 Task: Look for space in Houston, United States from 10th September, 2023 to 16th September, 2023 for 4 adults in price range Rs.10000 to Rs.14000. Place can be private room with 4 bedrooms having 4 beds and 4 bathrooms. Property type can be house, flat, guest house. Amenities needed are: wifi, TV, free parkinig on premises, gym, breakfast. Booking option can be shelf check-in. Required host language is English.
Action: Mouse moved to (608, 121)
Screenshot: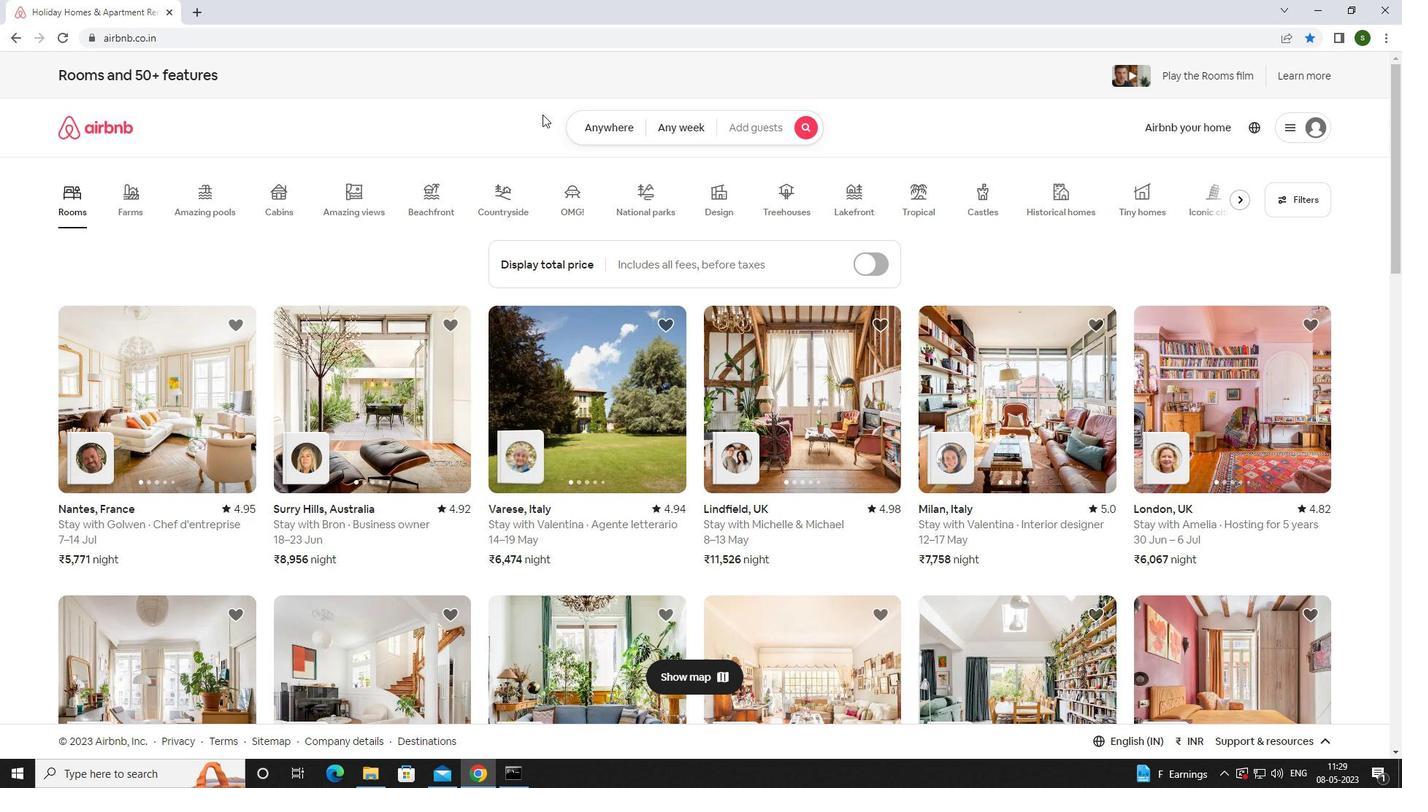 
Action: Mouse pressed left at (608, 121)
Screenshot: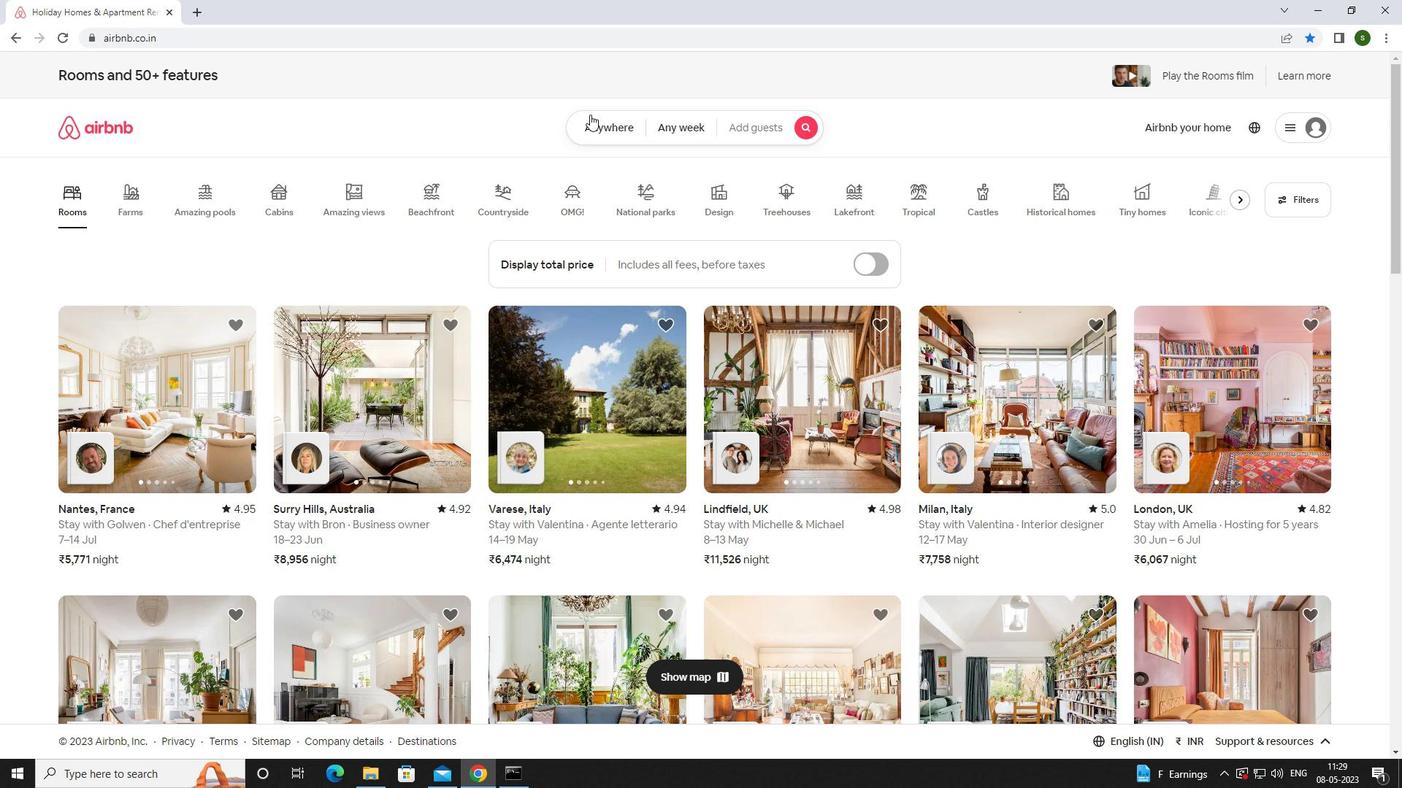 
Action: Mouse moved to (472, 185)
Screenshot: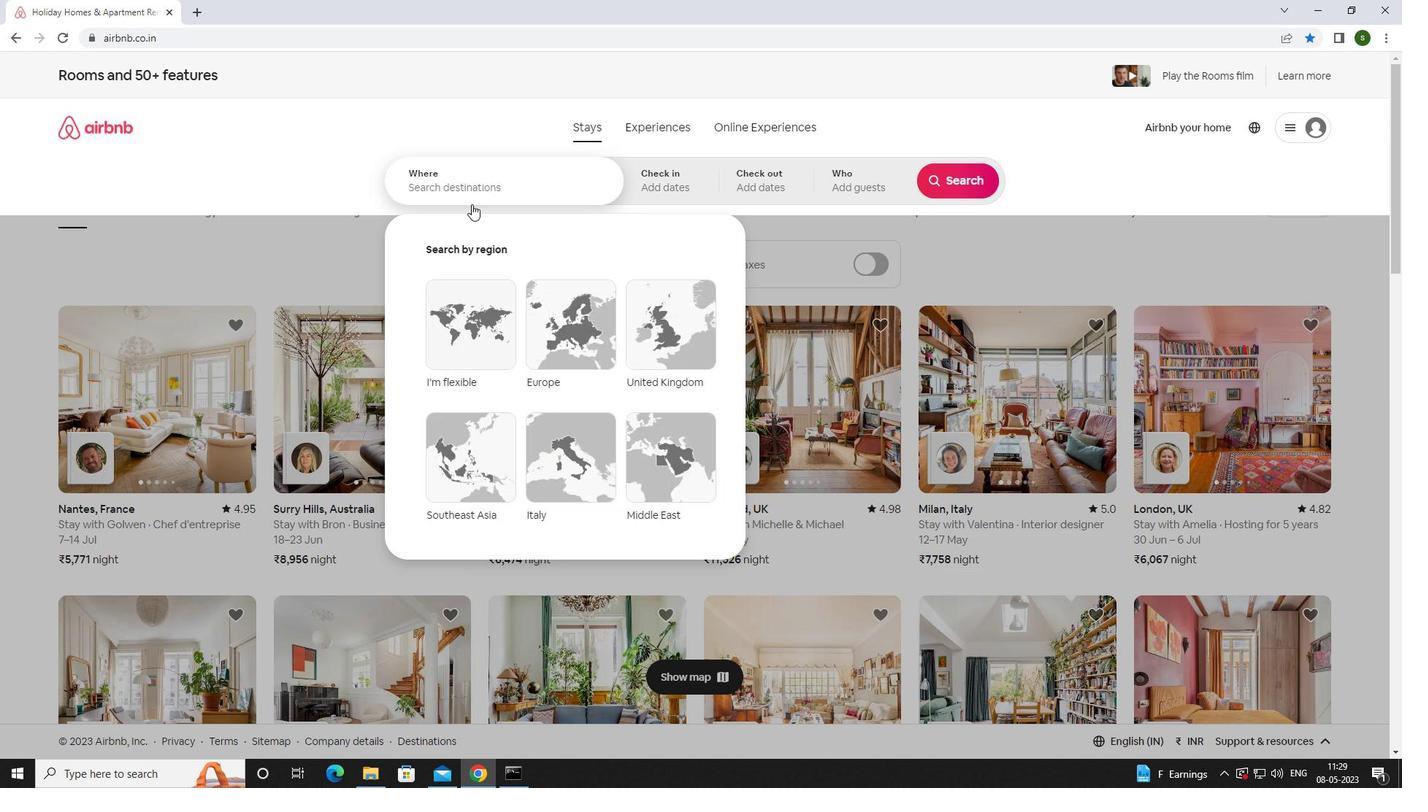 
Action: Mouse pressed left at (472, 185)
Screenshot: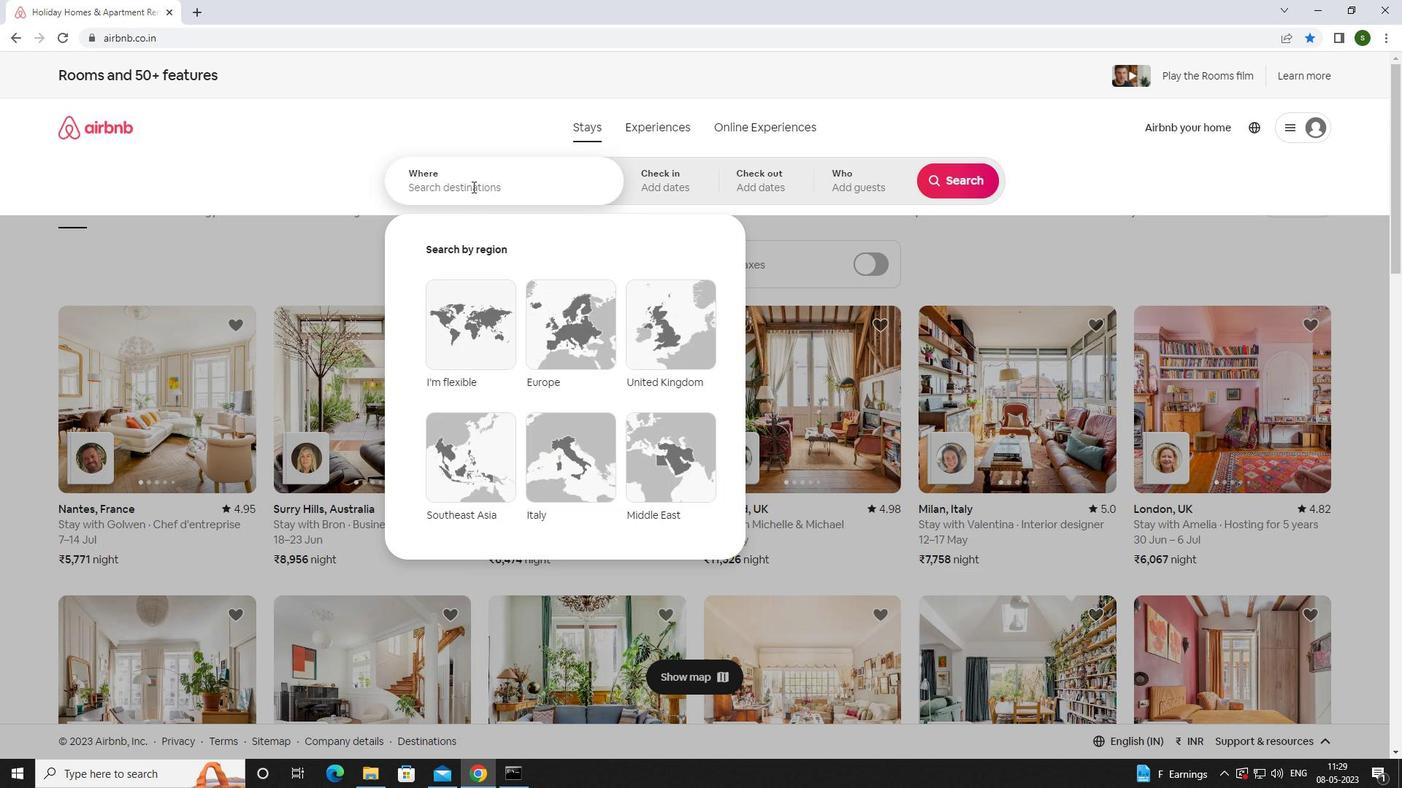 
Action: Key pressed <Key.caps_lock><Key.caps_lock>h<Key.caps_lock>ouston,<Key.space><Key.caps_lock>u<Key.caps_lock>nited<Key.space><Key.caps_lock>s<Key.caps_lock>tates<Key.enter>
Screenshot: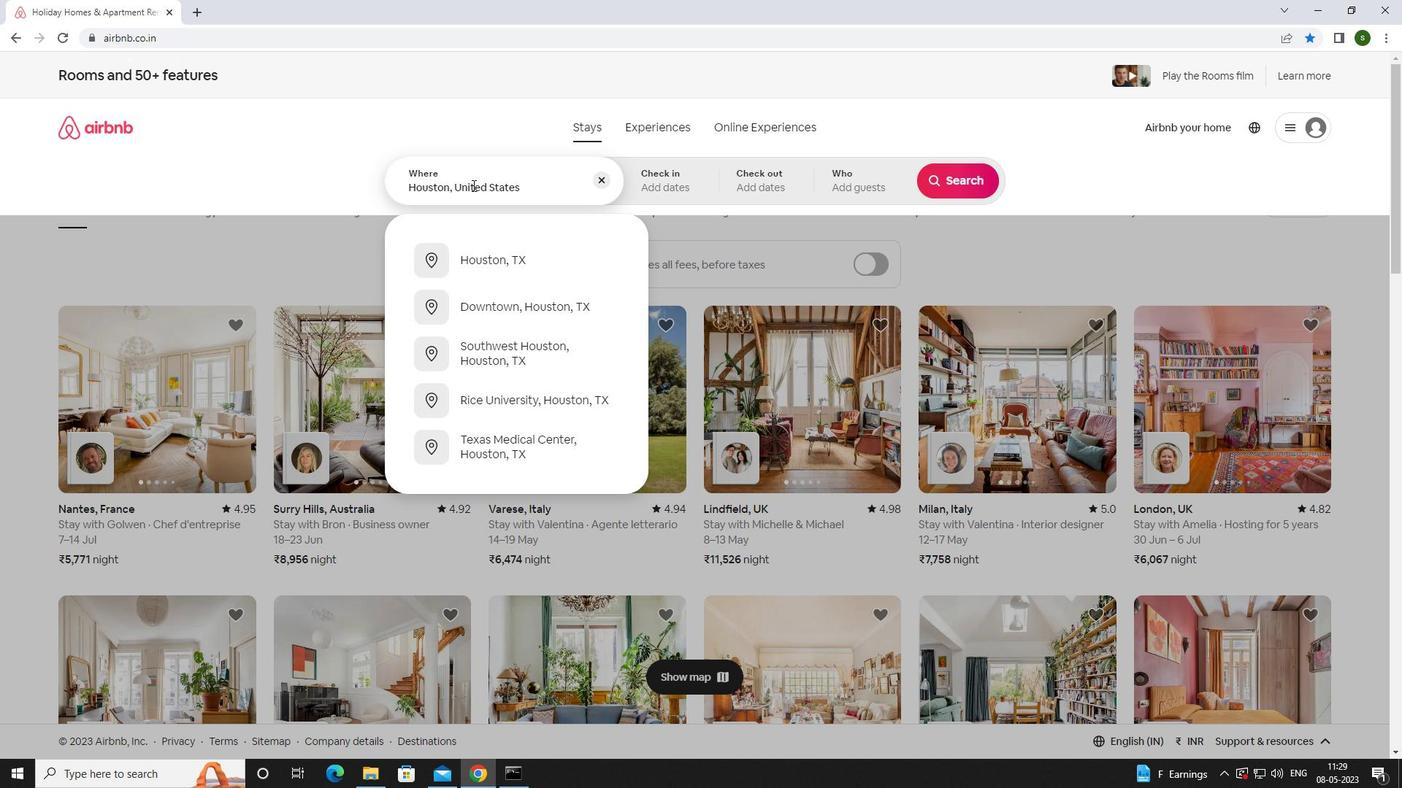
Action: Mouse moved to (959, 296)
Screenshot: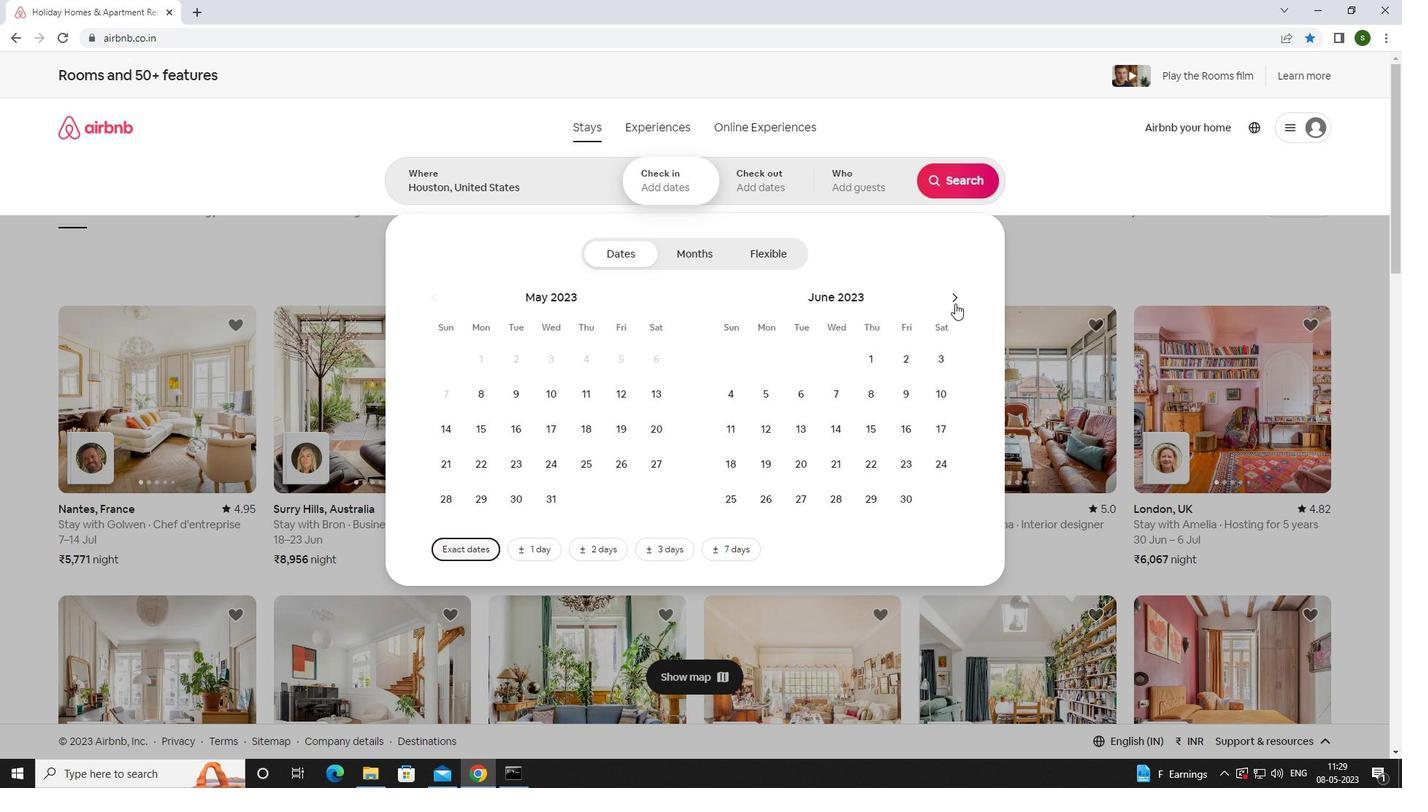 
Action: Mouse pressed left at (959, 296)
Screenshot: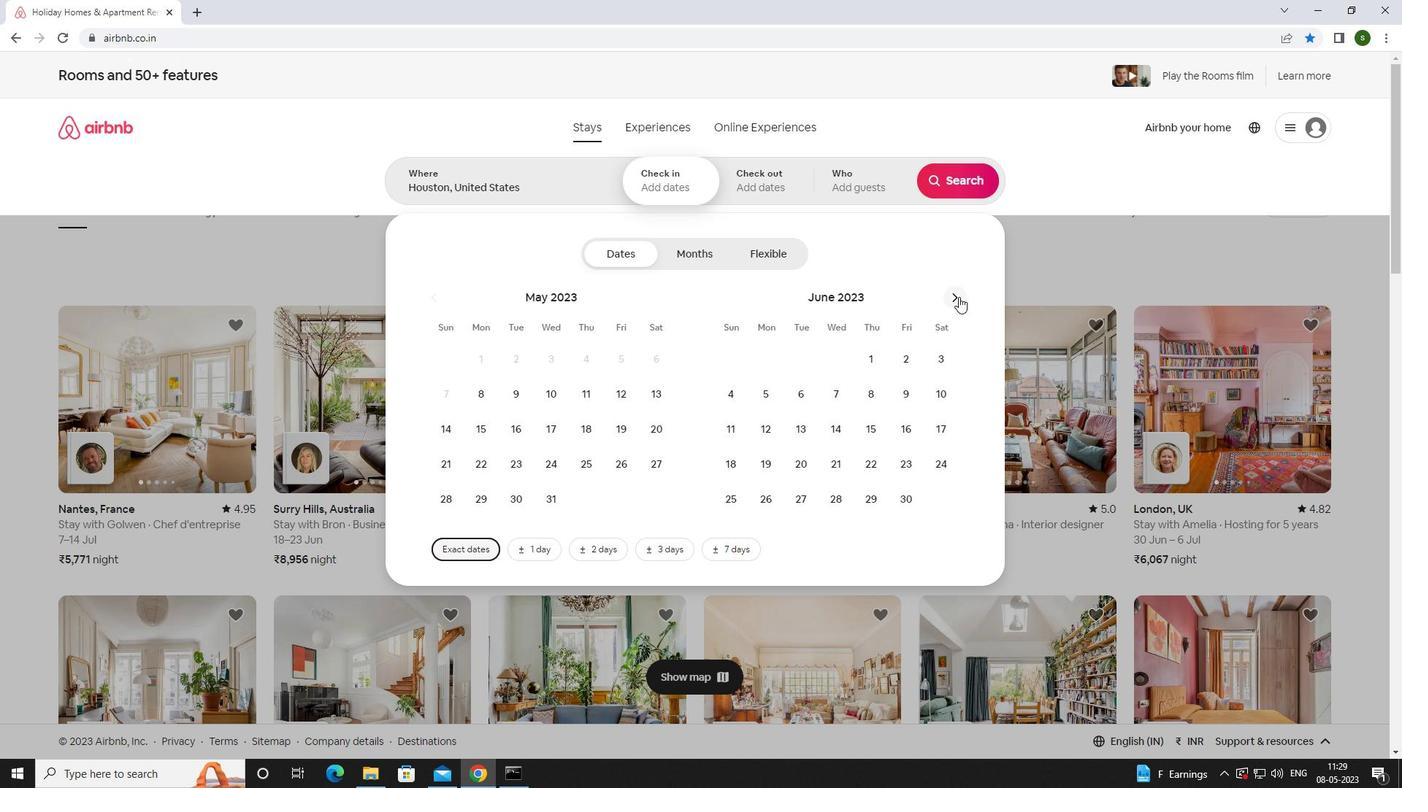 
Action: Mouse moved to (959, 296)
Screenshot: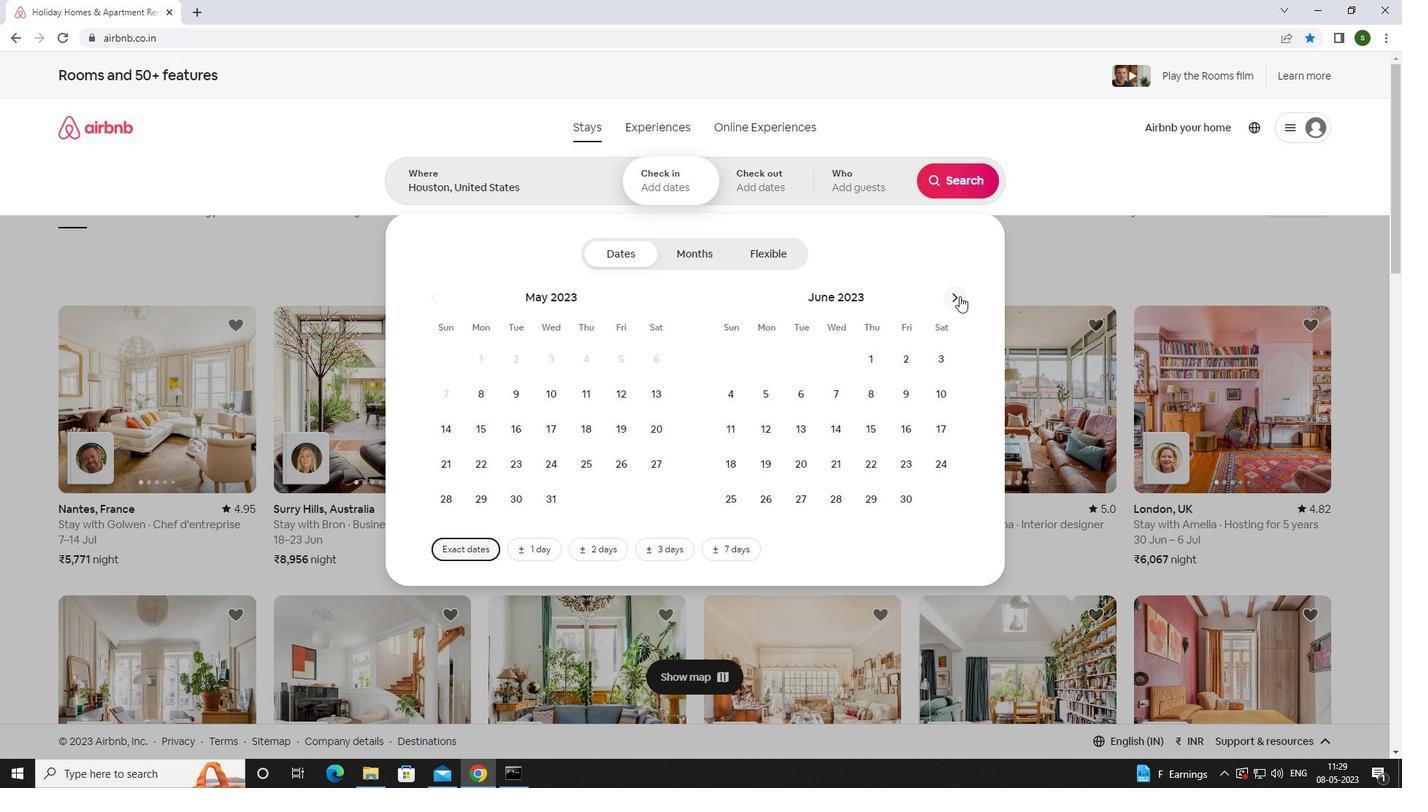 
Action: Mouse pressed left at (959, 296)
Screenshot: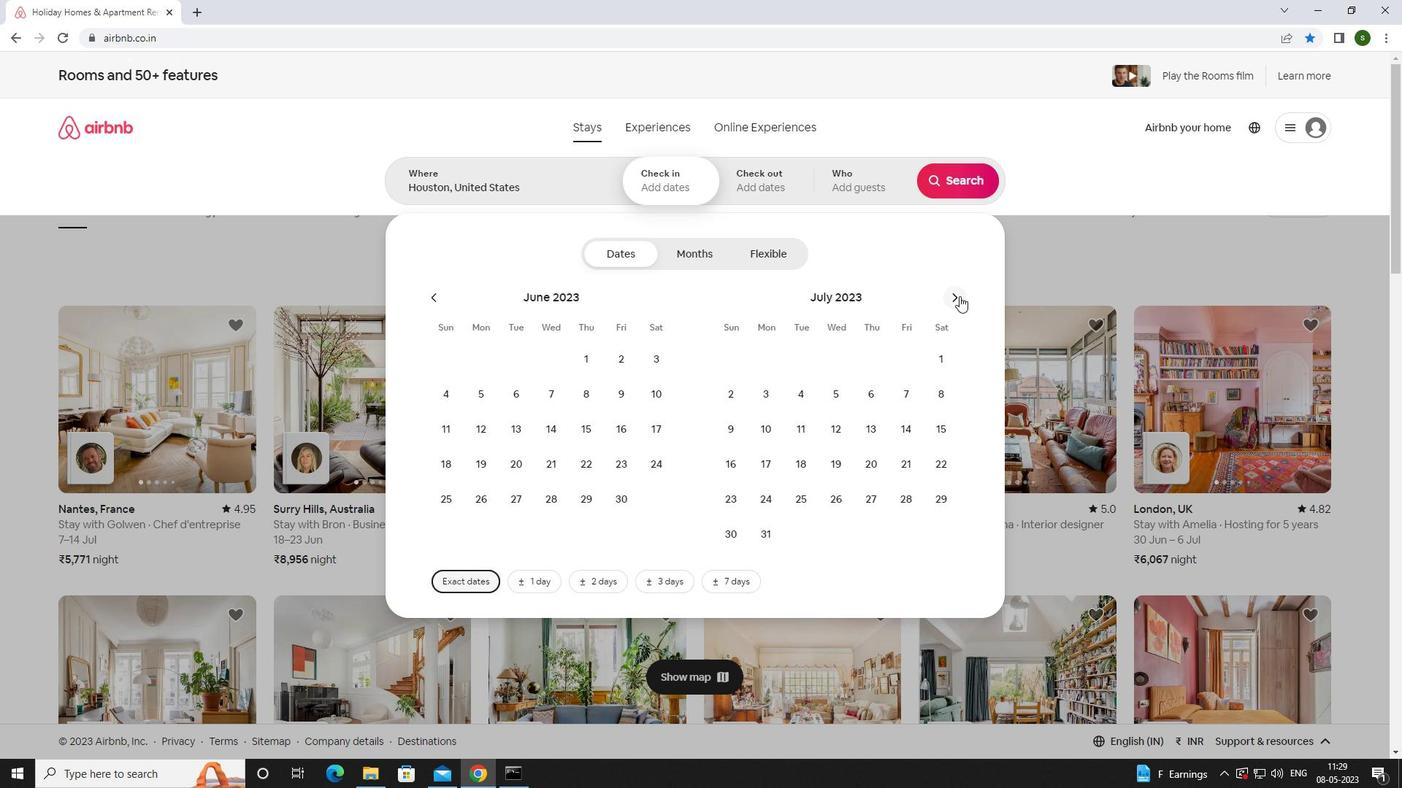 
Action: Mouse pressed left at (959, 296)
Screenshot: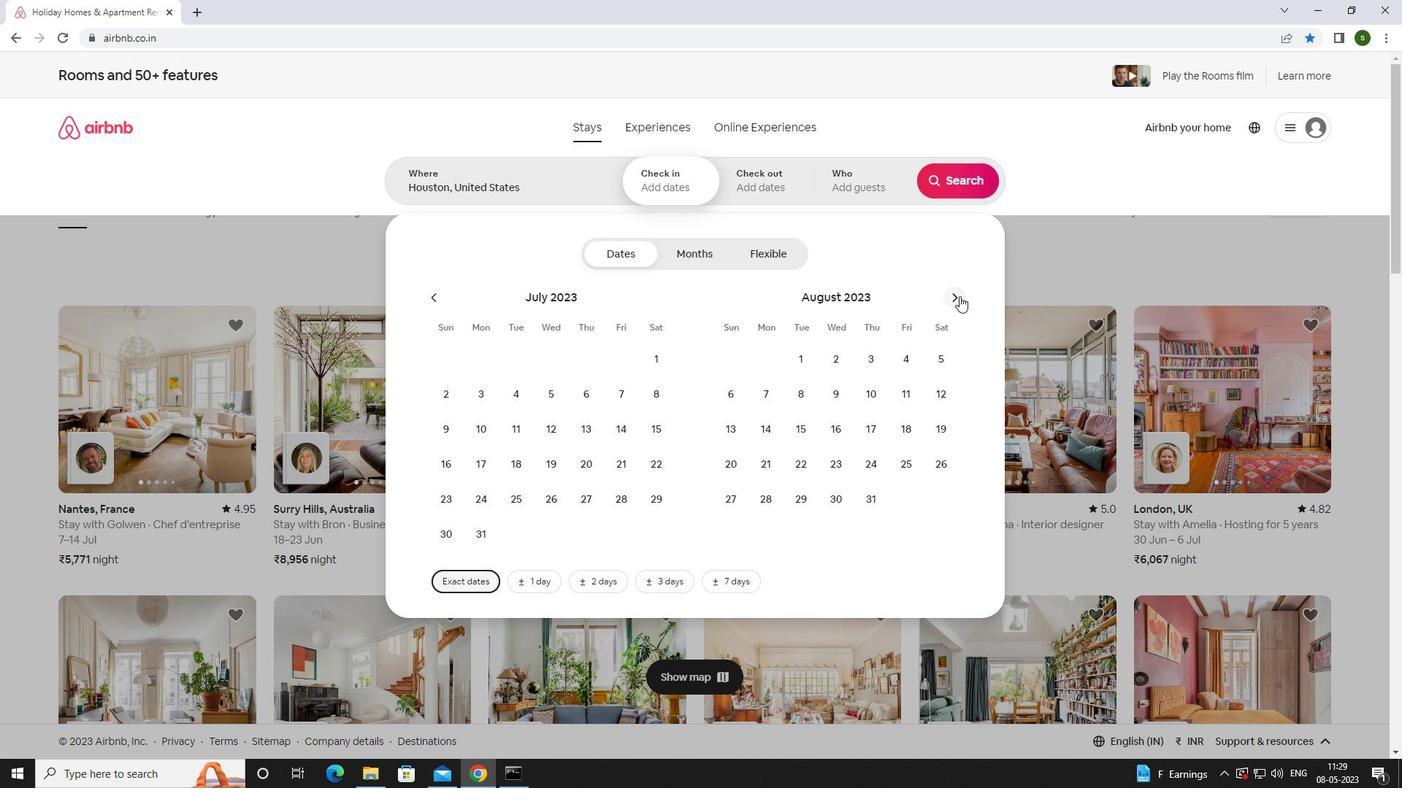 
Action: Mouse moved to (738, 430)
Screenshot: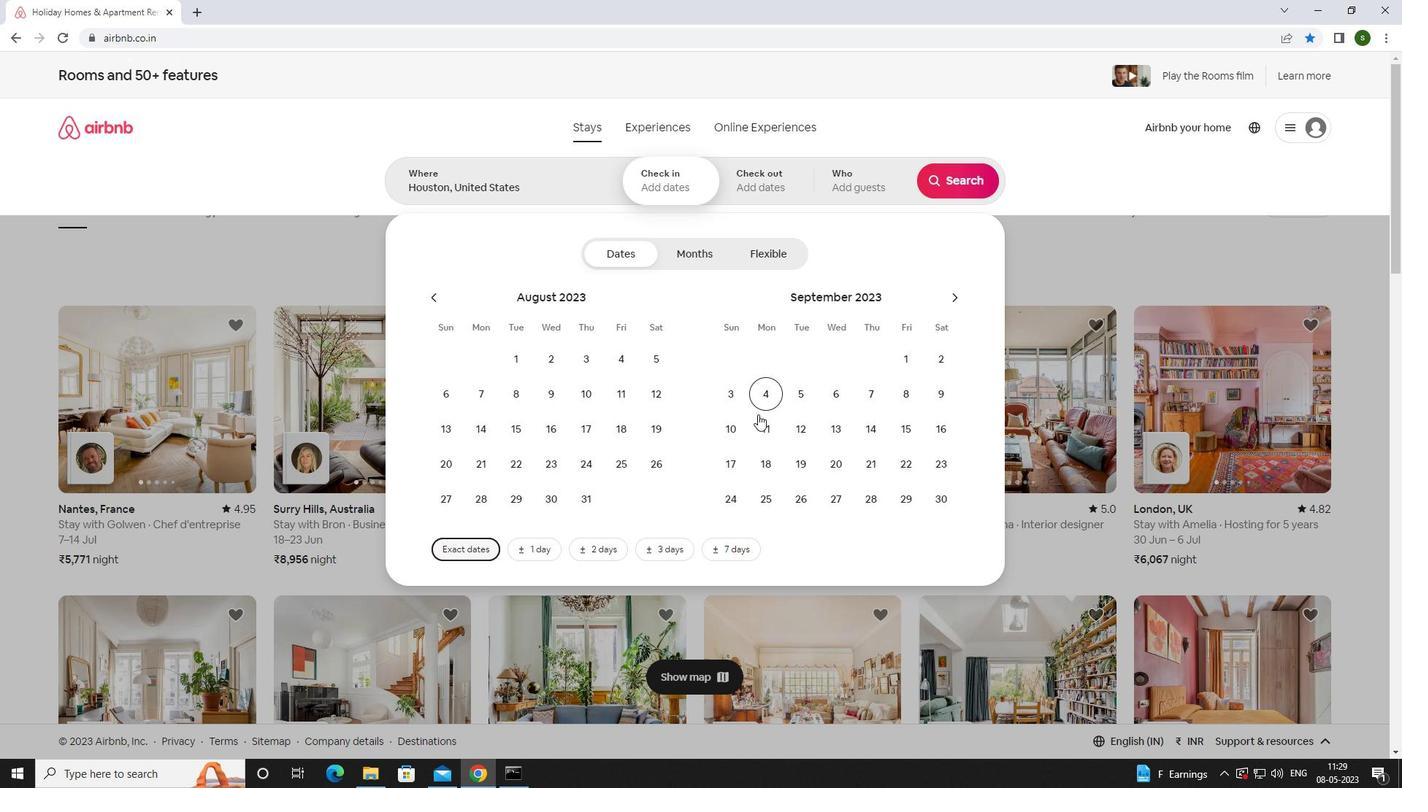 
Action: Mouse pressed left at (738, 430)
Screenshot: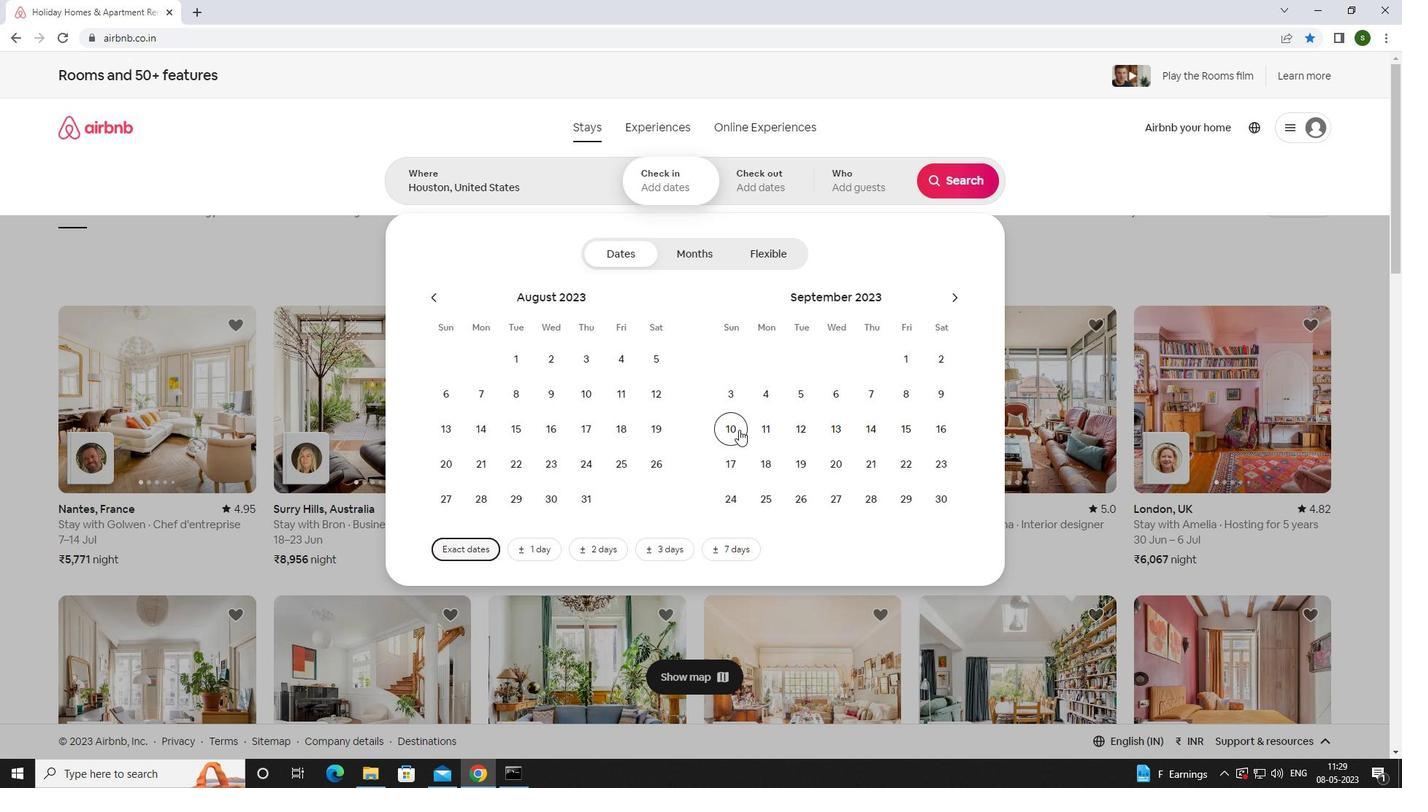 
Action: Mouse moved to (941, 429)
Screenshot: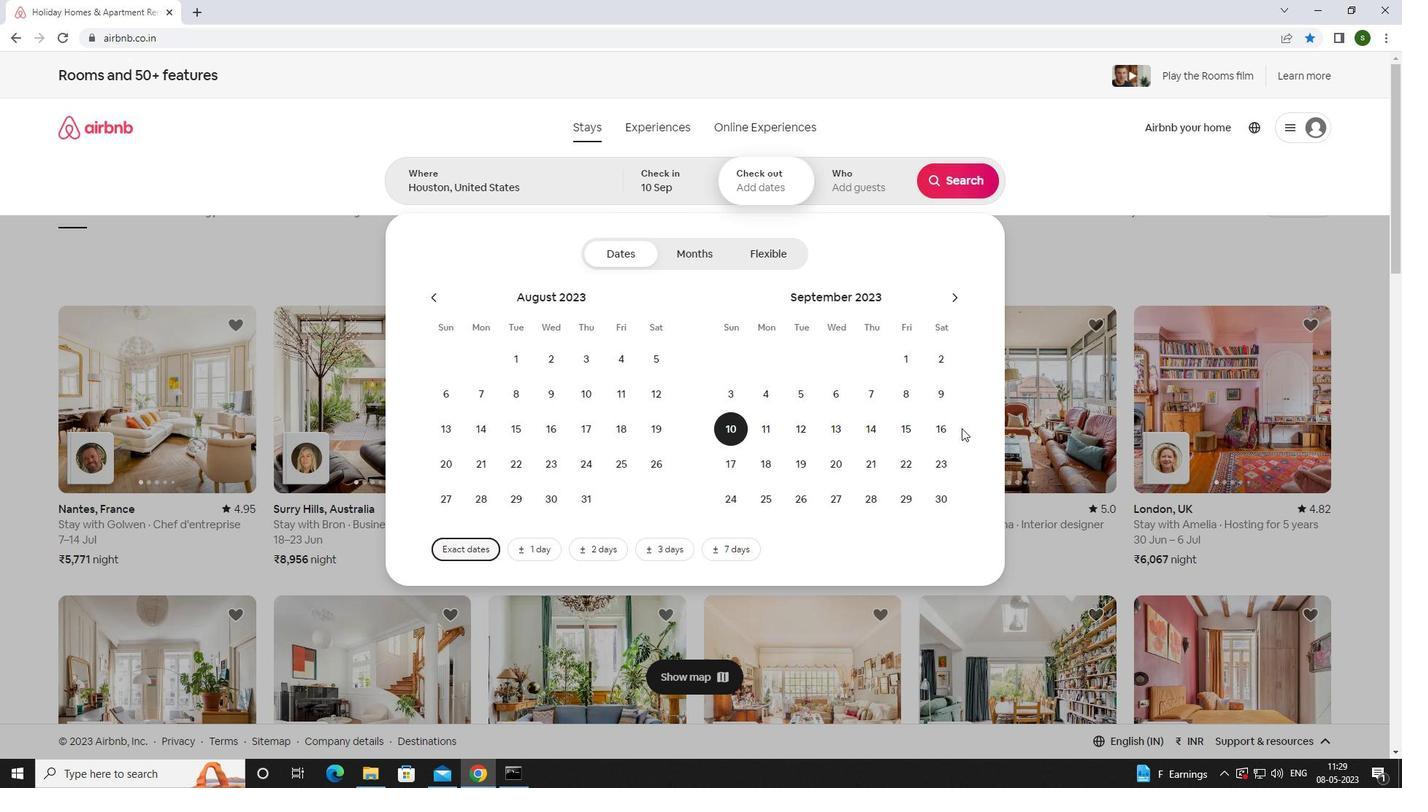 
Action: Mouse pressed left at (941, 429)
Screenshot: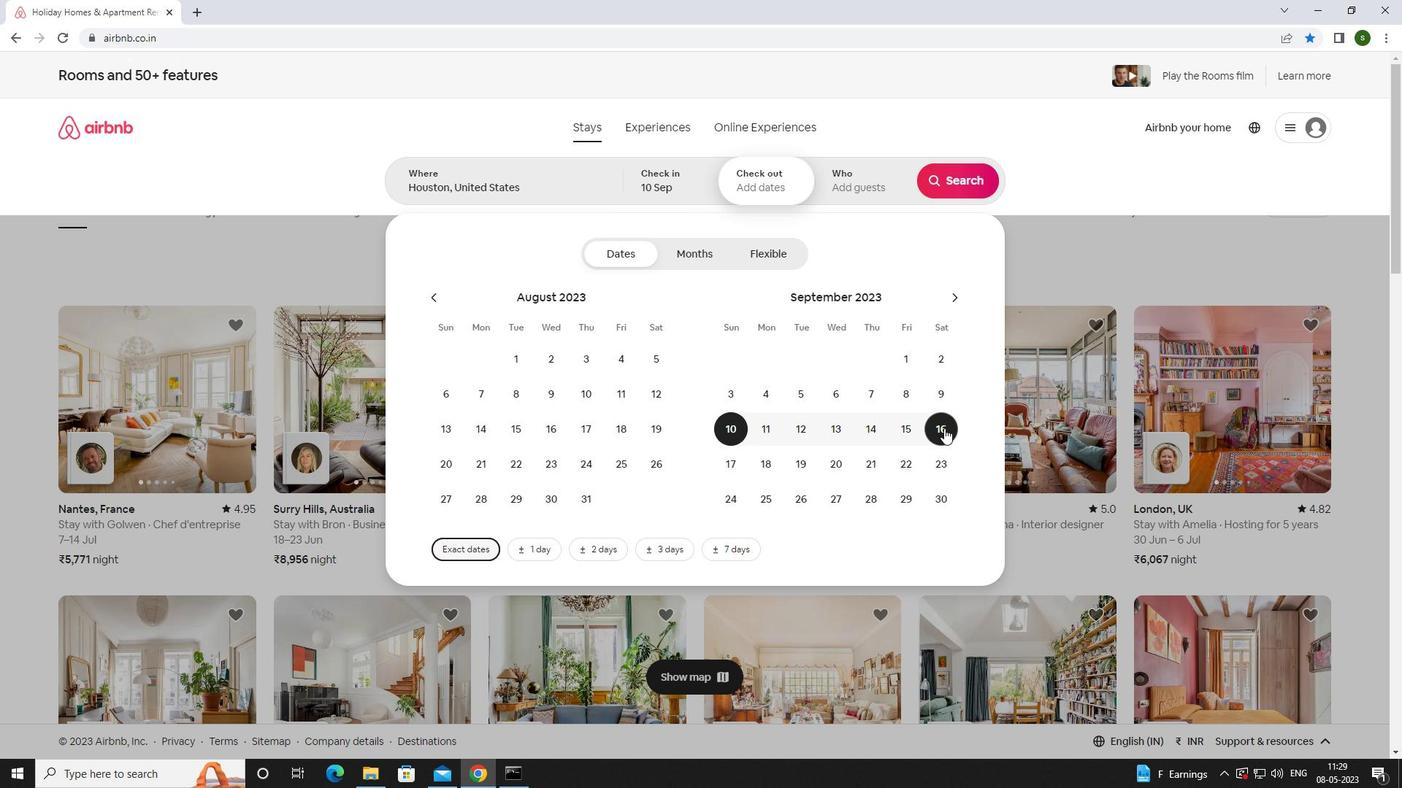
Action: Mouse moved to (871, 184)
Screenshot: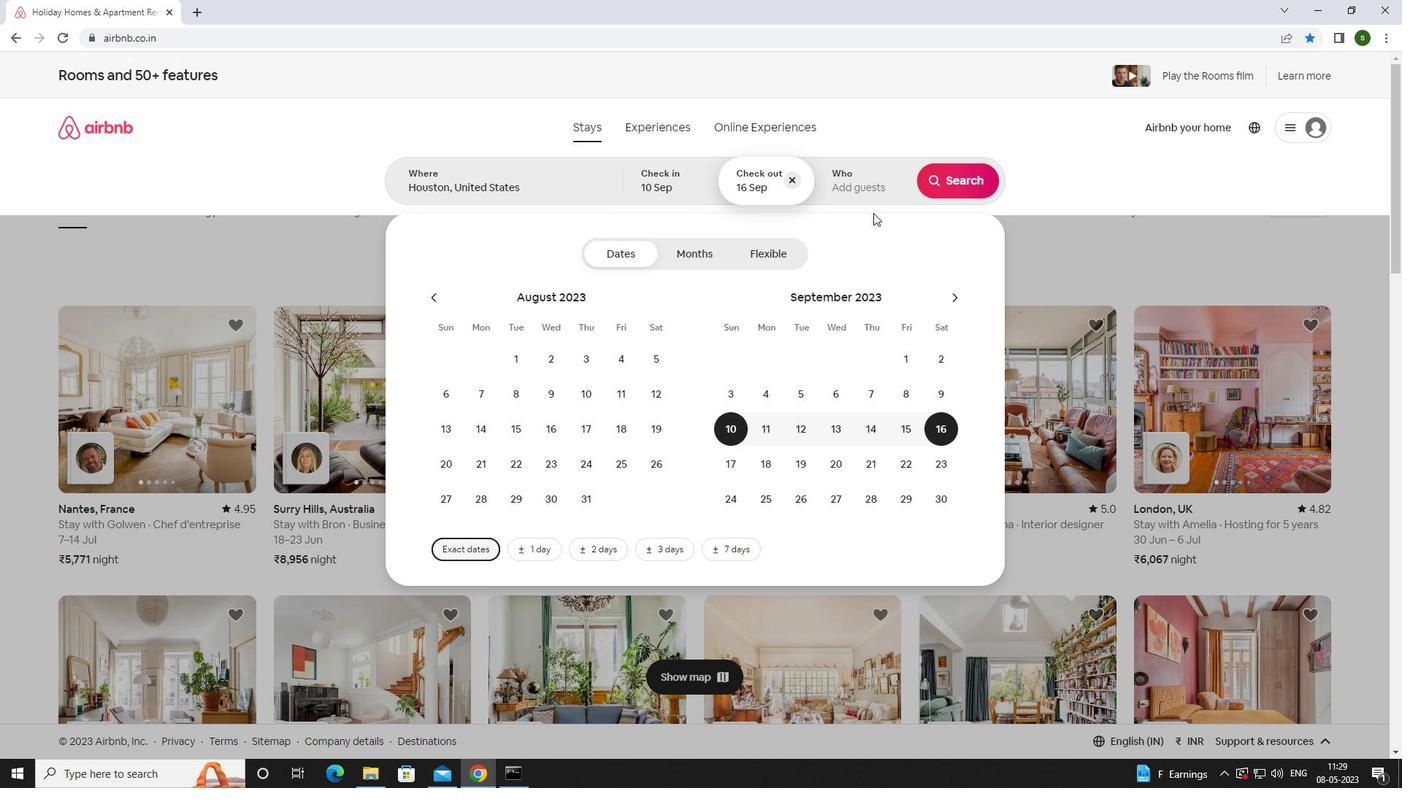 
Action: Mouse pressed left at (871, 184)
Screenshot: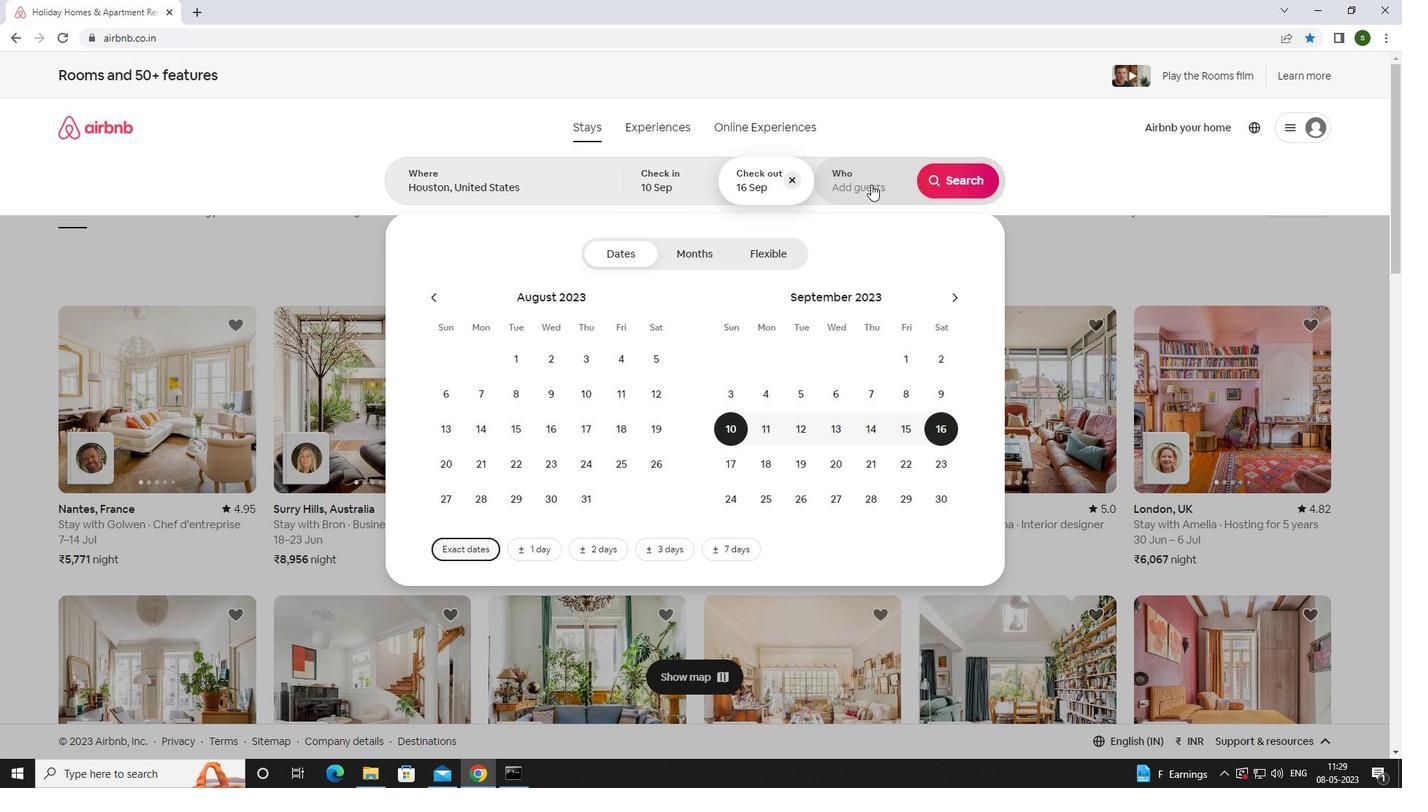 
Action: Mouse moved to (956, 249)
Screenshot: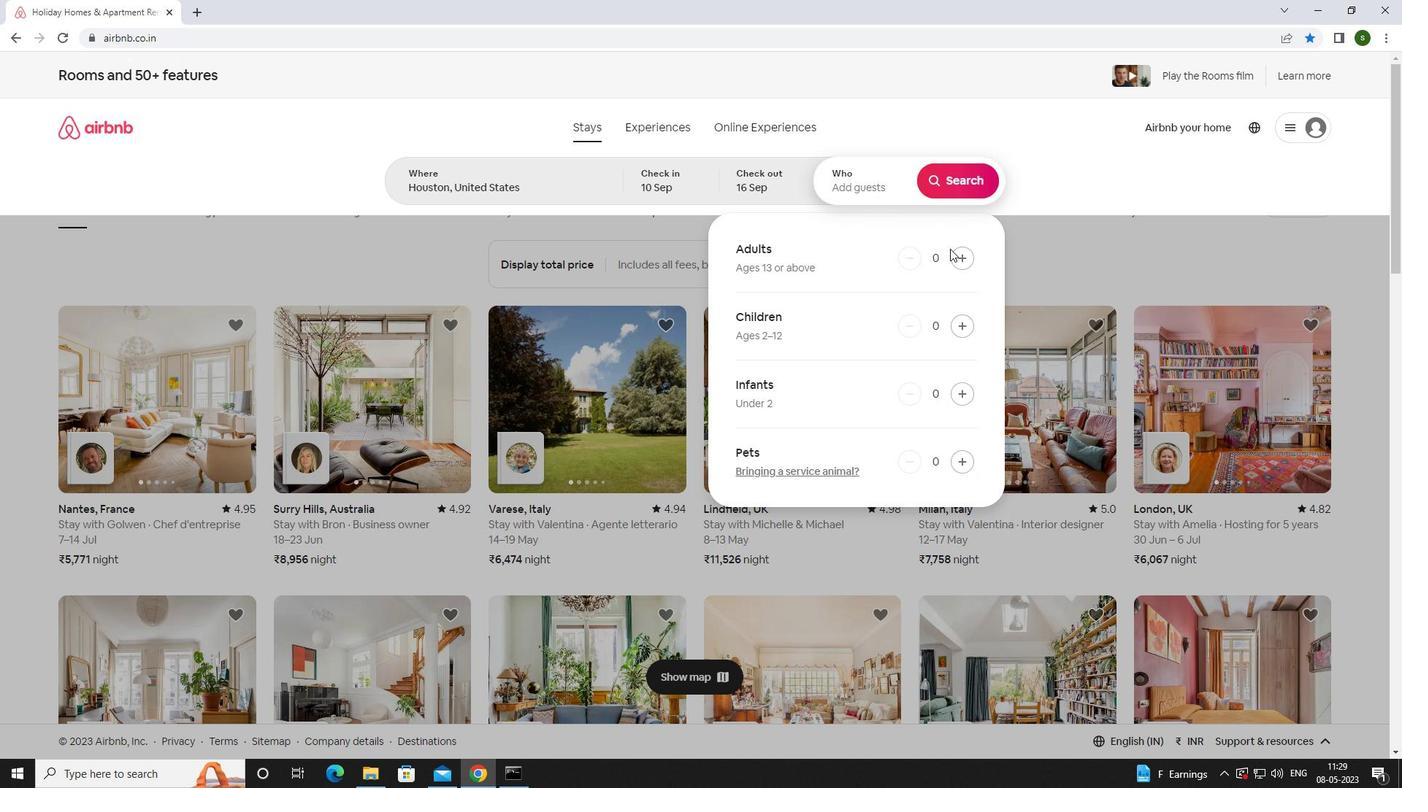 
Action: Mouse pressed left at (956, 249)
Screenshot: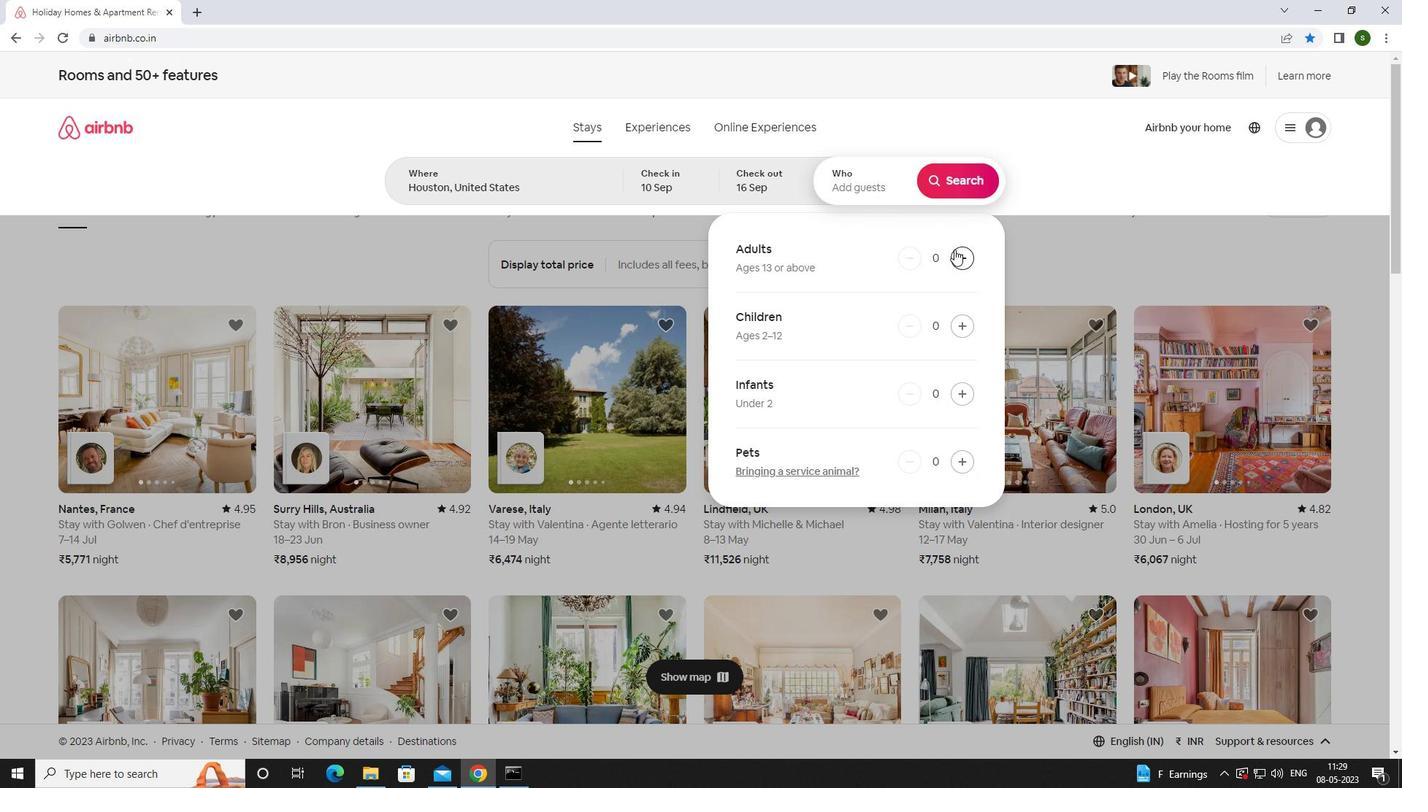 
Action: Mouse pressed left at (956, 249)
Screenshot: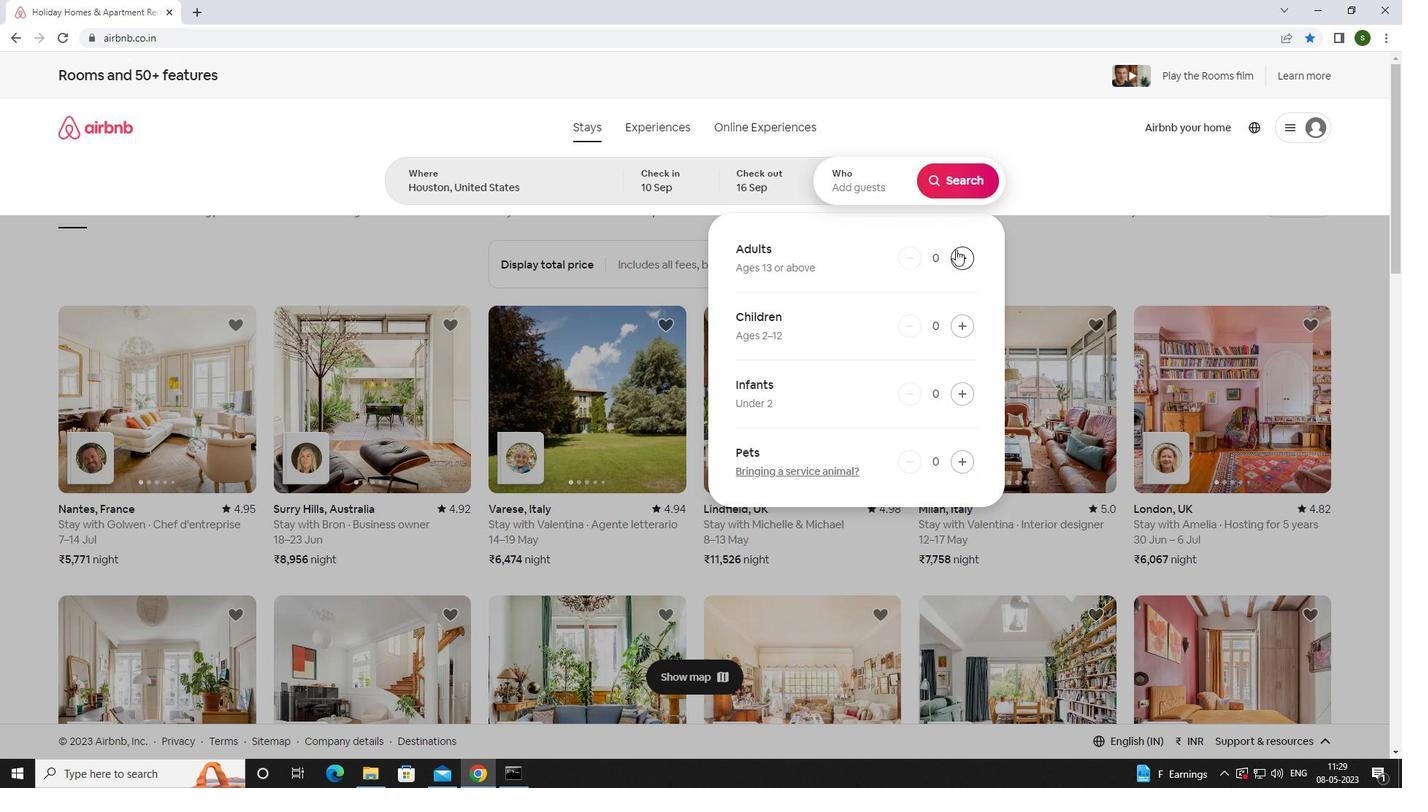 
Action: Mouse pressed left at (956, 249)
Screenshot: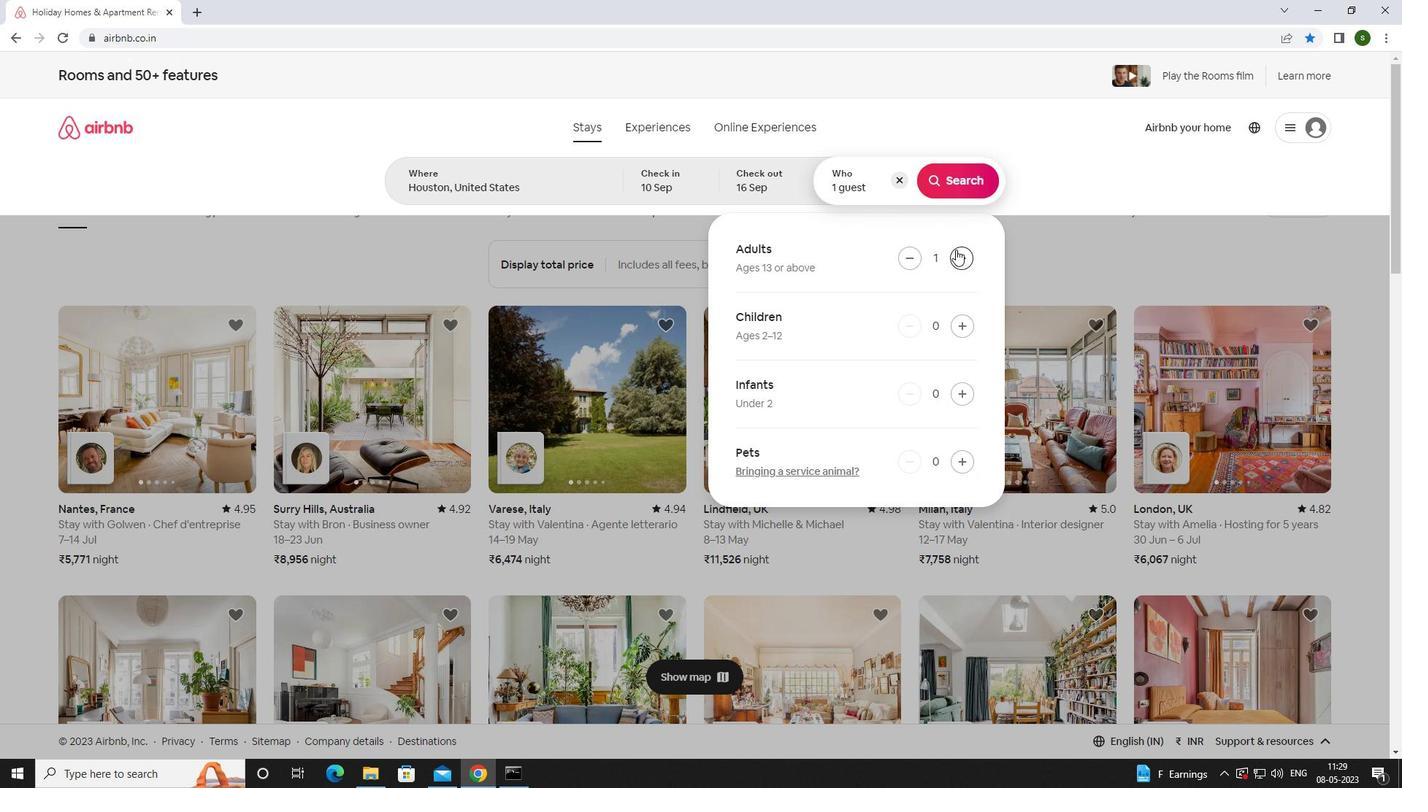 
Action: Mouse moved to (956, 249)
Screenshot: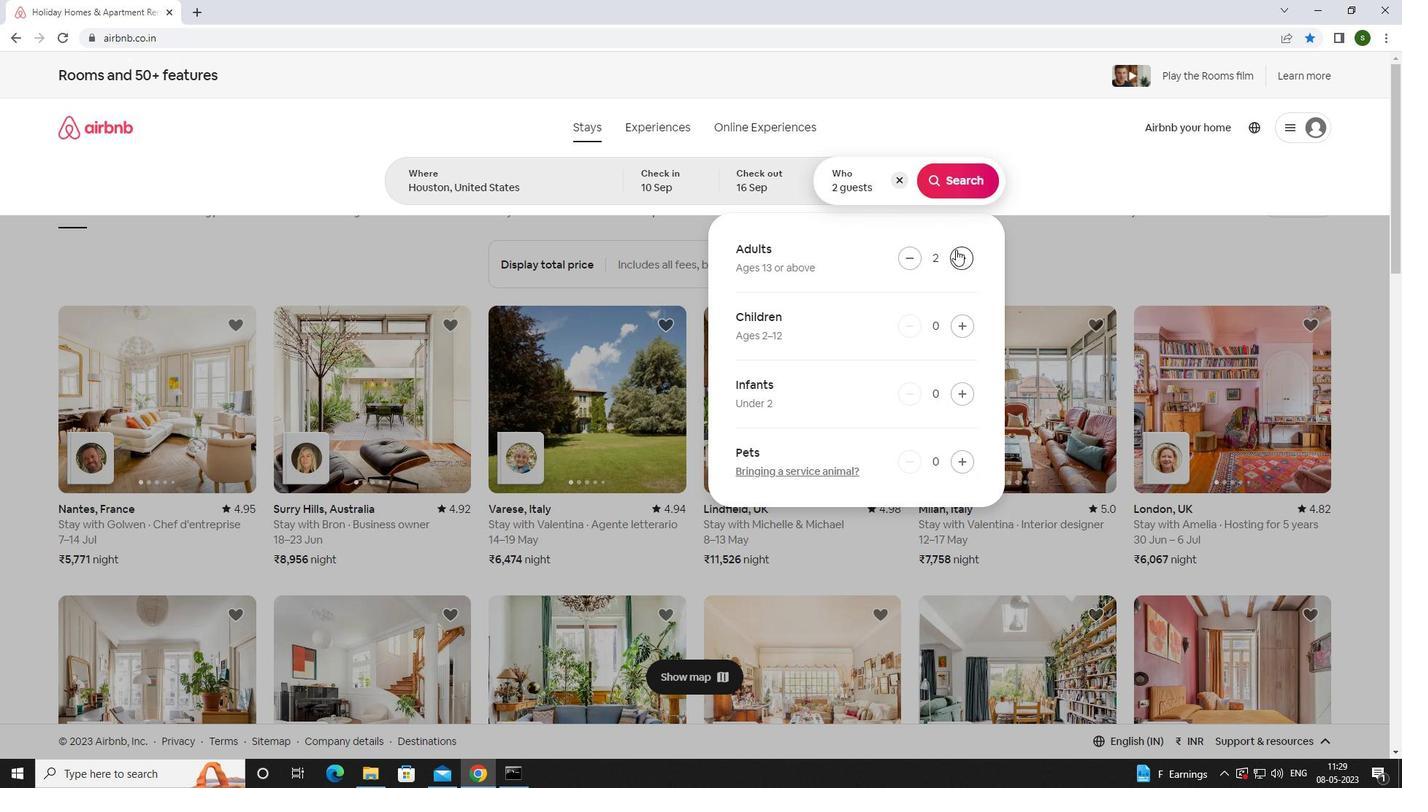 
Action: Mouse pressed left at (956, 249)
Screenshot: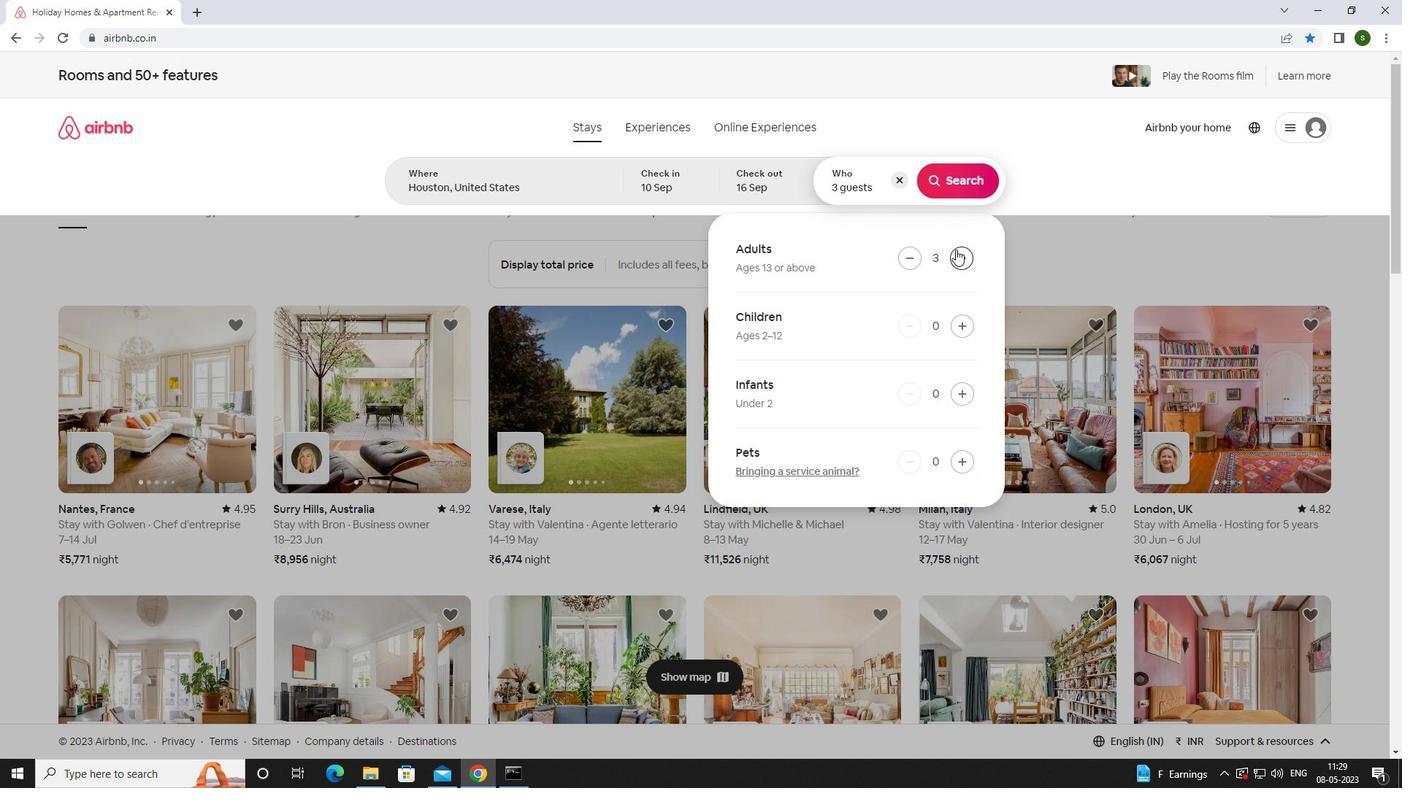 
Action: Mouse moved to (940, 178)
Screenshot: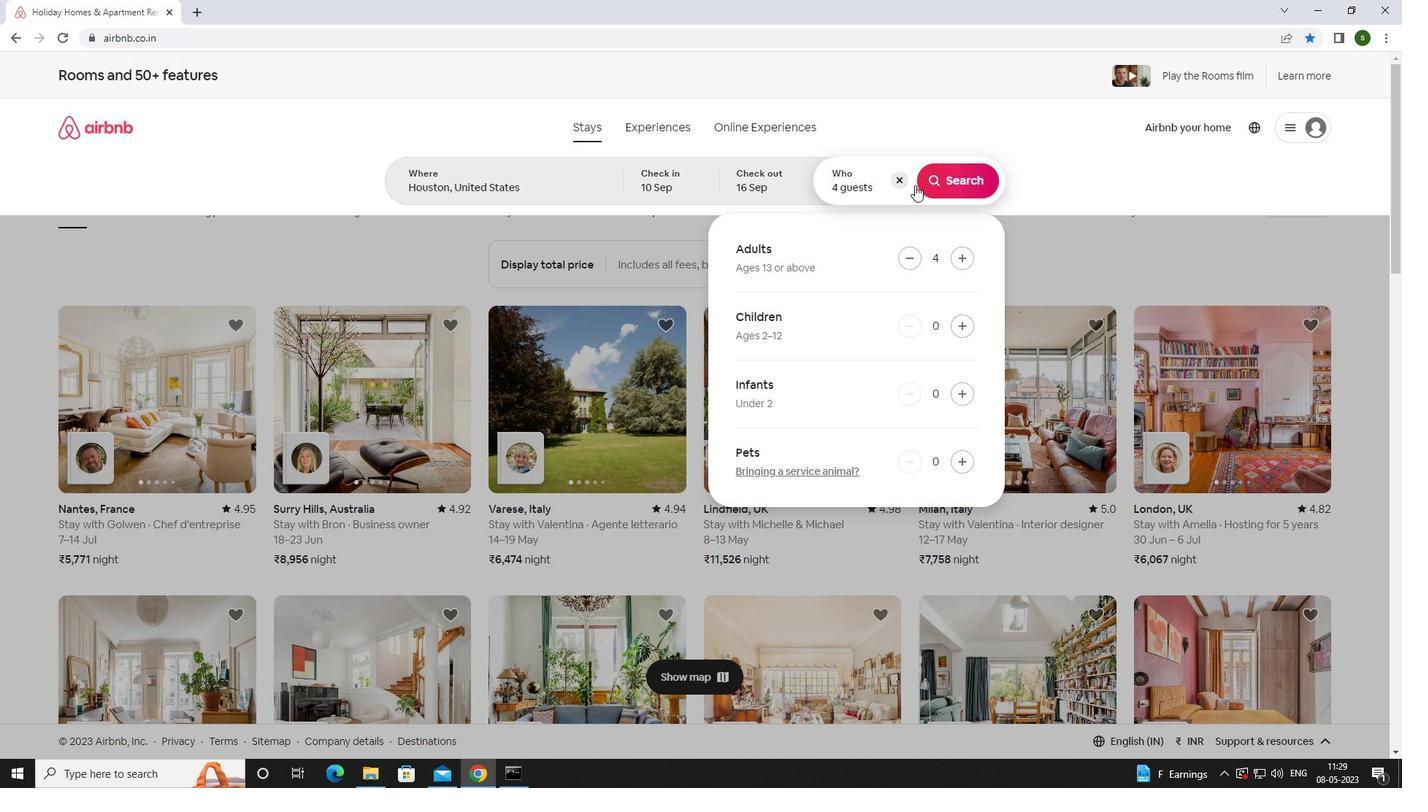 
Action: Mouse pressed left at (940, 178)
Screenshot: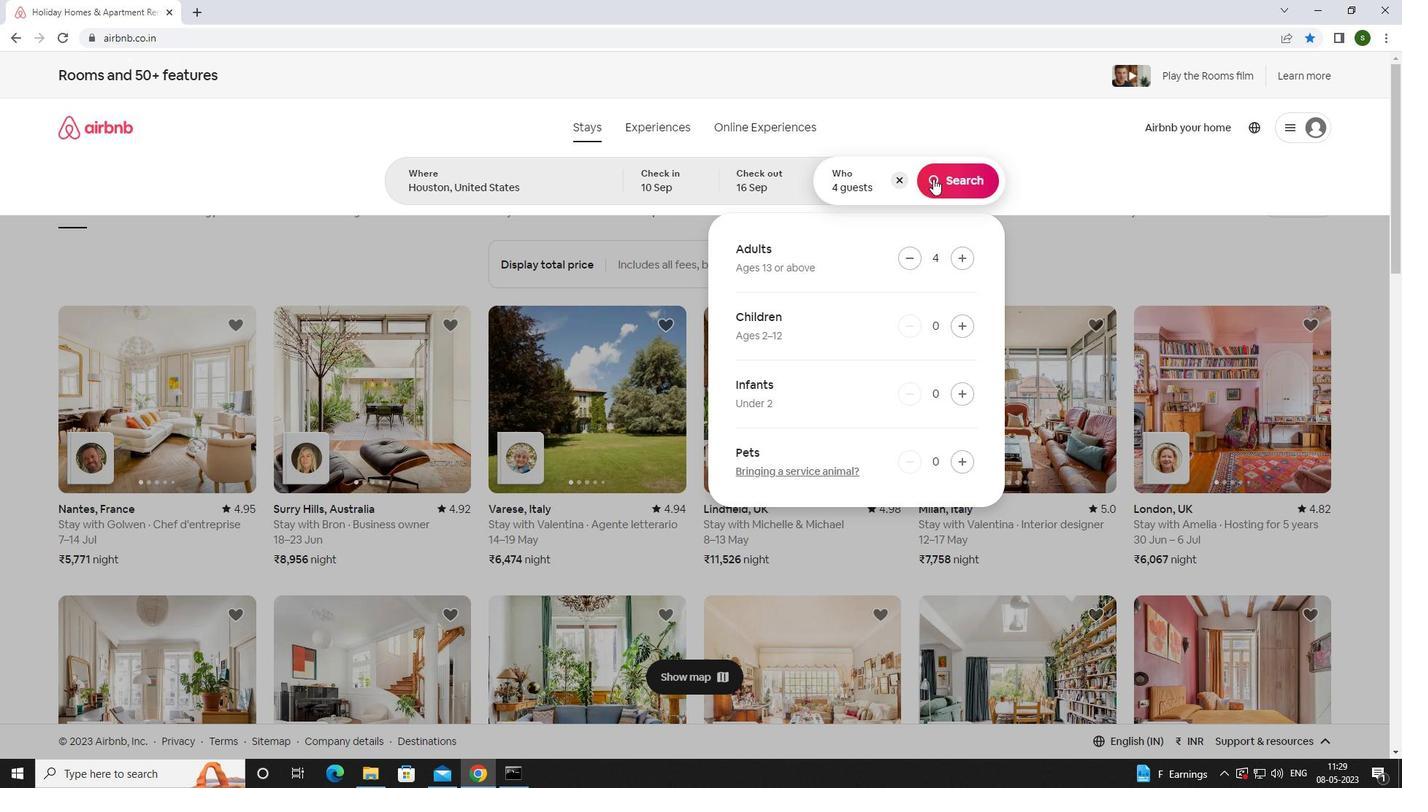 
Action: Mouse moved to (1337, 140)
Screenshot: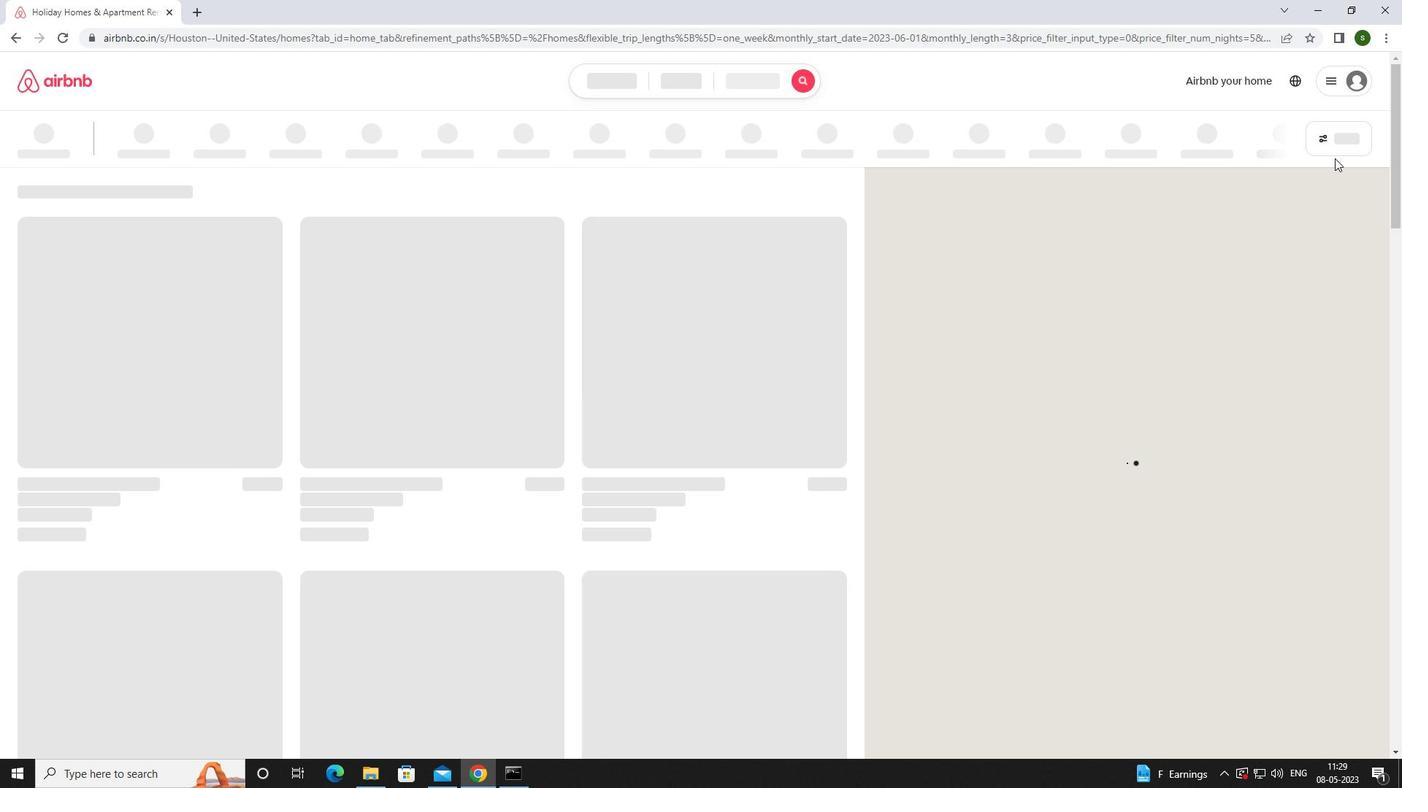 
Action: Mouse pressed left at (1337, 140)
Screenshot: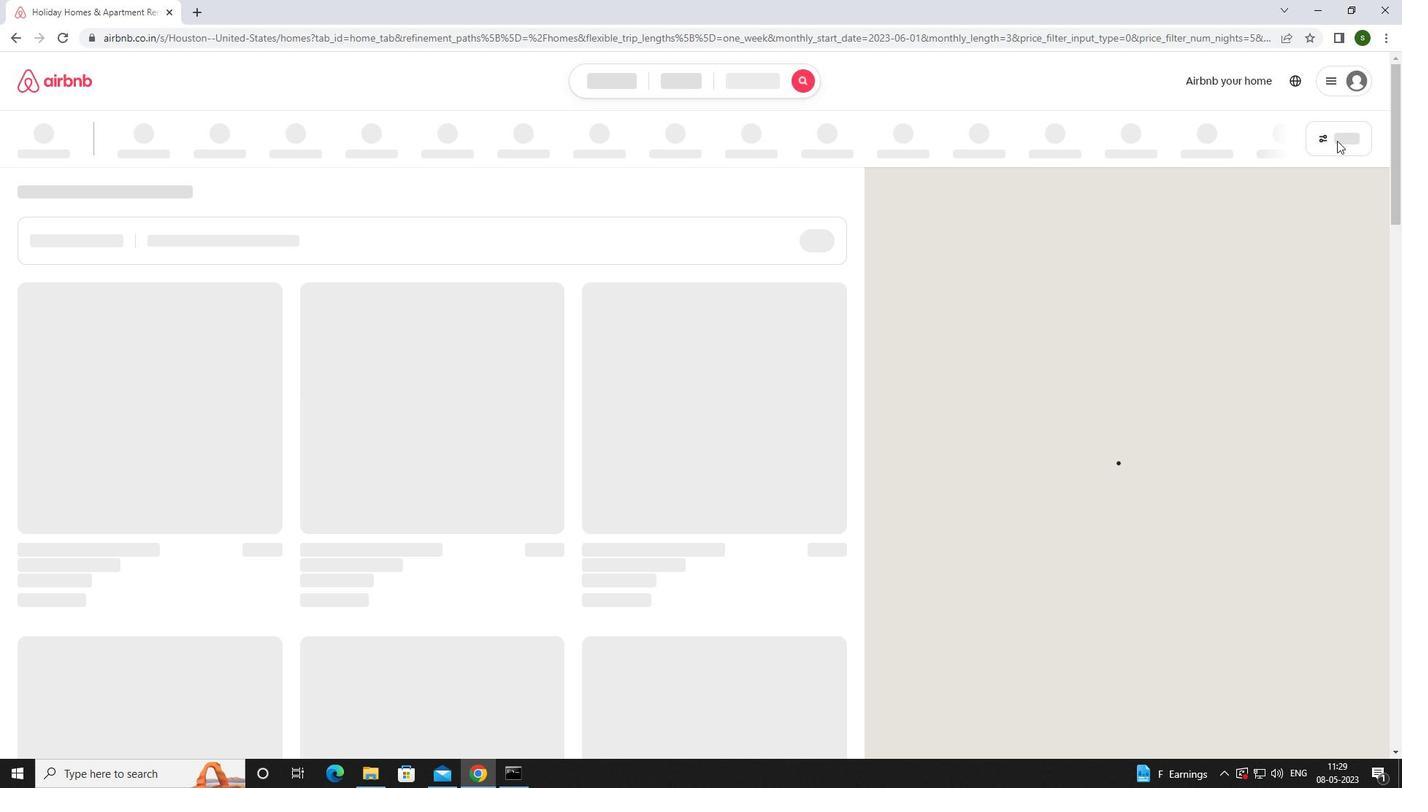 
Action: Mouse moved to (556, 498)
Screenshot: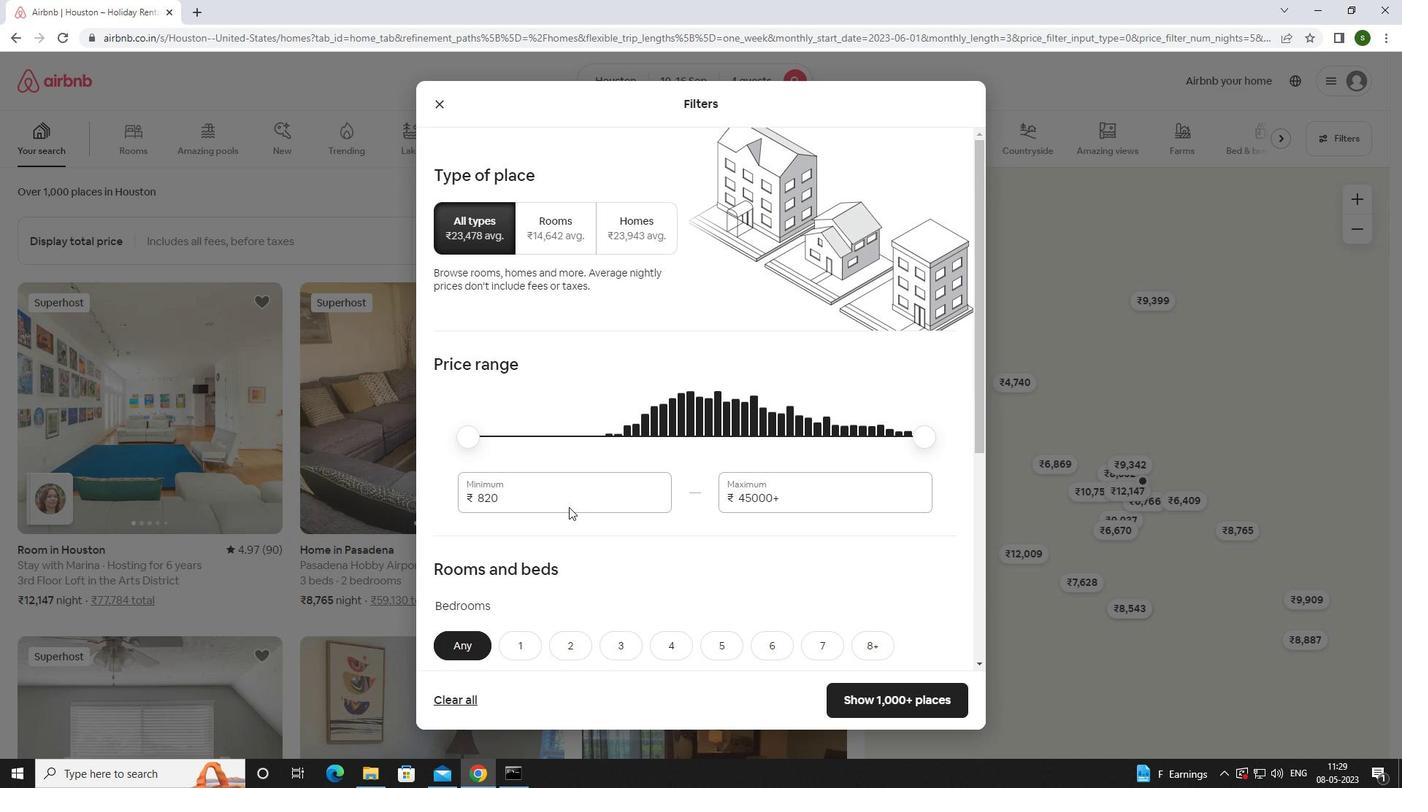 
Action: Mouse pressed left at (556, 498)
Screenshot: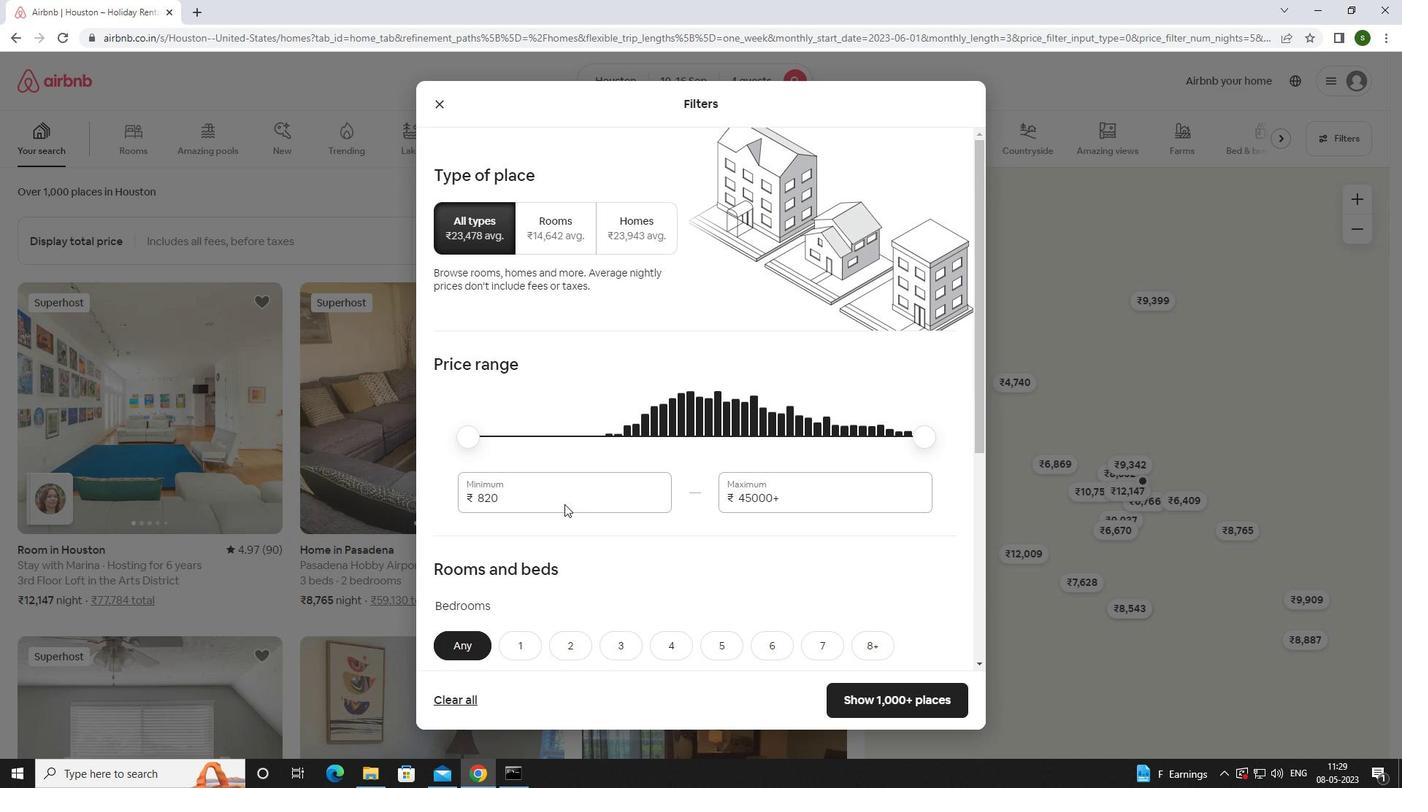 
Action: Mouse moved to (555, 498)
Screenshot: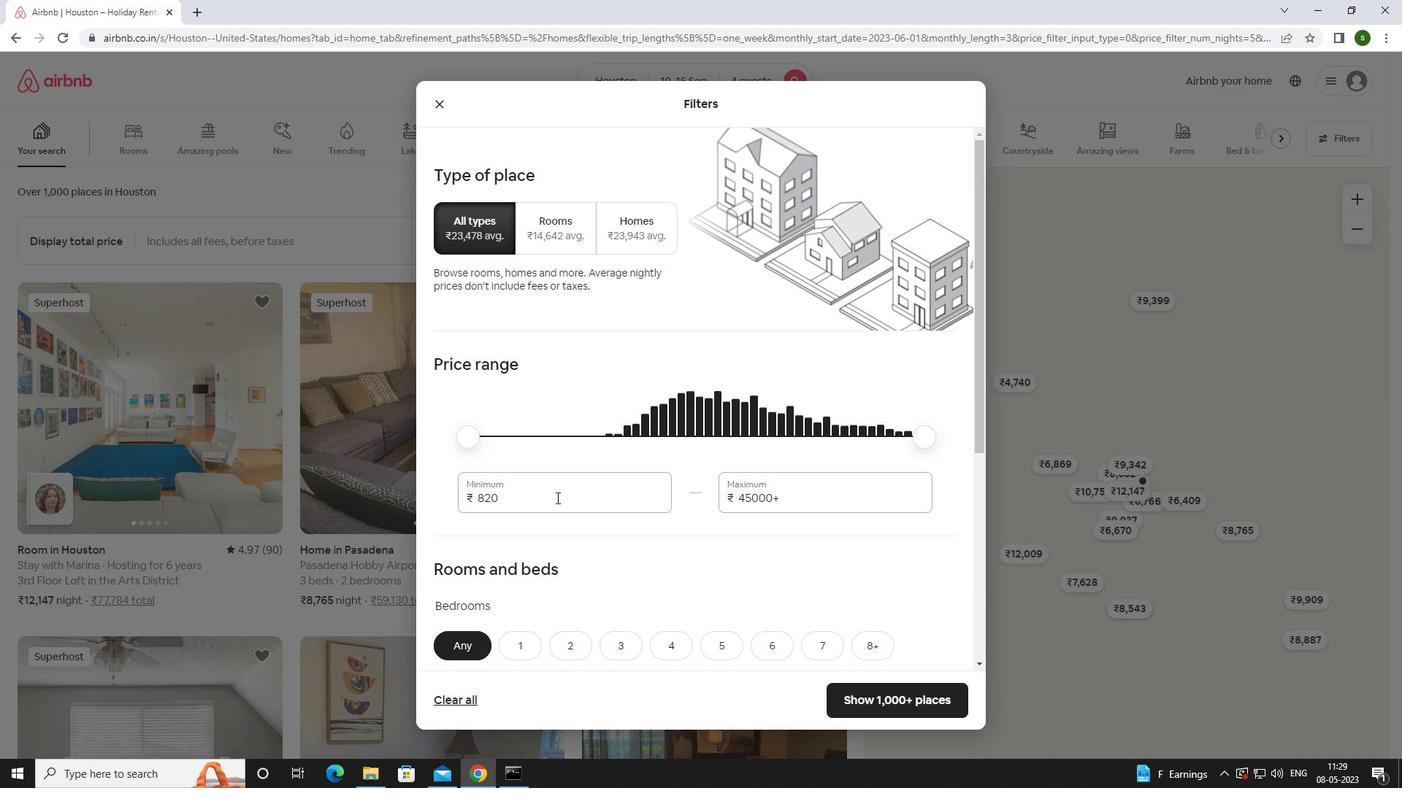 
Action: Key pressed <Key.backspace><Key.backspace><Key.backspace><Key.backspace>10000
Screenshot: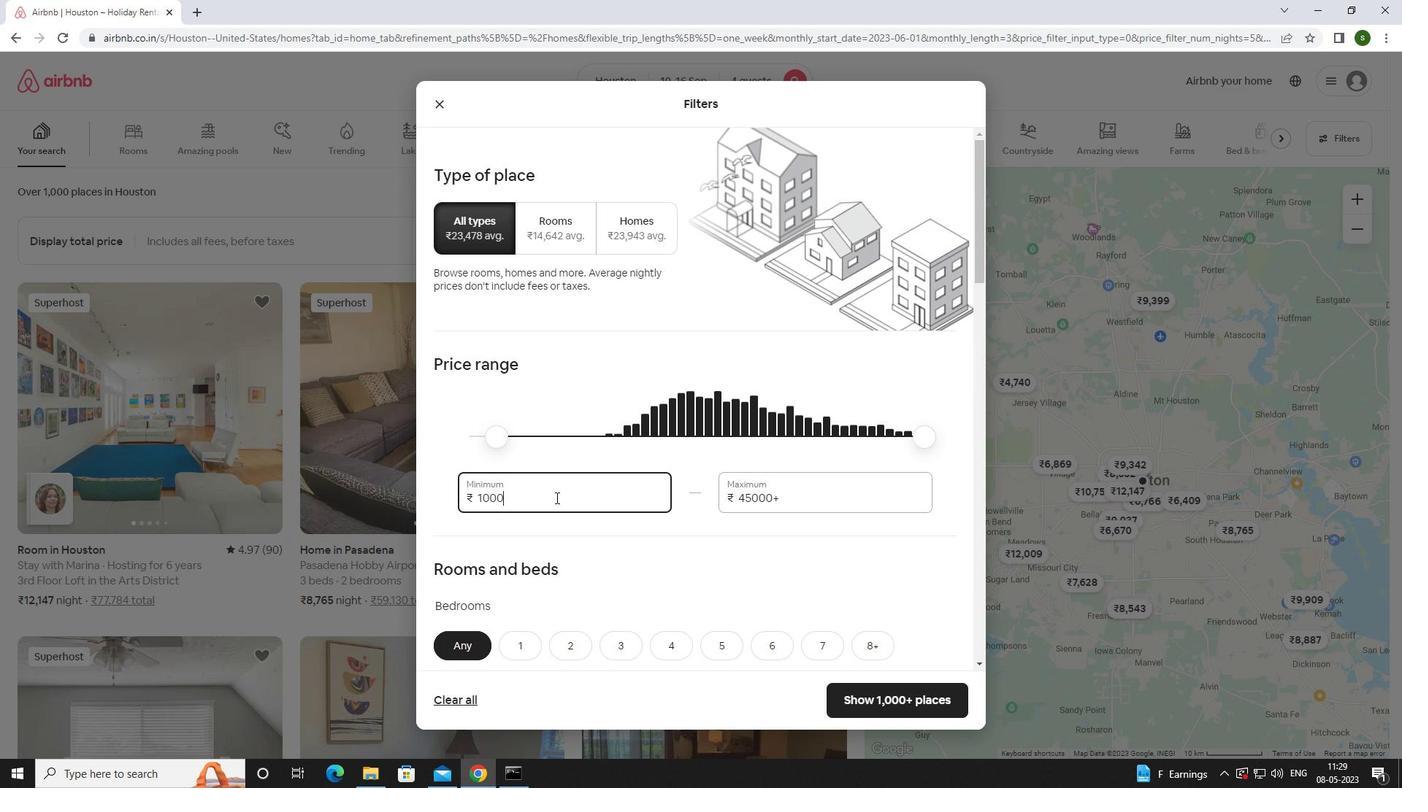 
Action: Mouse moved to (791, 493)
Screenshot: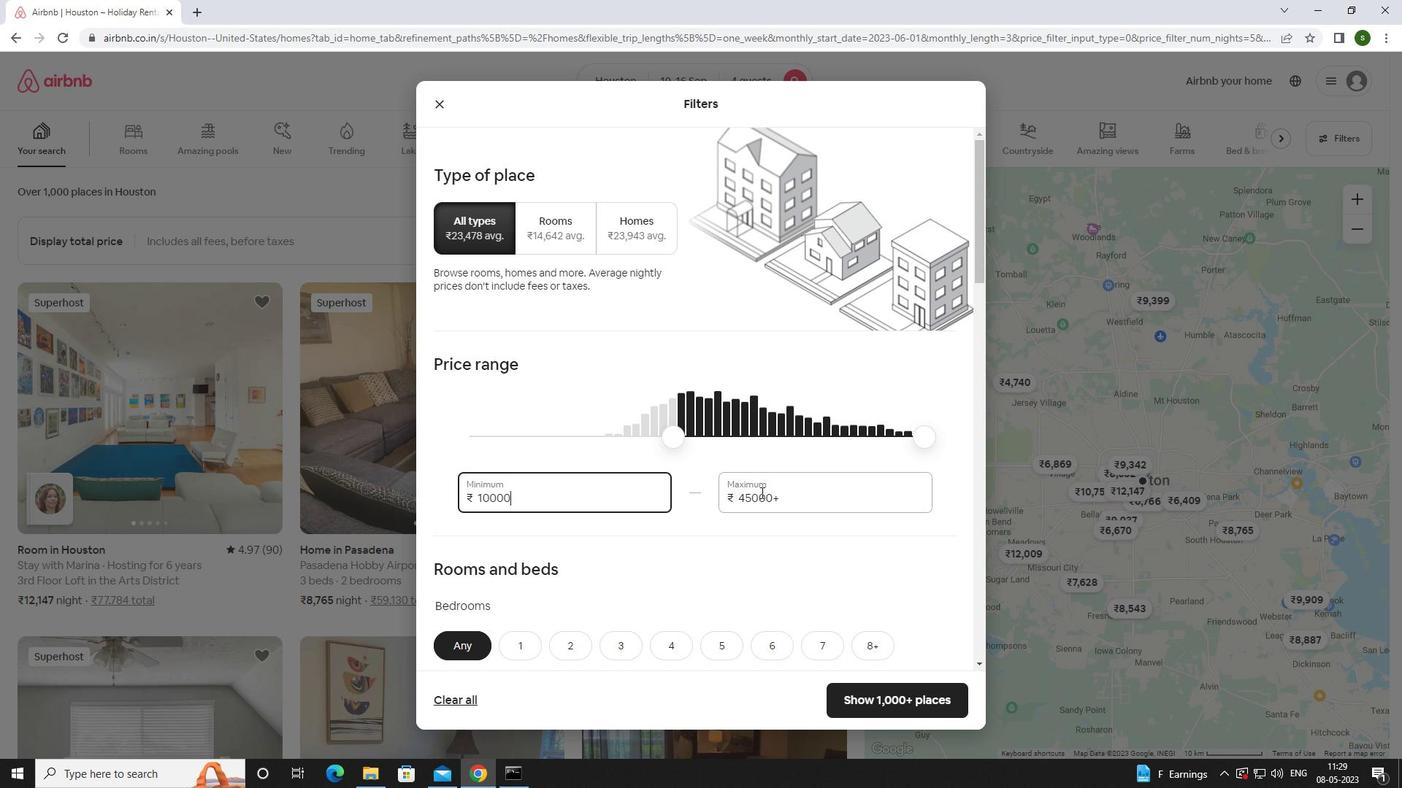 
Action: Mouse pressed left at (791, 493)
Screenshot: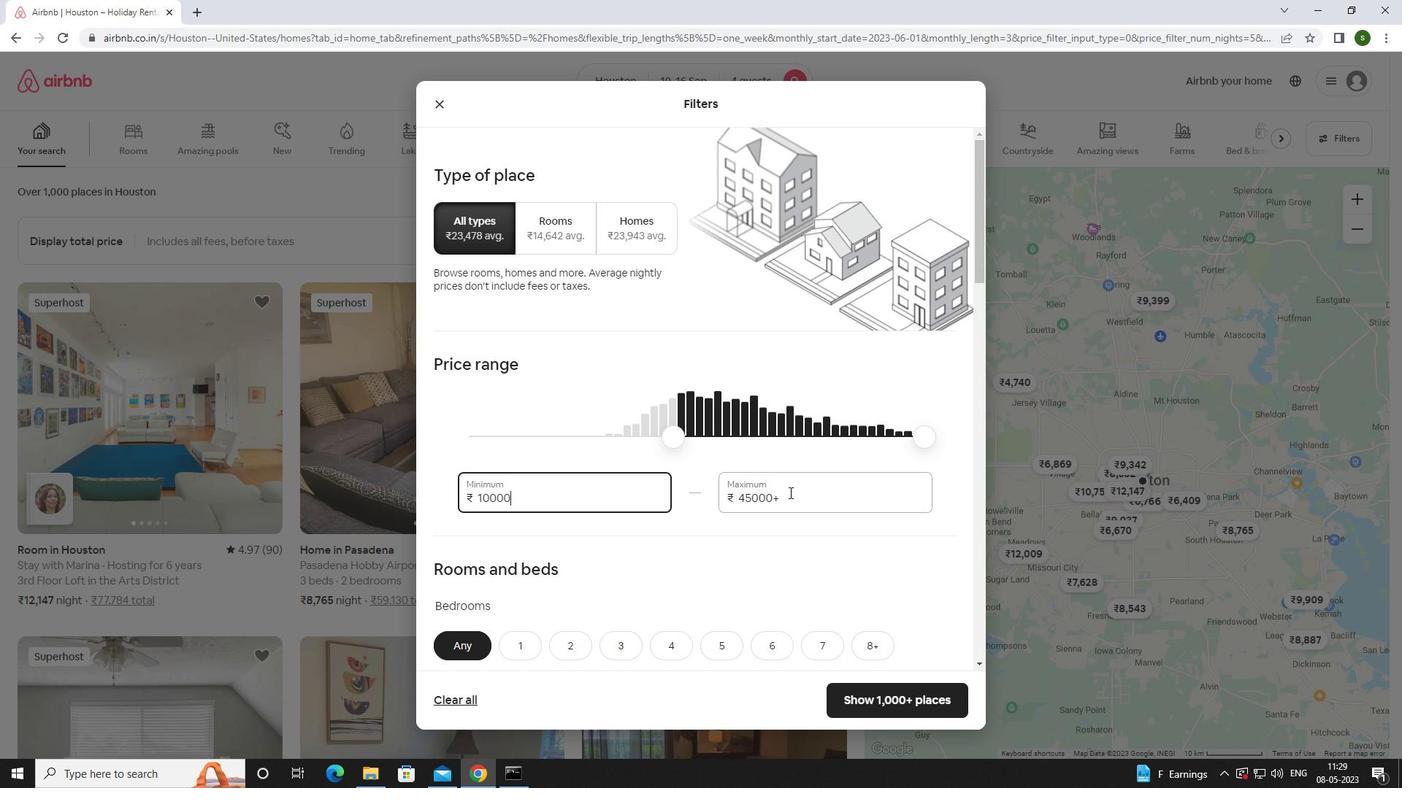 
Action: Mouse moved to (786, 491)
Screenshot: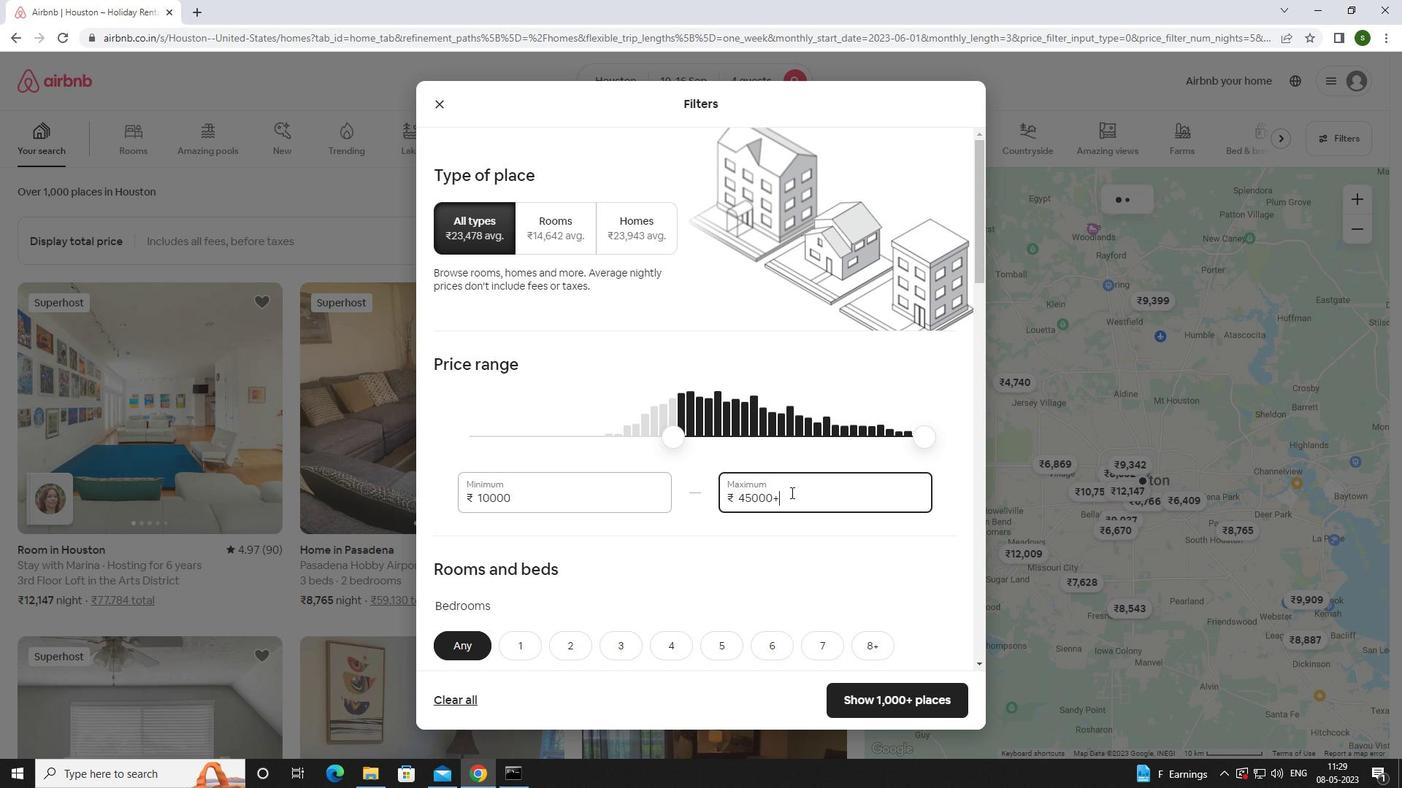 
Action: Key pressed <Key.backspace><Key.backspace><Key.backspace><Key.backspace><Key.backspace><Key.backspace><Key.backspace><Key.backspace><Key.backspace>14000
Screenshot: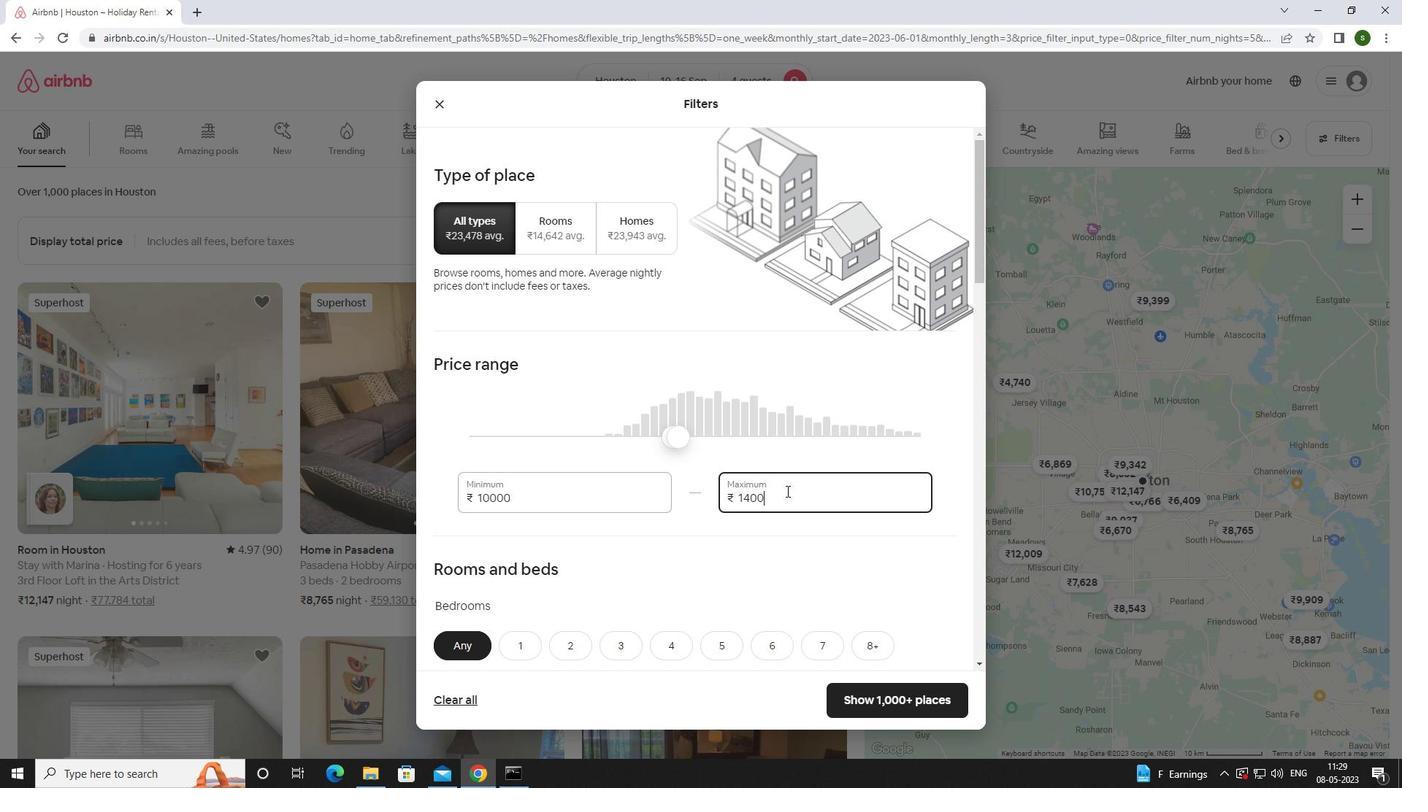 
Action: Mouse moved to (722, 489)
Screenshot: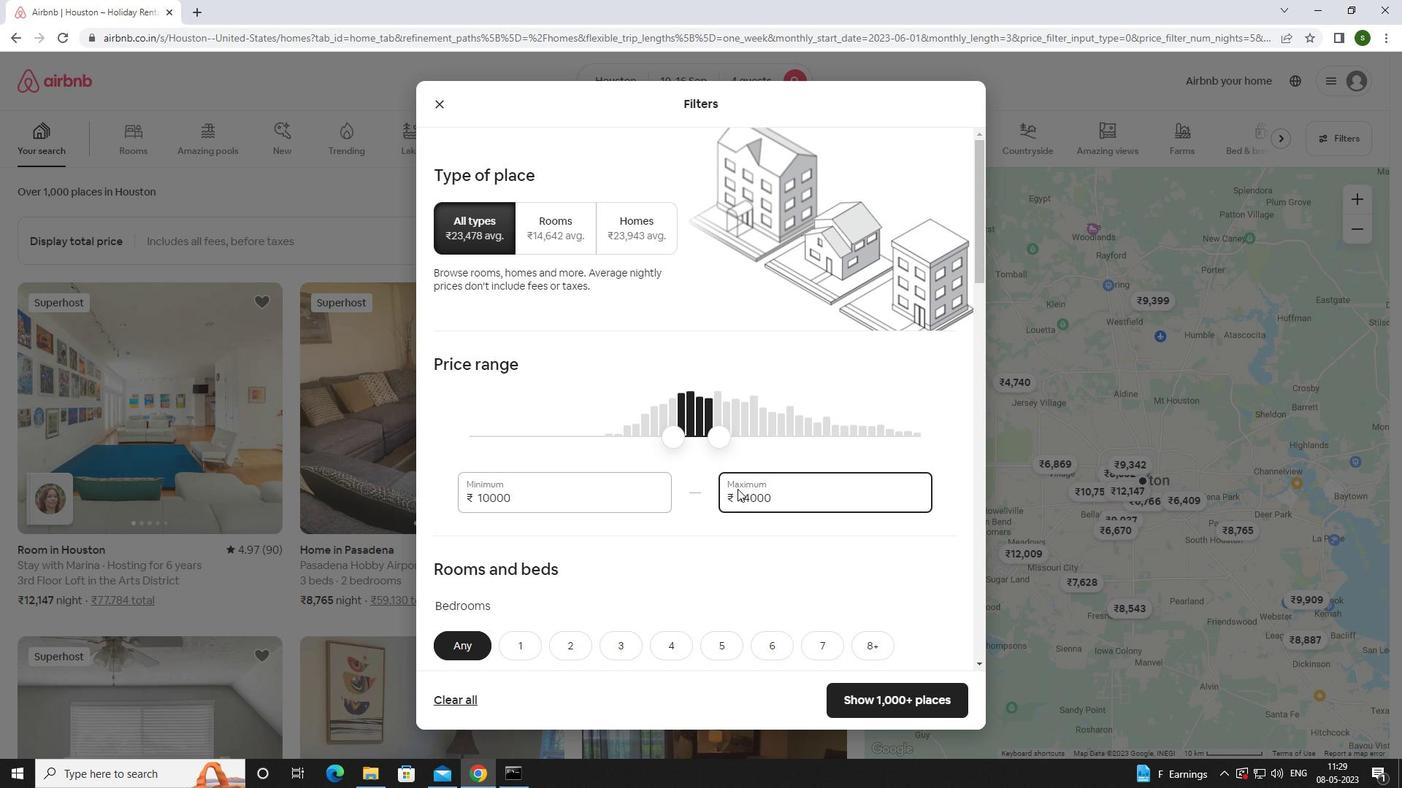 
Action: Mouse scrolled (722, 488) with delta (0, 0)
Screenshot: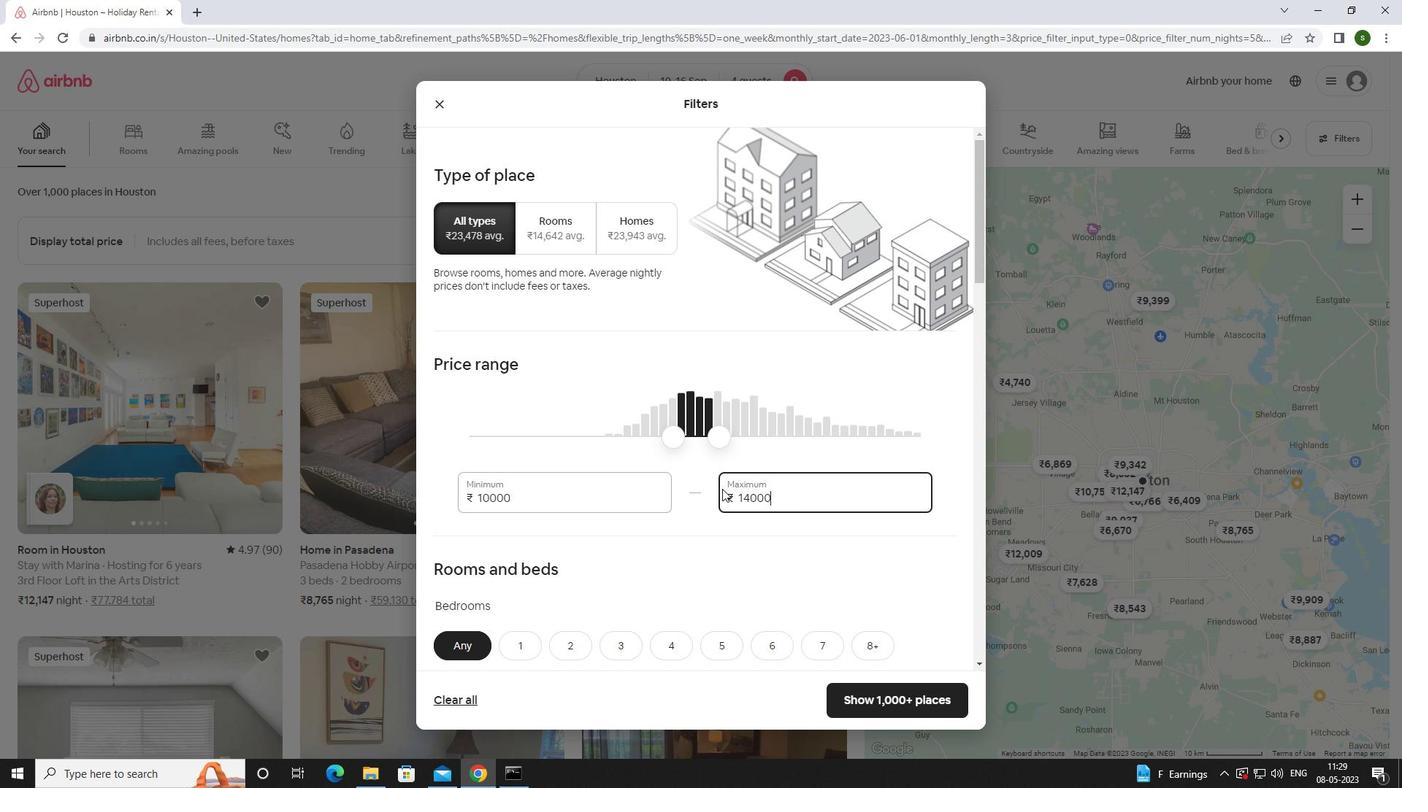 
Action: Mouse scrolled (722, 488) with delta (0, 0)
Screenshot: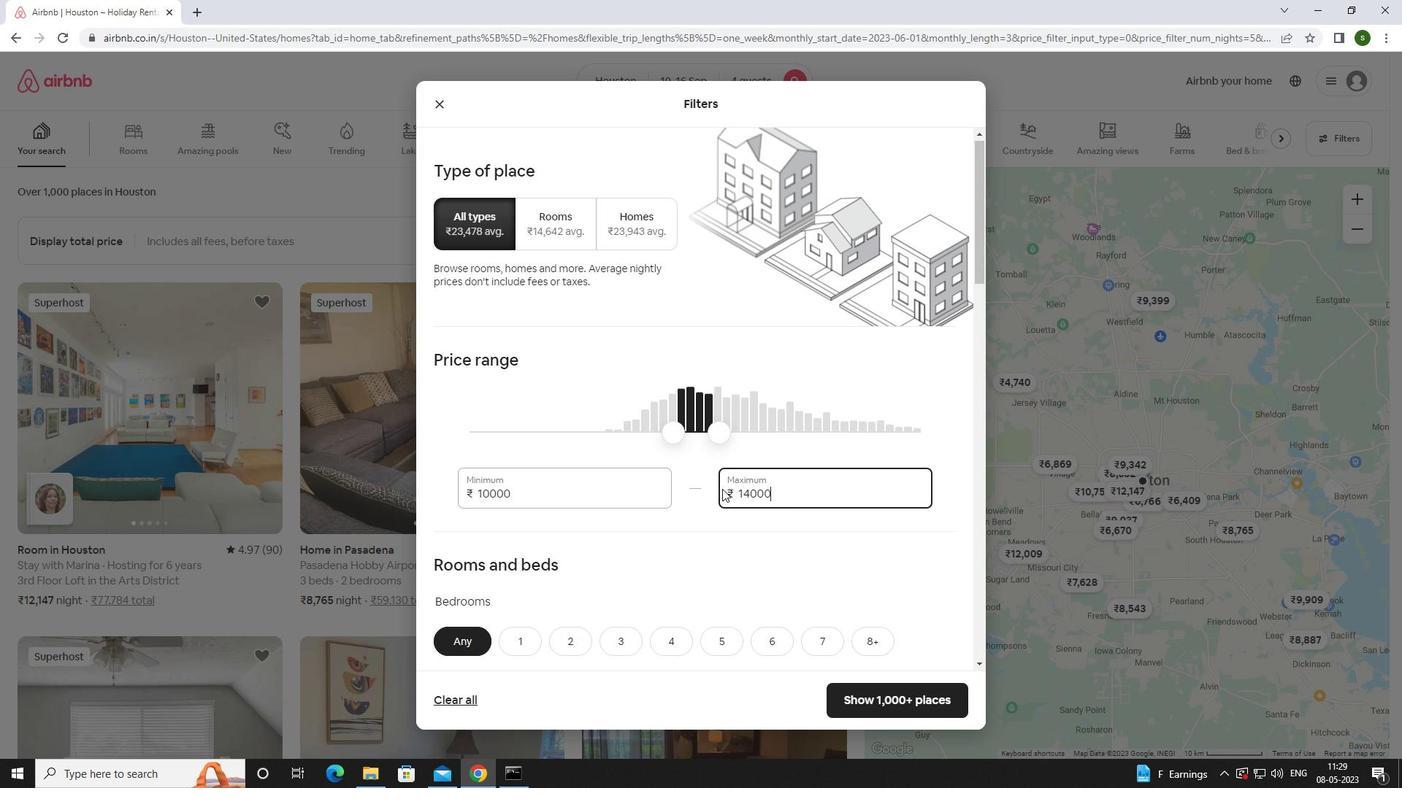 
Action: Mouse scrolled (722, 488) with delta (0, 0)
Screenshot: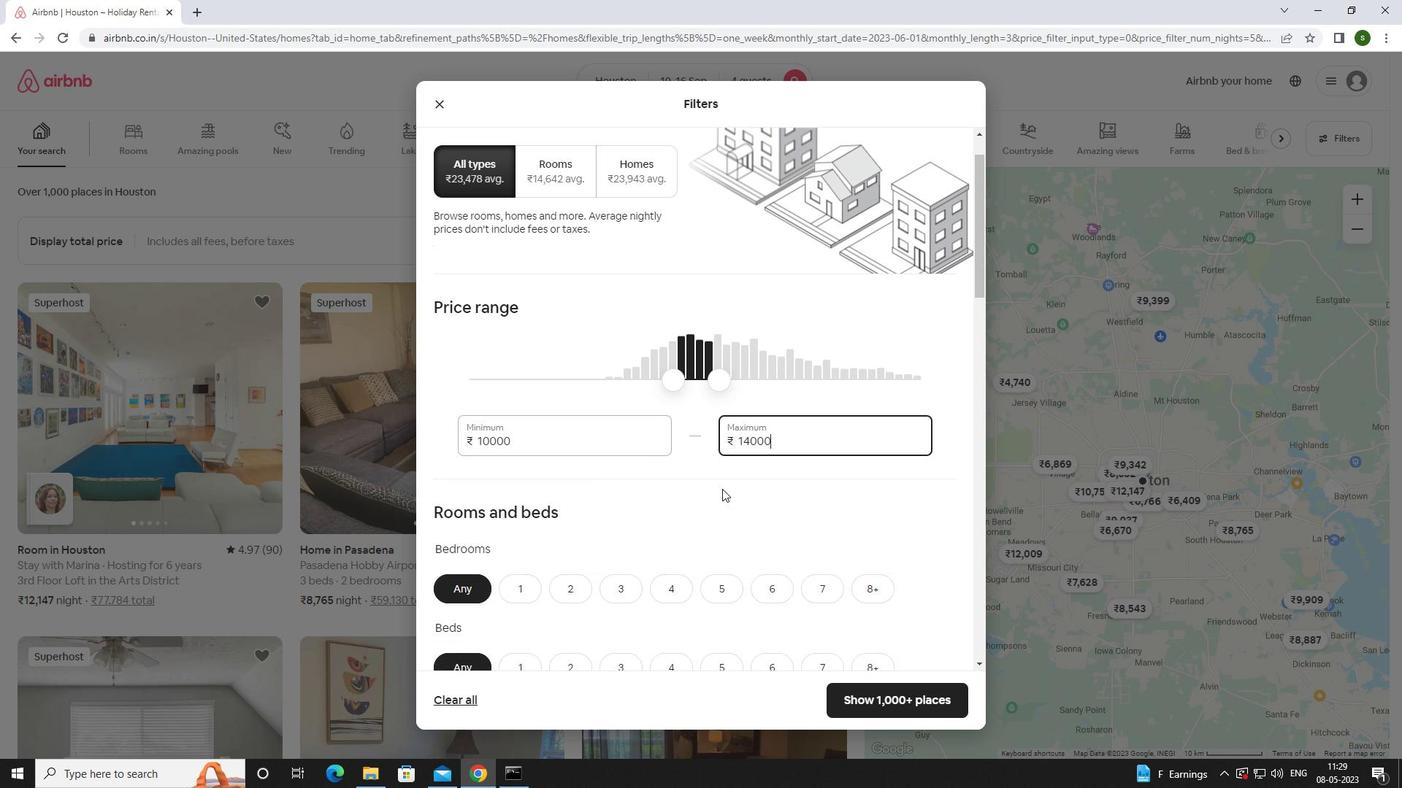 
Action: Mouse moved to (680, 428)
Screenshot: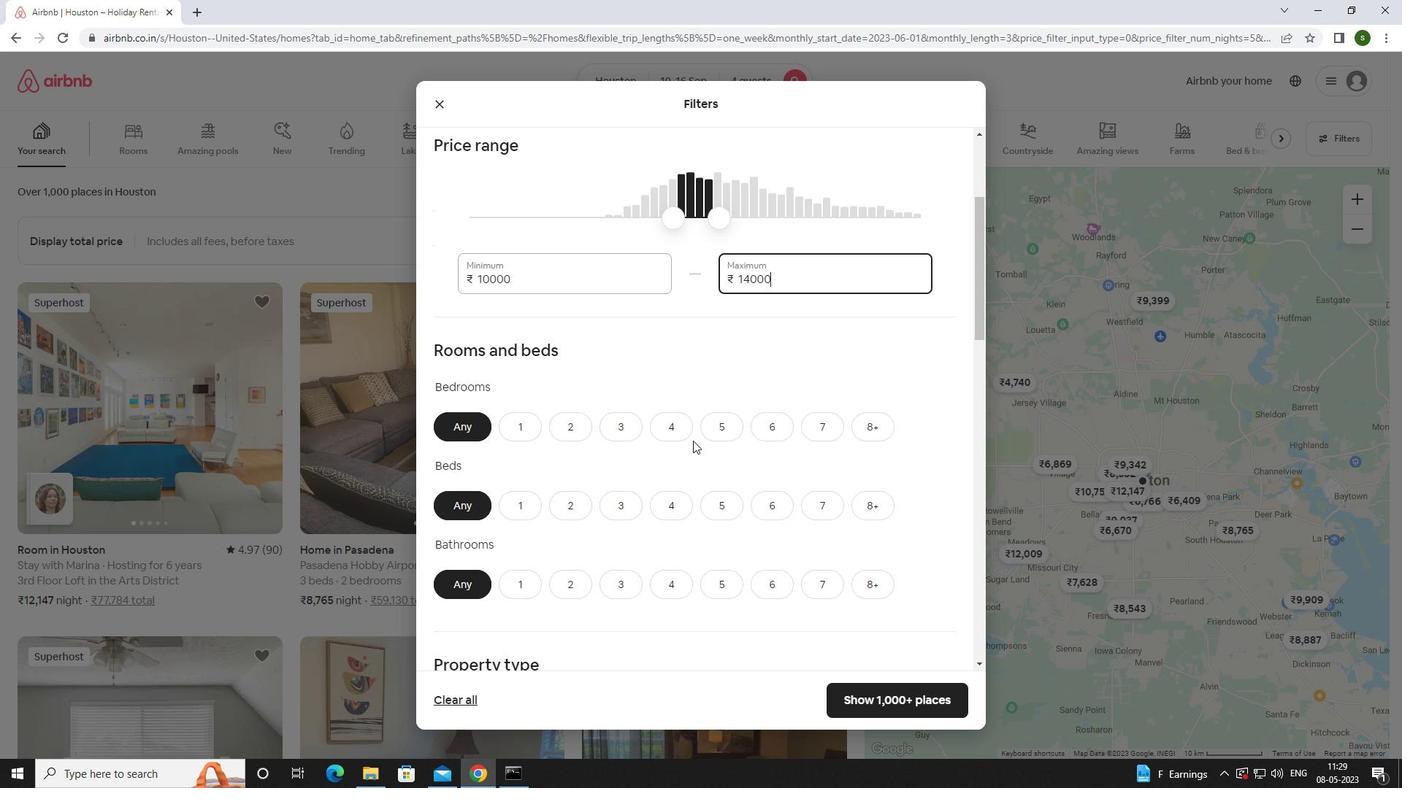 
Action: Mouse pressed left at (680, 428)
Screenshot: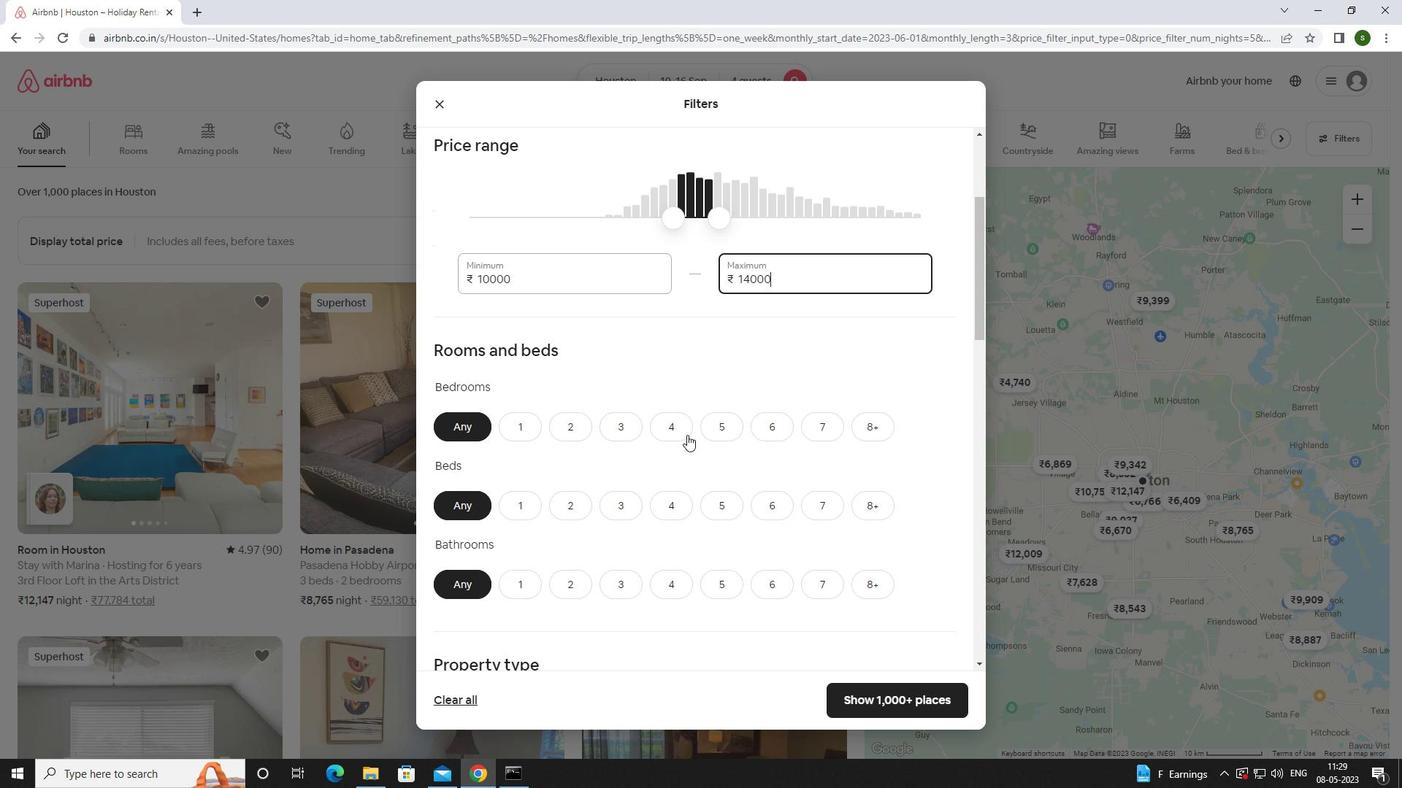 
Action: Mouse moved to (676, 494)
Screenshot: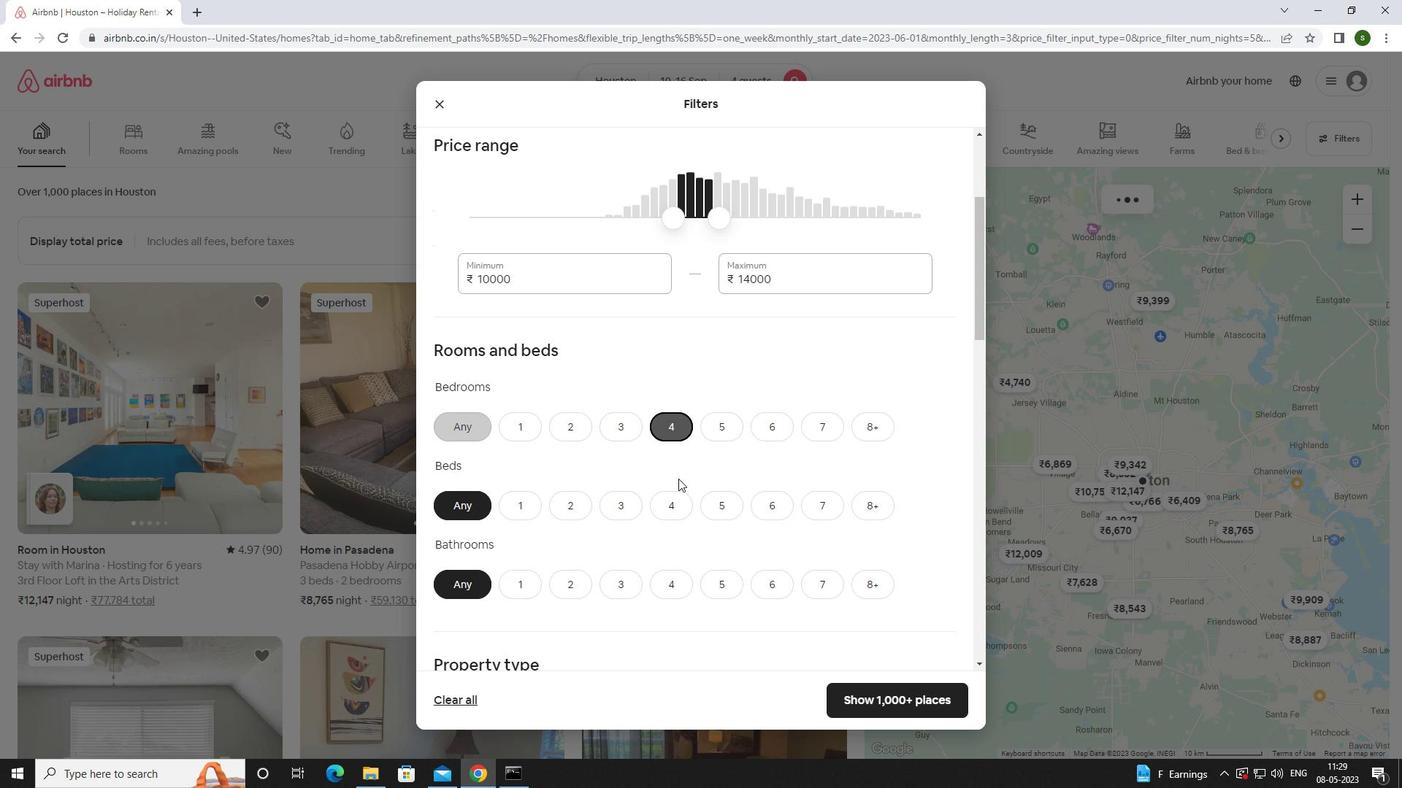 
Action: Mouse pressed left at (676, 494)
Screenshot: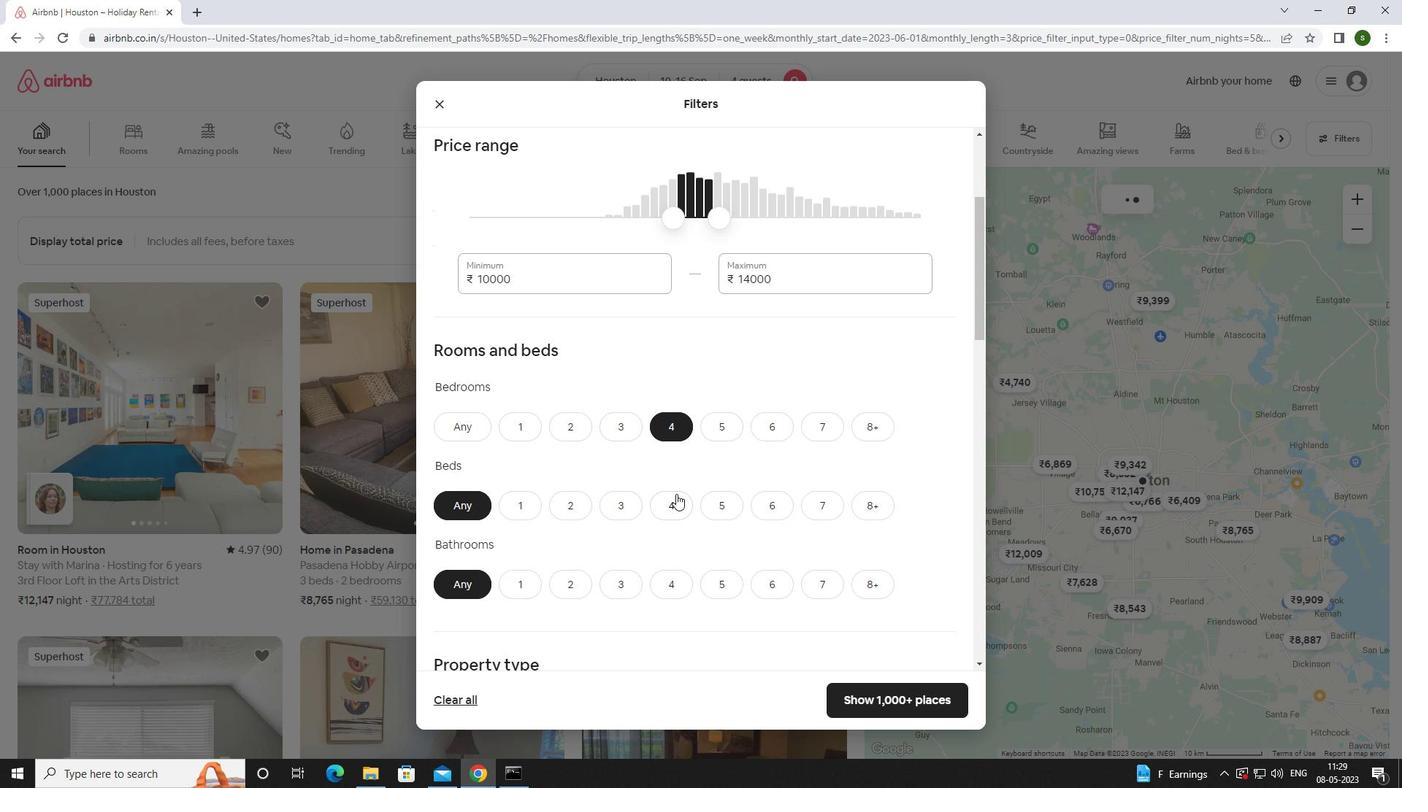 
Action: Mouse moved to (673, 583)
Screenshot: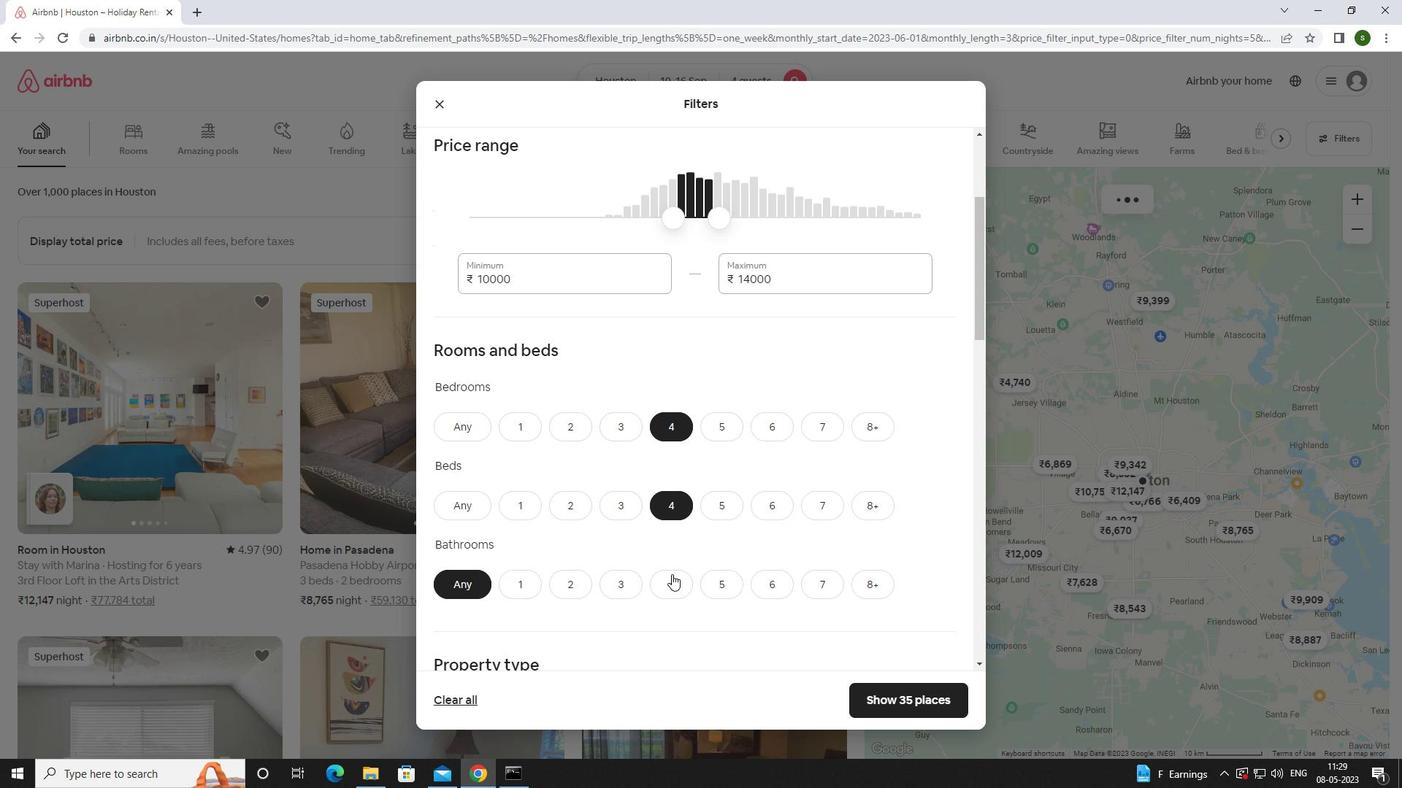
Action: Mouse pressed left at (673, 583)
Screenshot: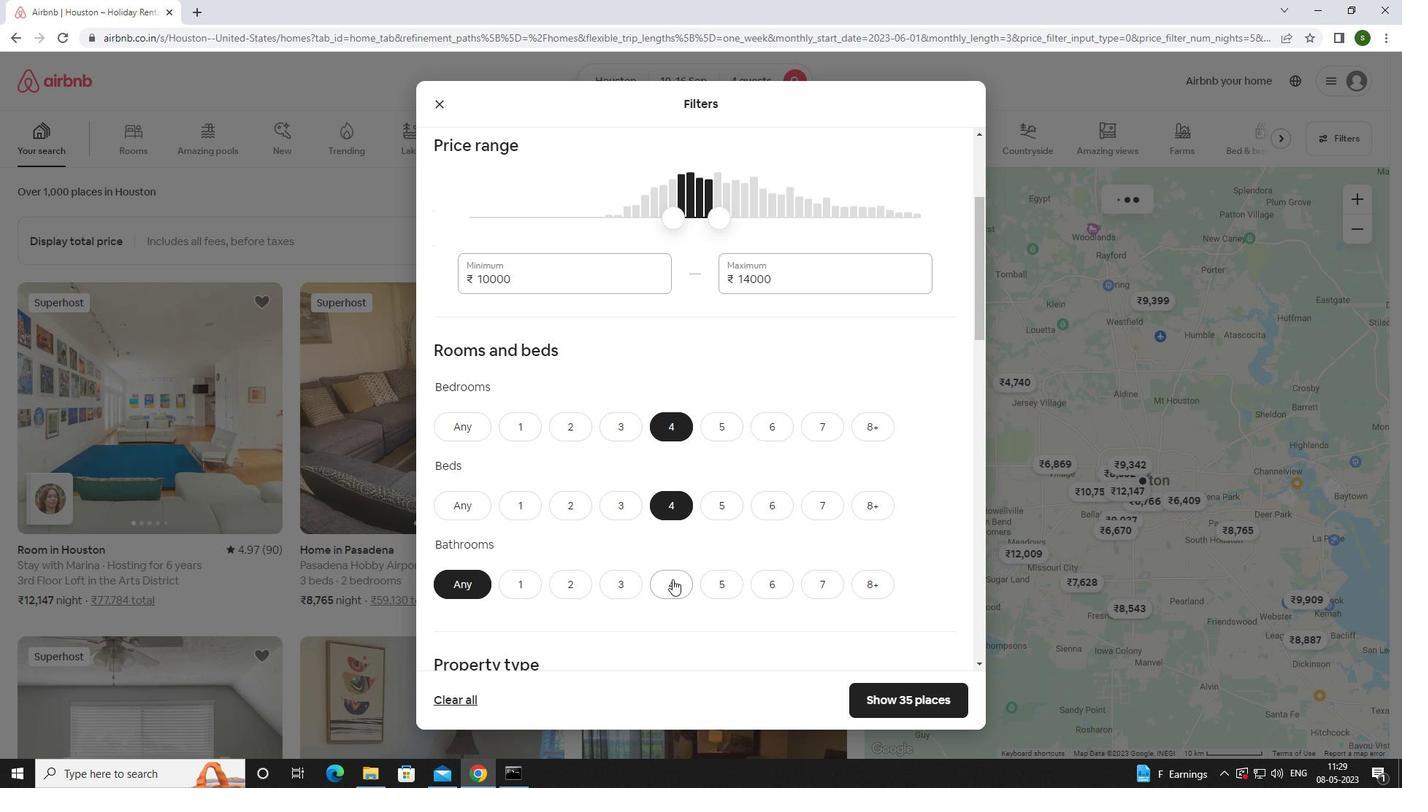 
Action: Mouse moved to (666, 520)
Screenshot: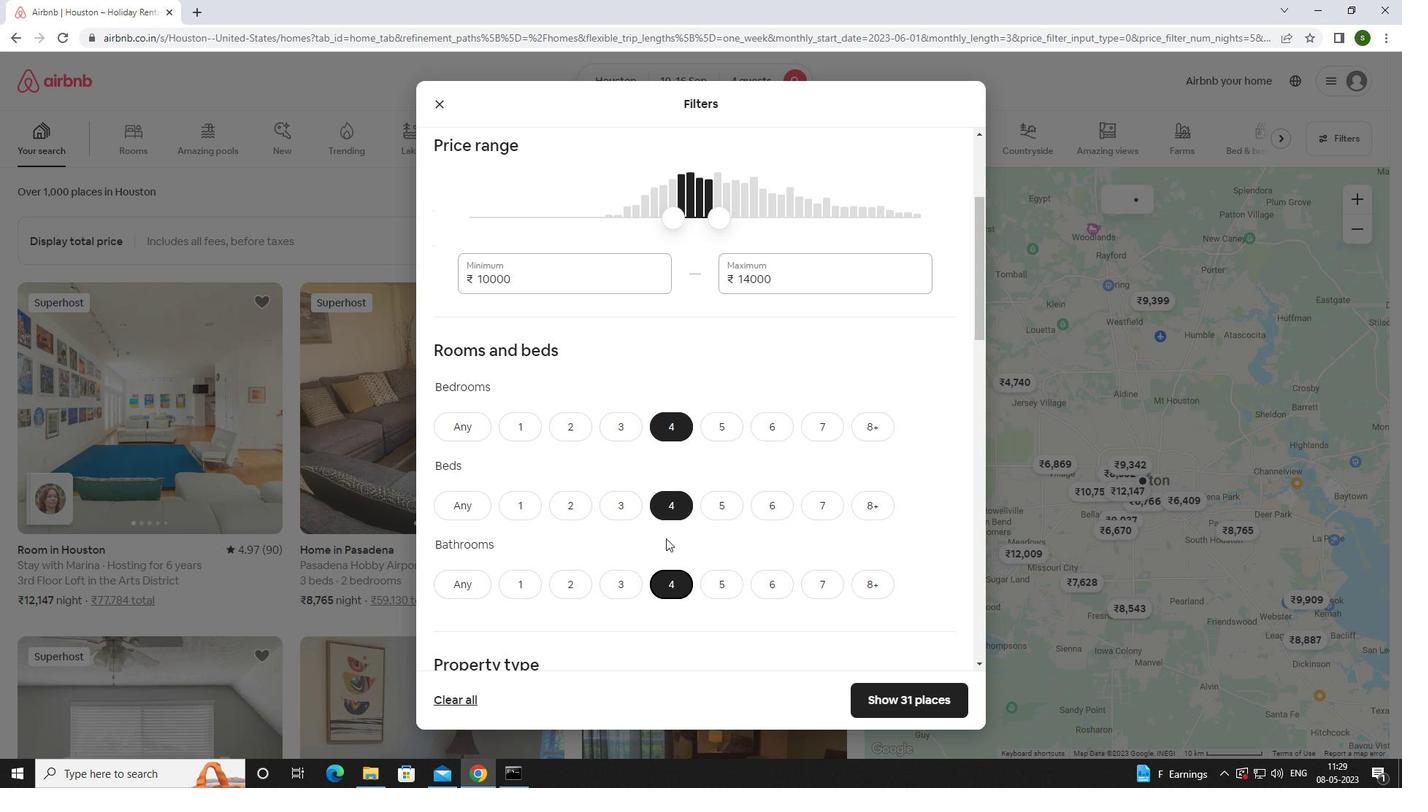 
Action: Mouse scrolled (666, 520) with delta (0, 0)
Screenshot: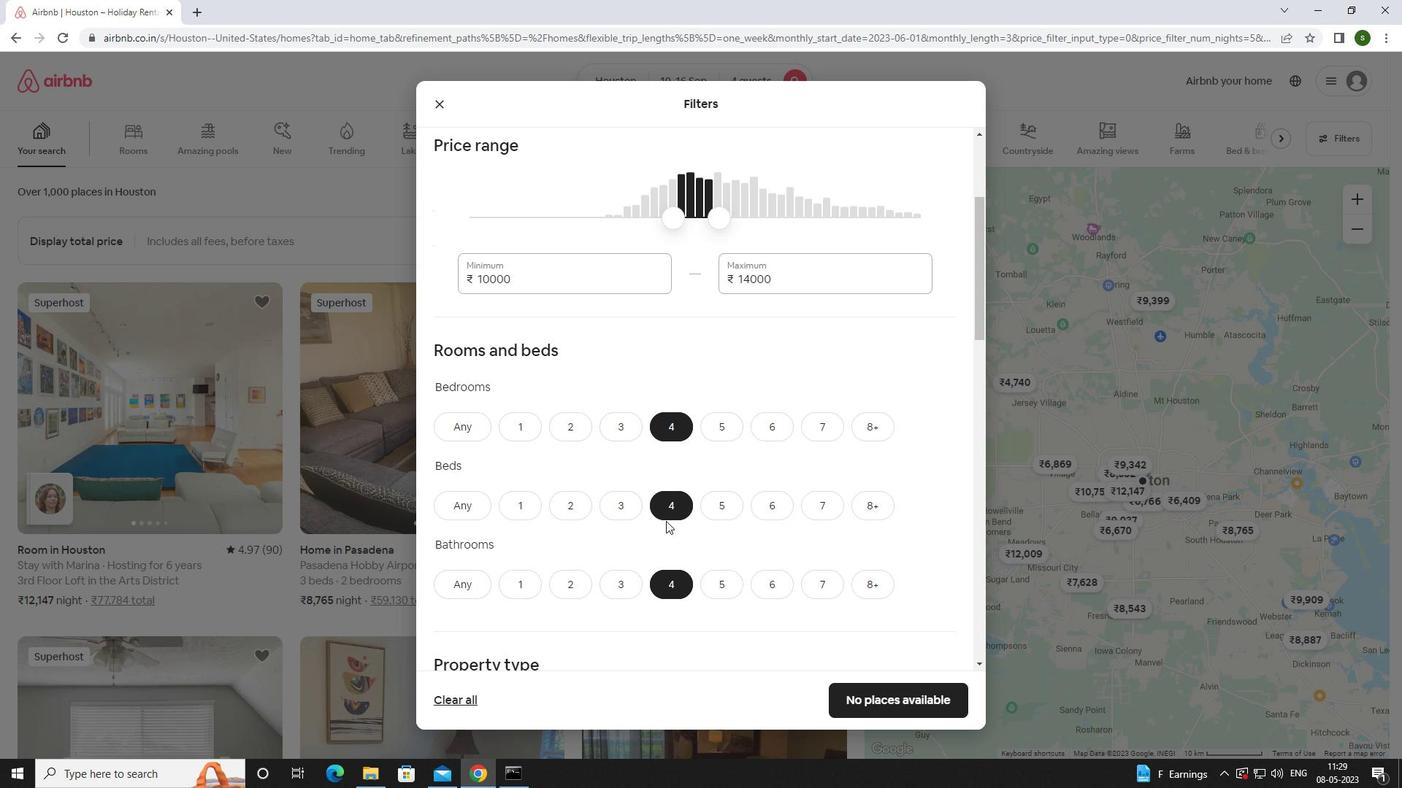 
Action: Mouse scrolled (666, 520) with delta (0, 0)
Screenshot: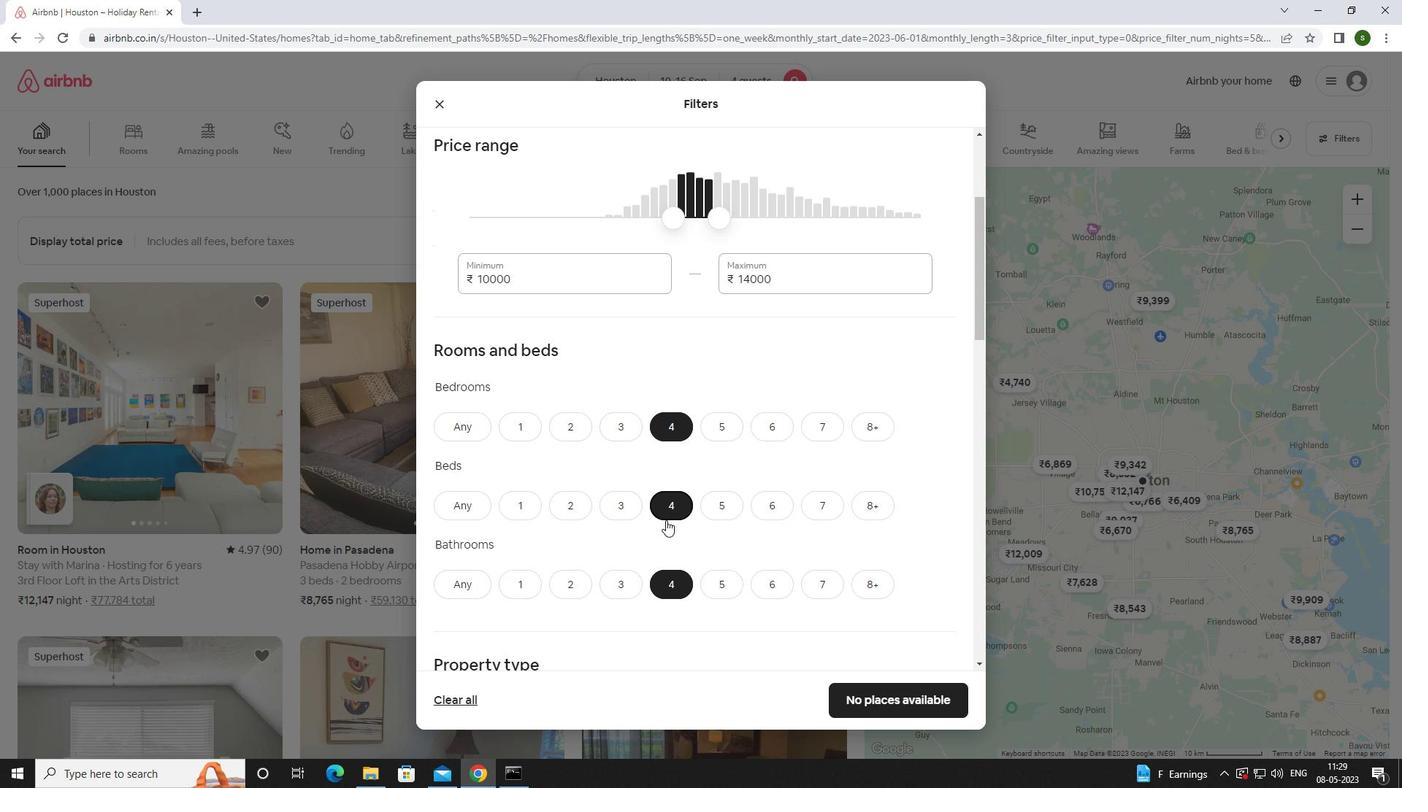 
Action: Mouse scrolled (666, 520) with delta (0, 0)
Screenshot: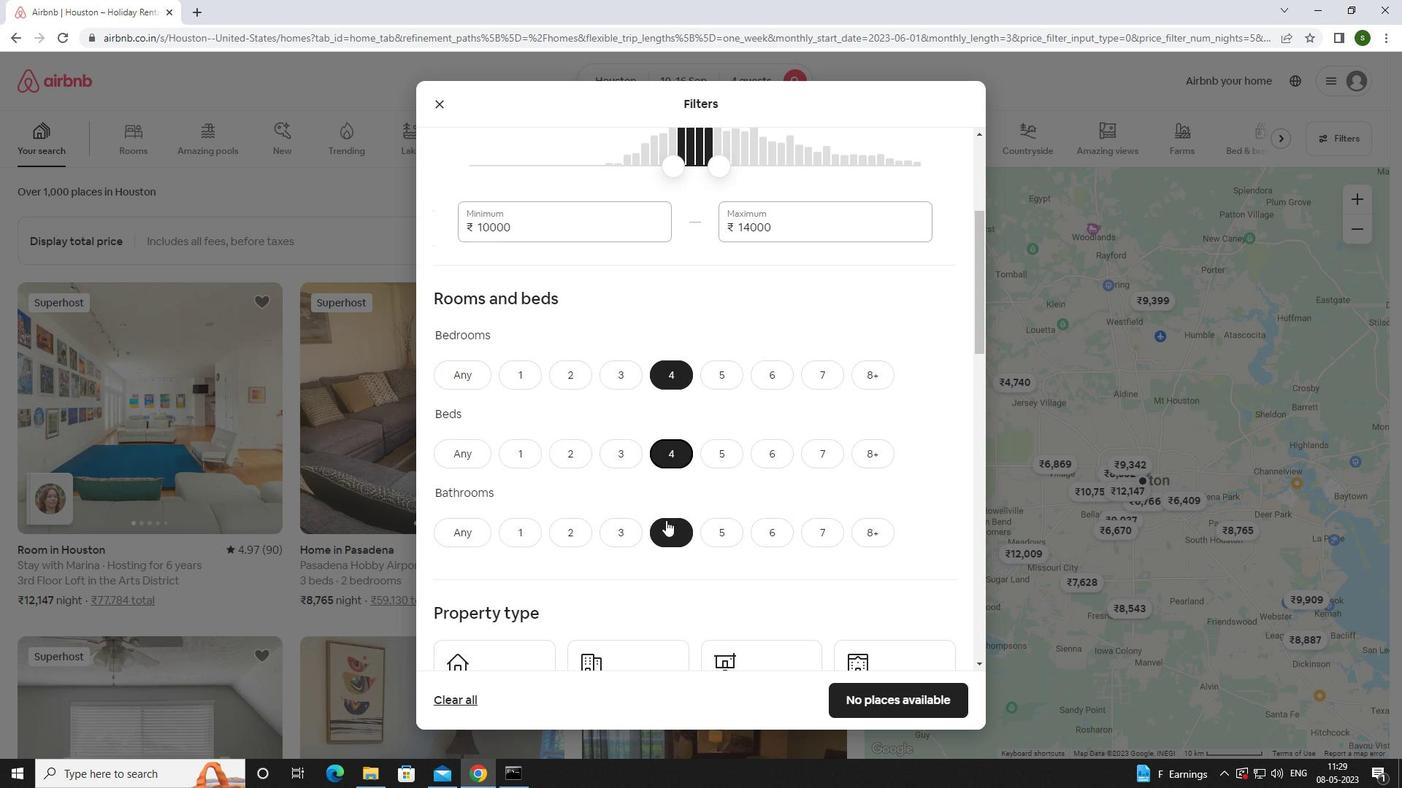 
Action: Mouse moved to (520, 519)
Screenshot: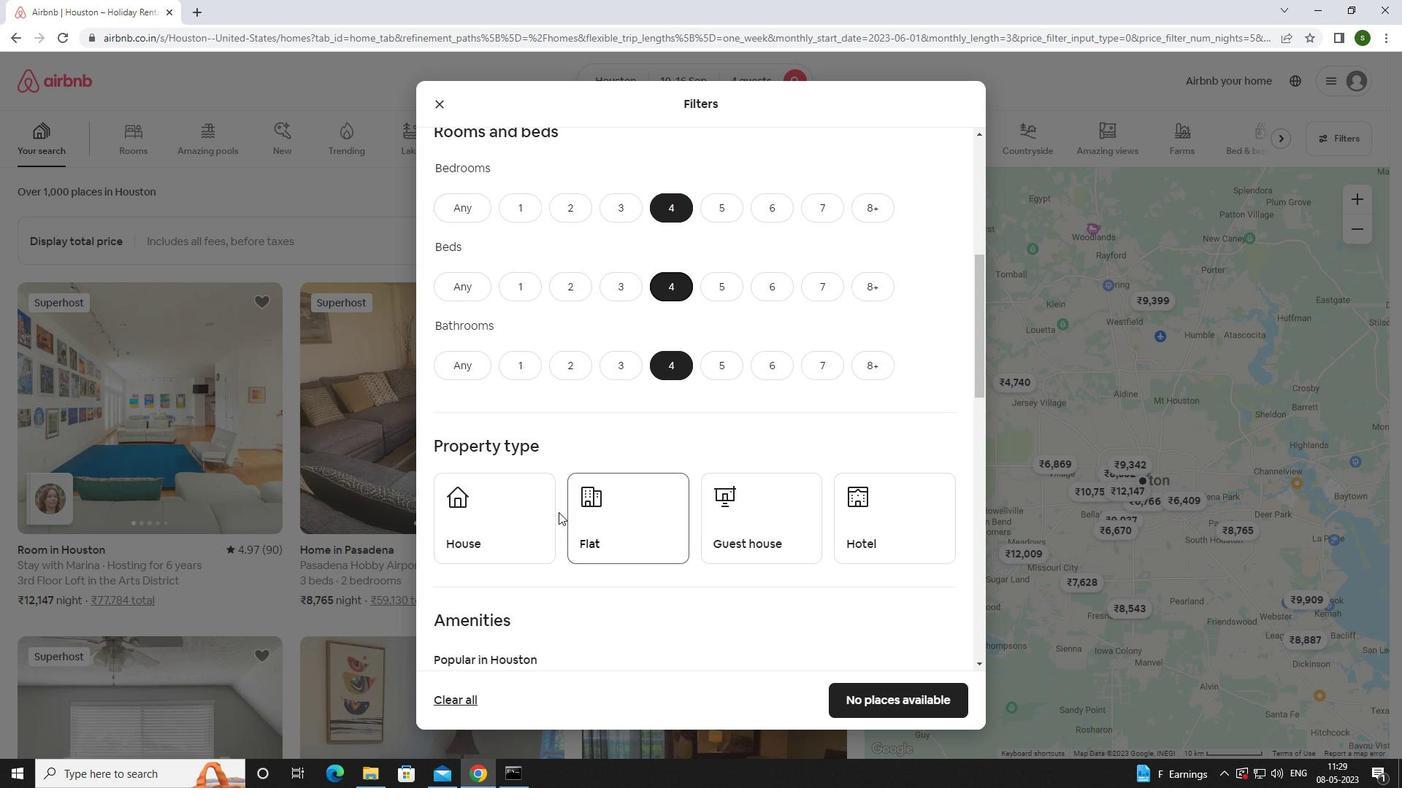 
Action: Mouse pressed left at (520, 519)
Screenshot: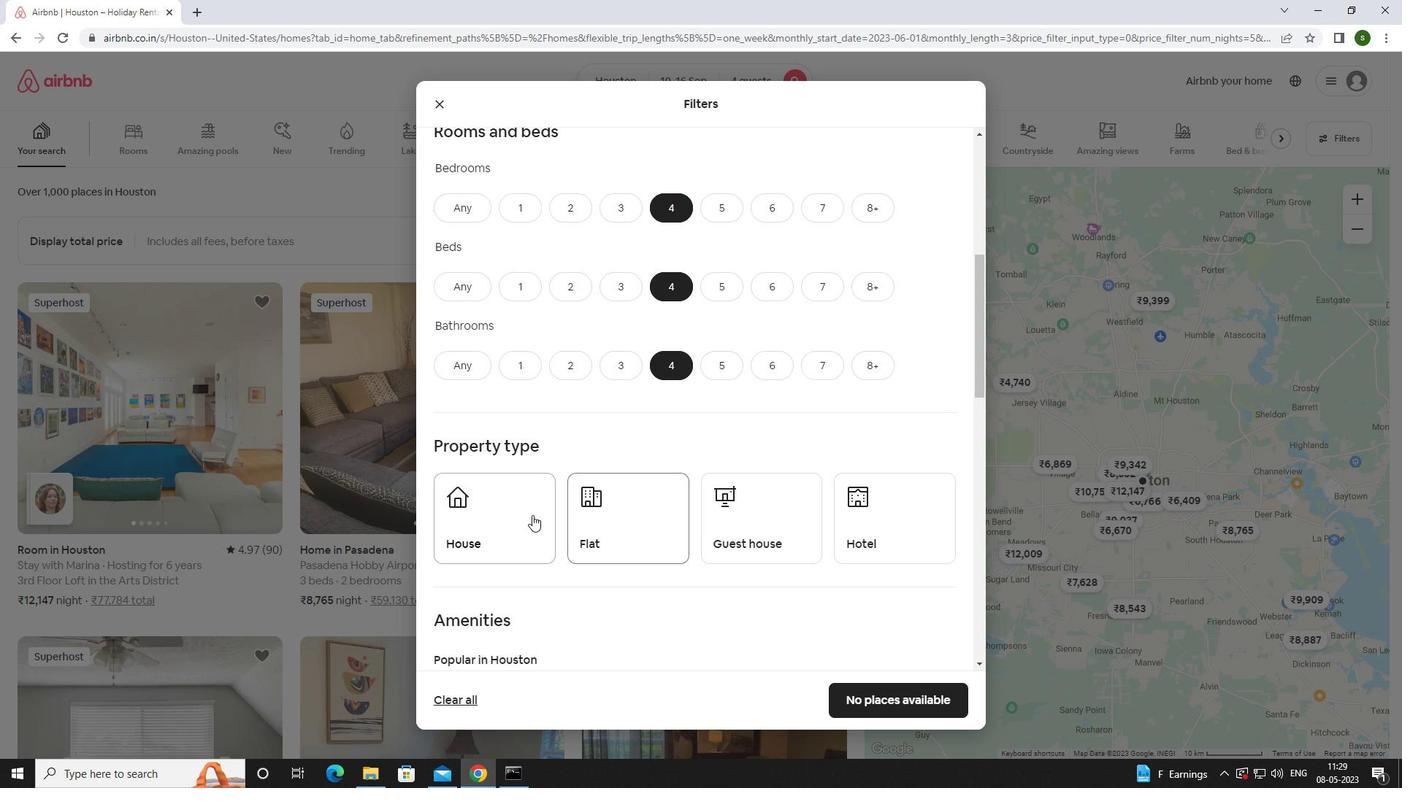 
Action: Mouse moved to (649, 518)
Screenshot: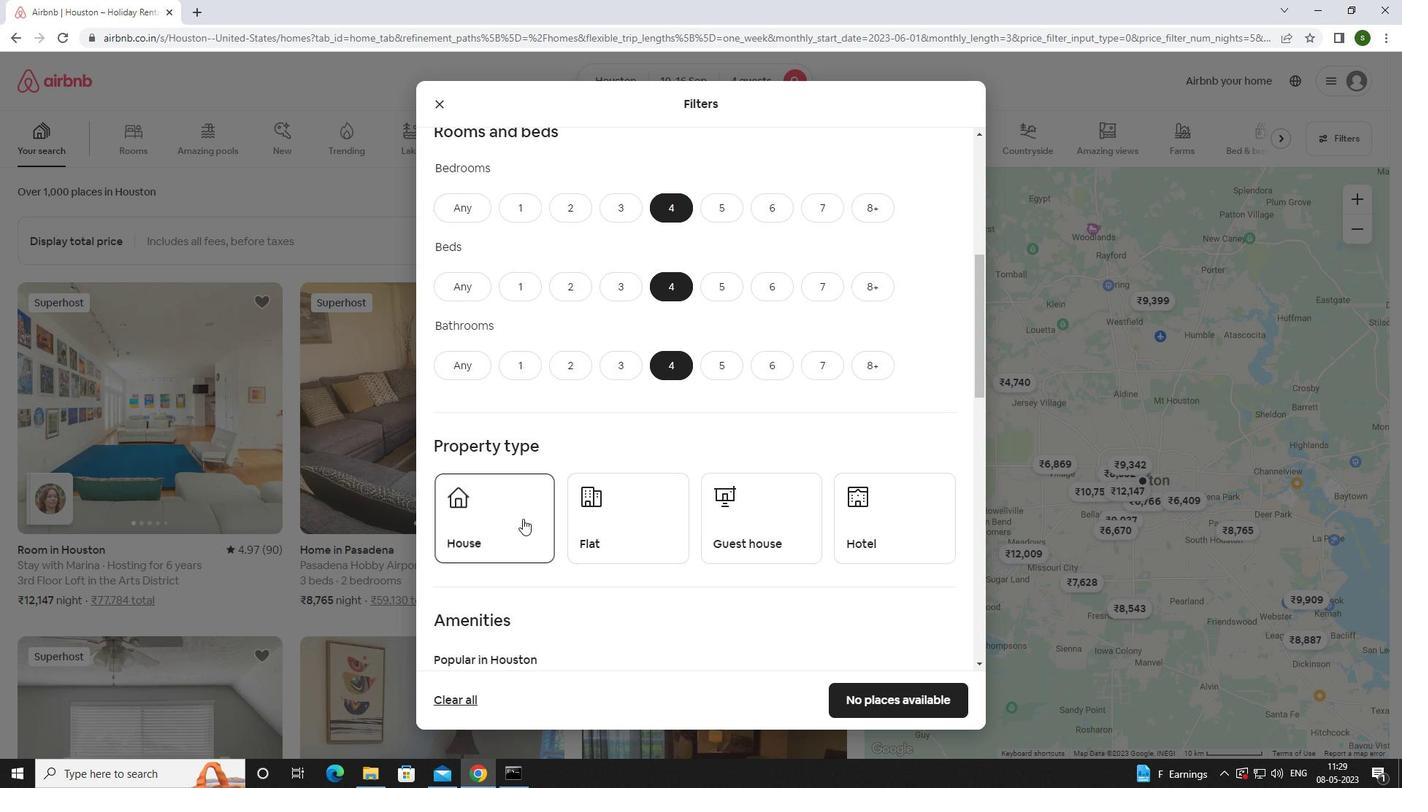 
Action: Mouse pressed left at (649, 518)
Screenshot: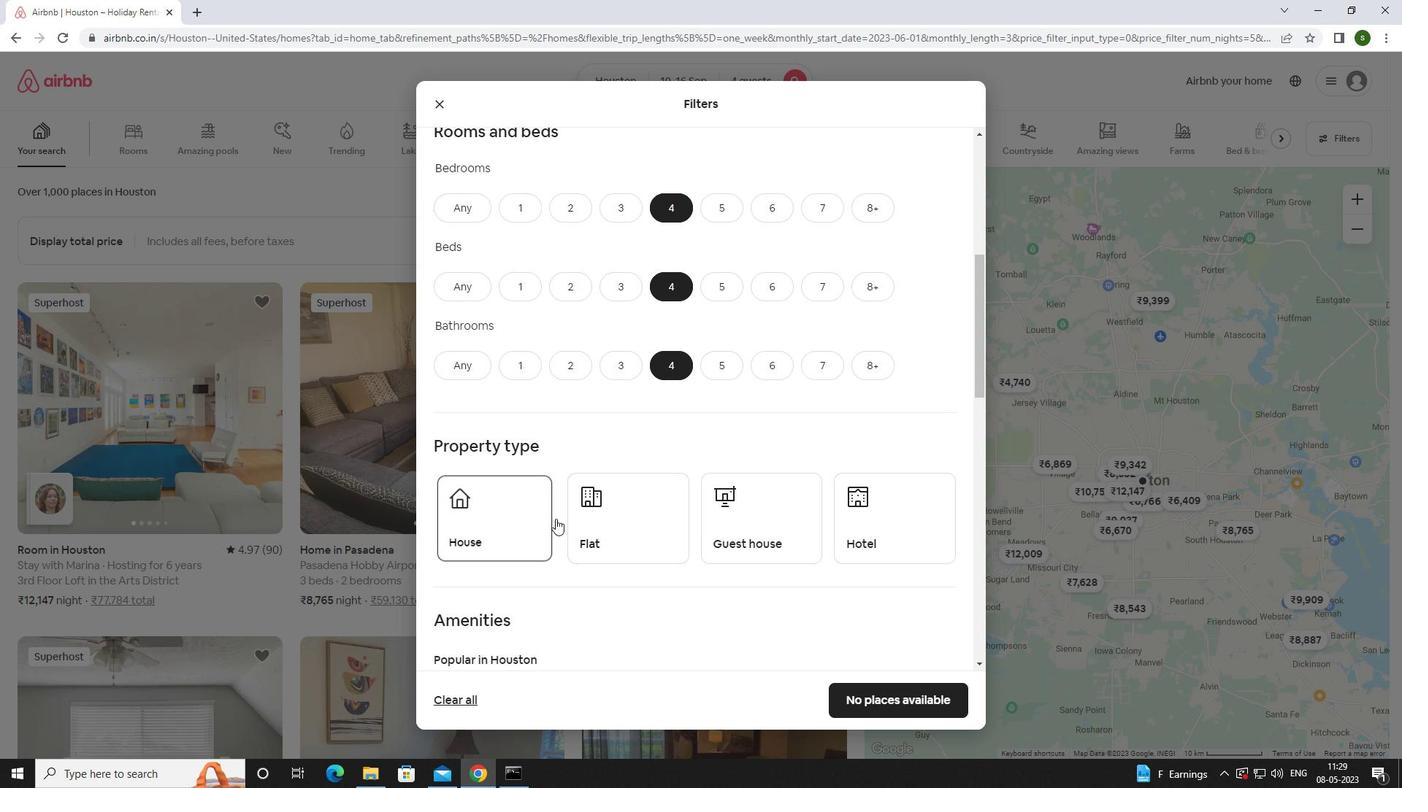 
Action: Mouse moved to (749, 507)
Screenshot: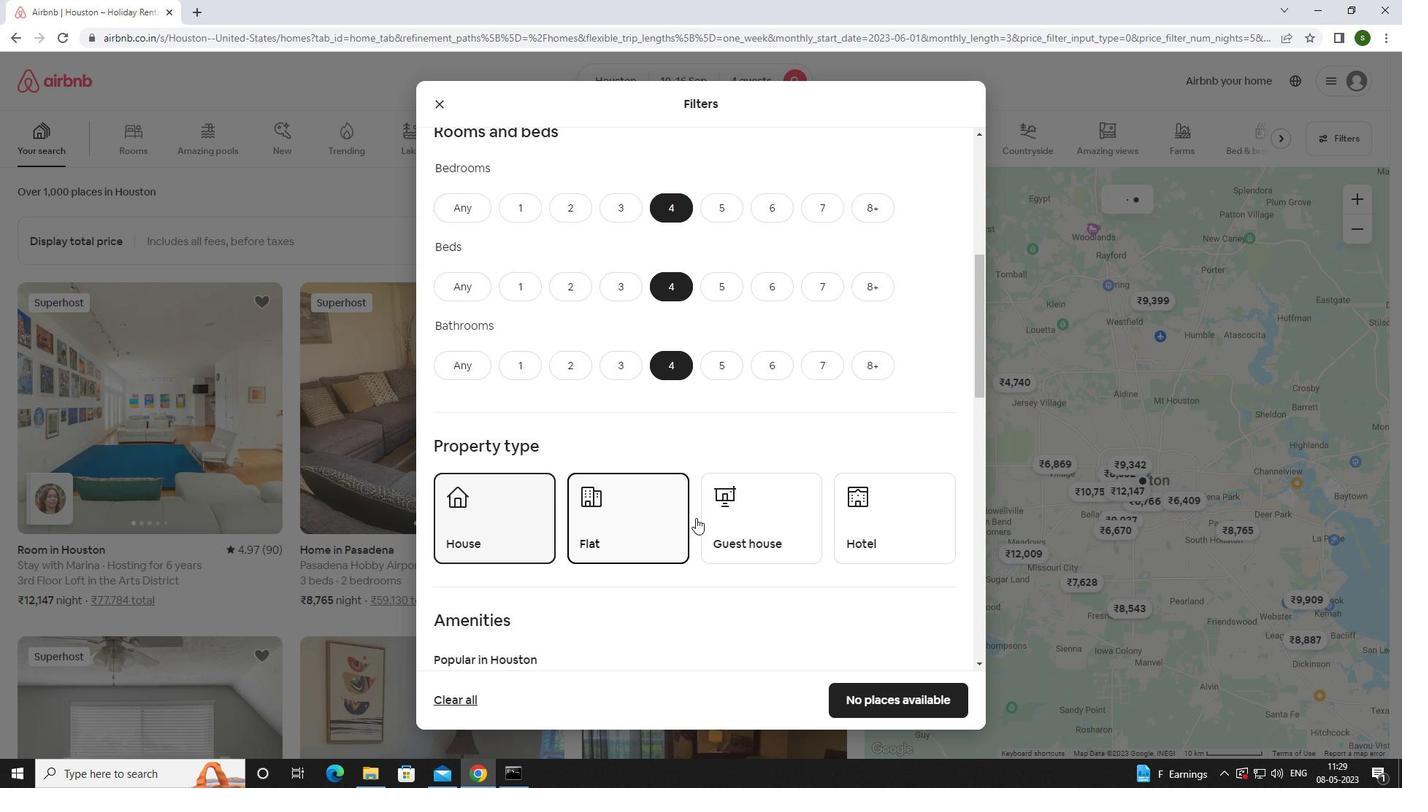 
Action: Mouse pressed left at (749, 507)
Screenshot: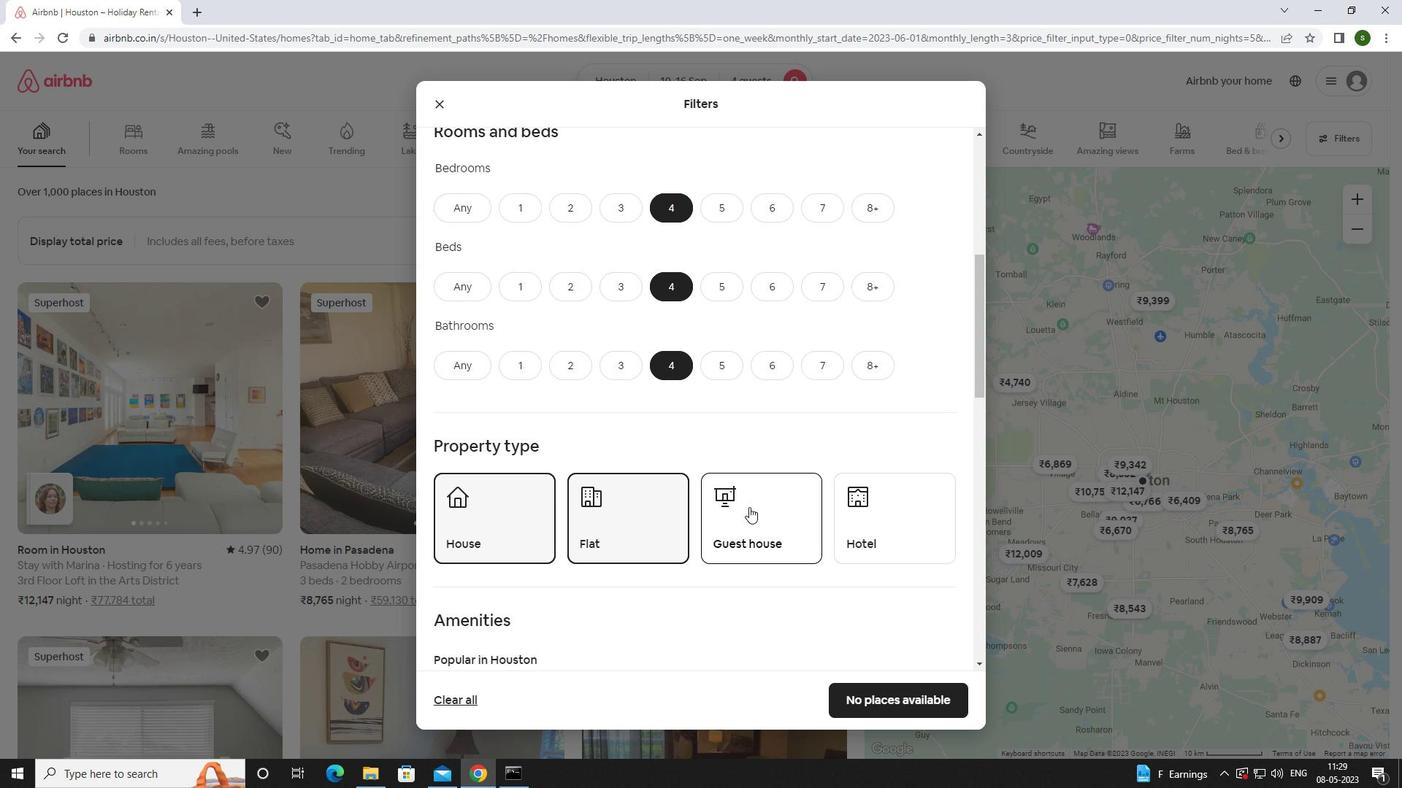 
Action: Mouse scrolled (749, 506) with delta (0, 0)
Screenshot: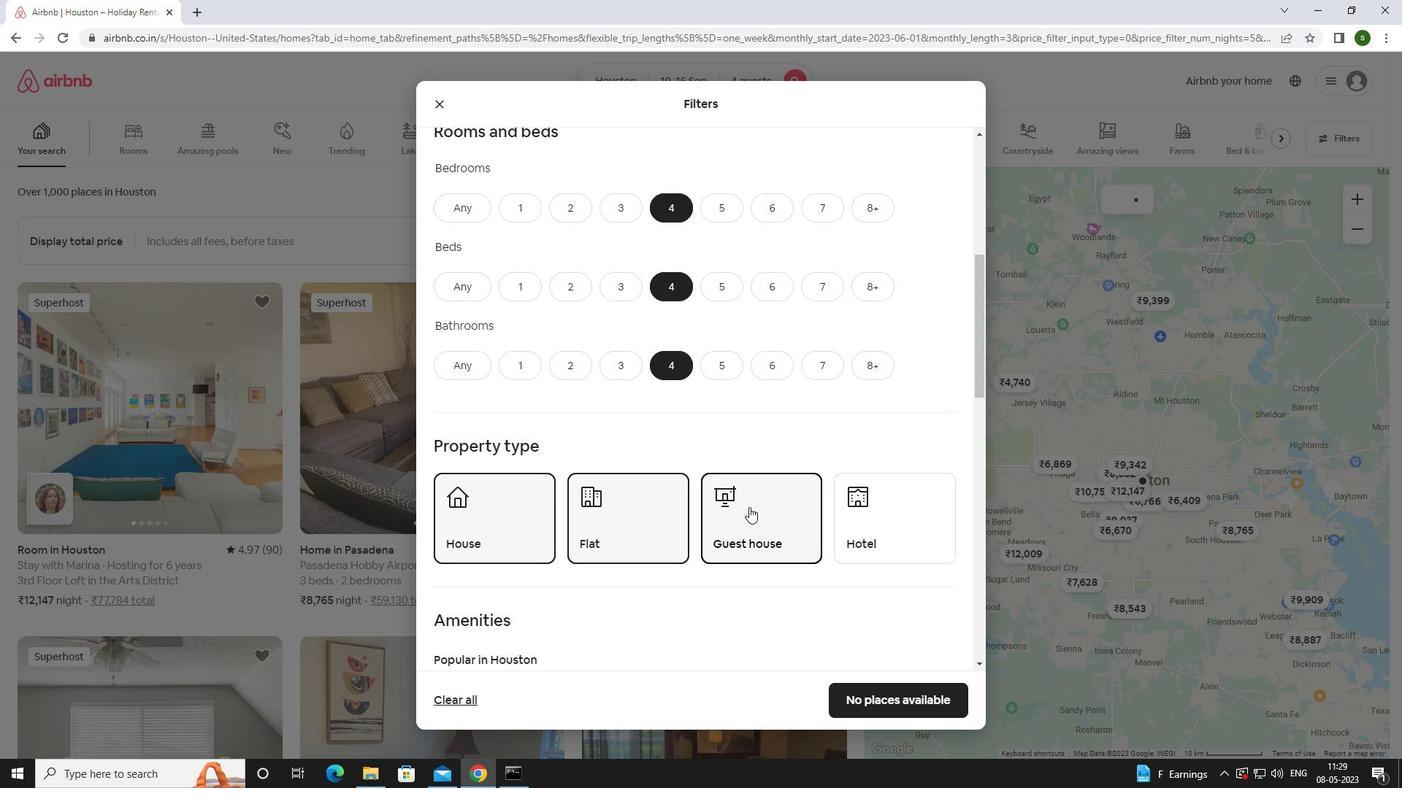 
Action: Mouse moved to (749, 506)
Screenshot: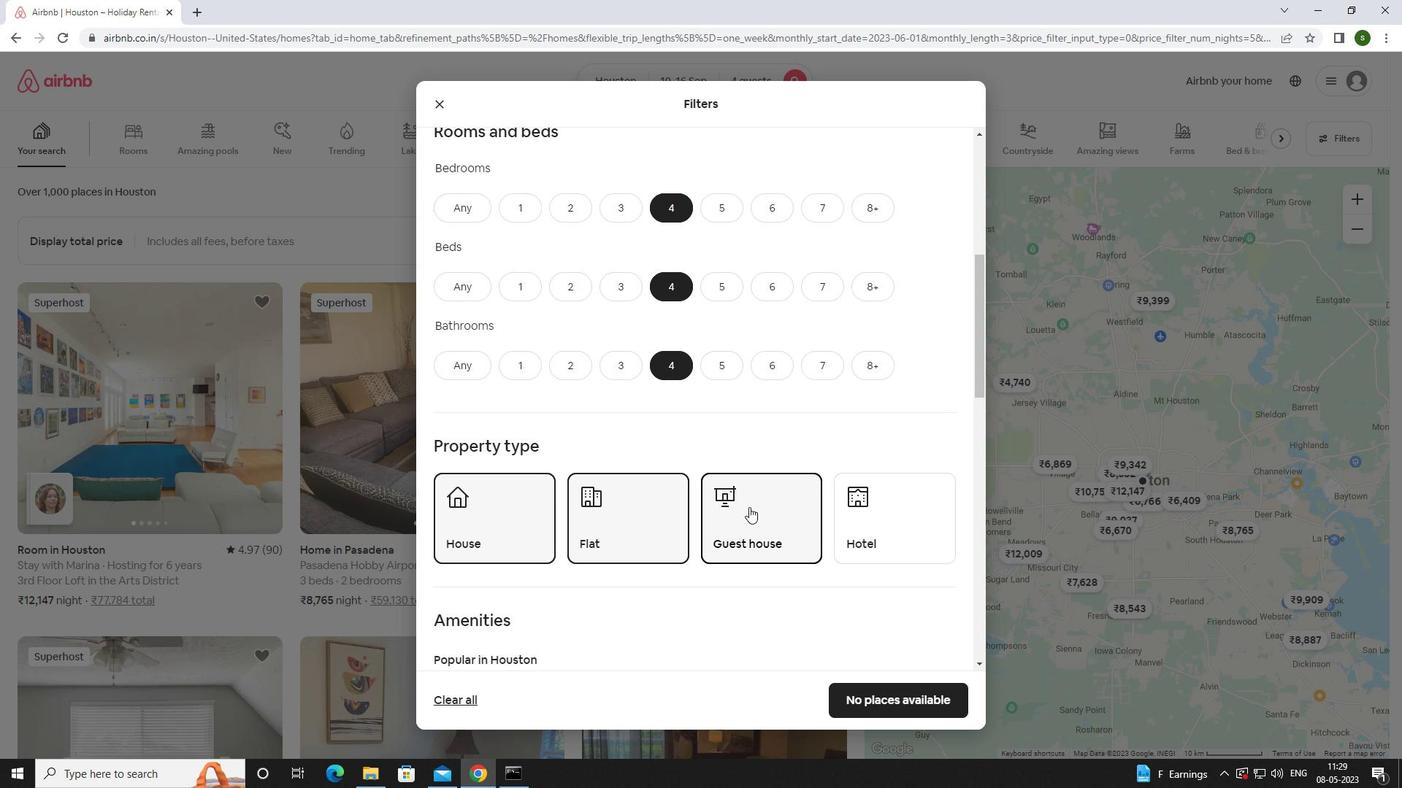 
Action: Mouse scrolled (749, 506) with delta (0, 0)
Screenshot: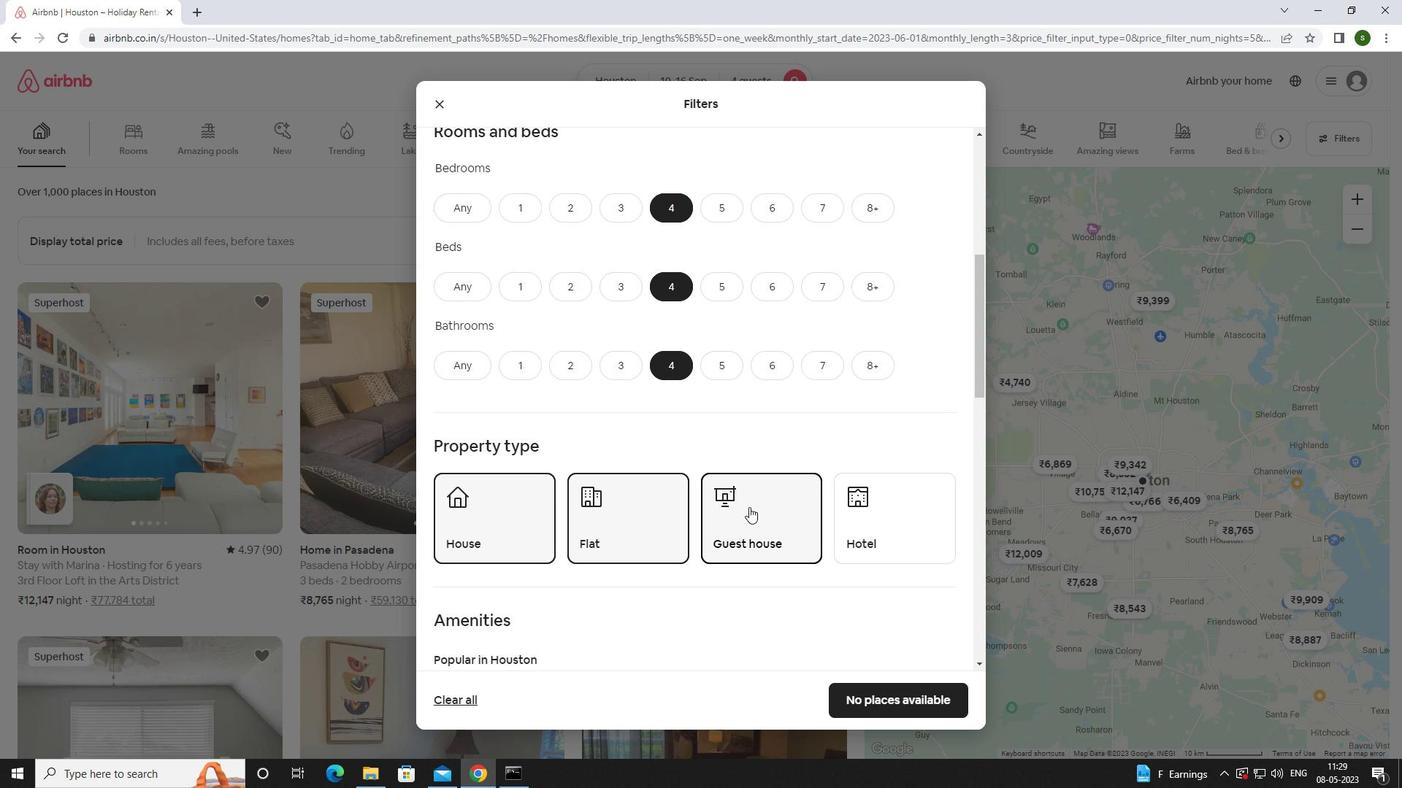 
Action: Mouse scrolled (749, 506) with delta (0, 0)
Screenshot: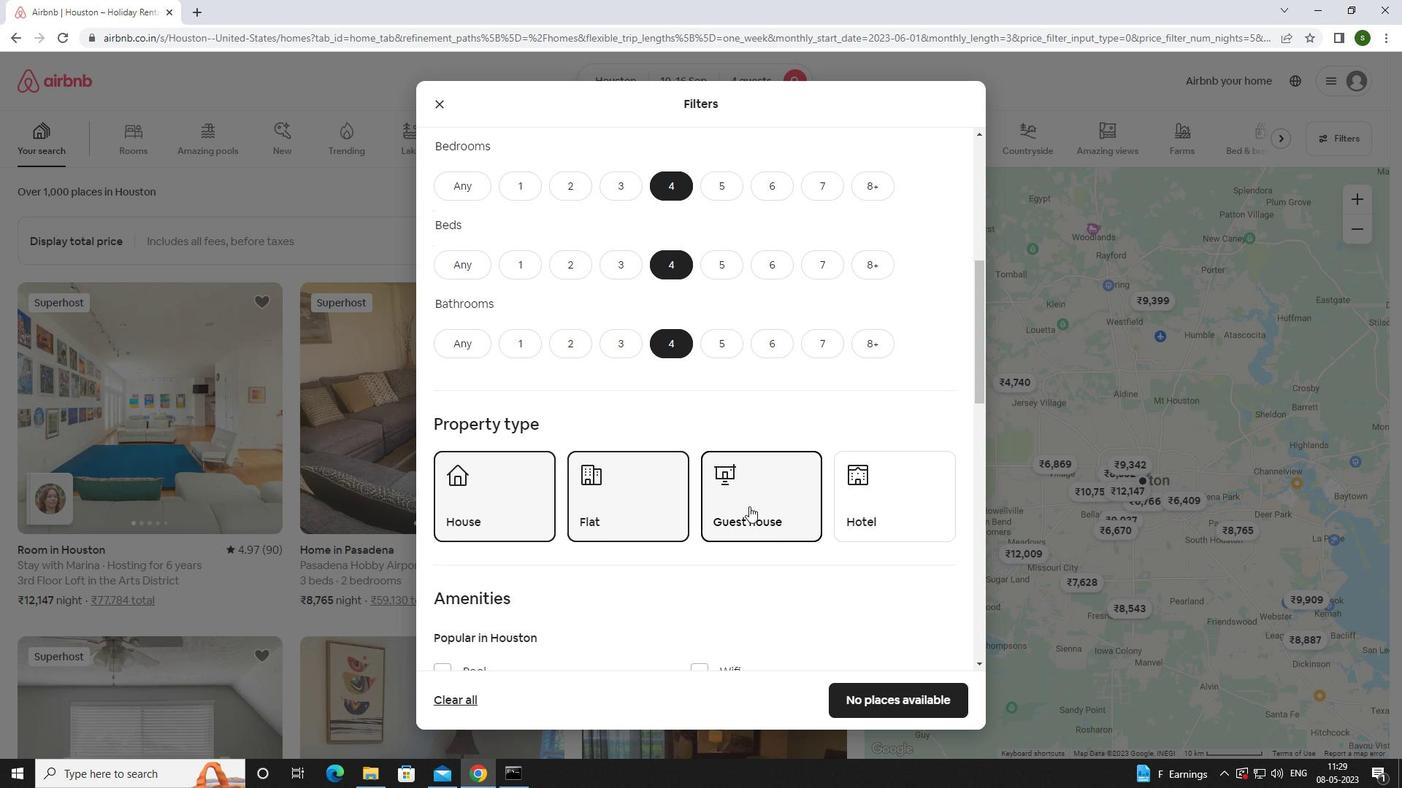 
Action: Mouse scrolled (749, 506) with delta (0, 0)
Screenshot: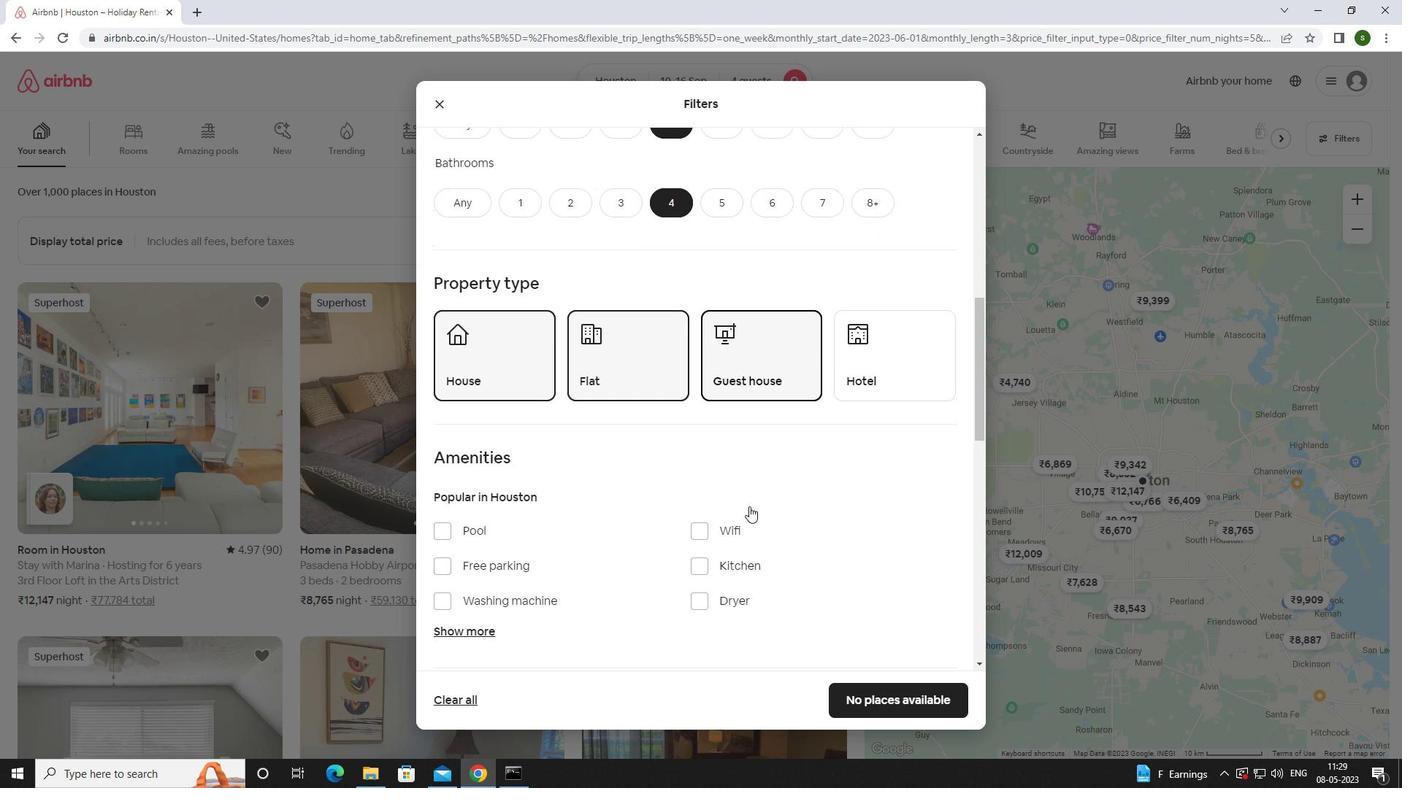 
Action: Mouse moved to (709, 400)
Screenshot: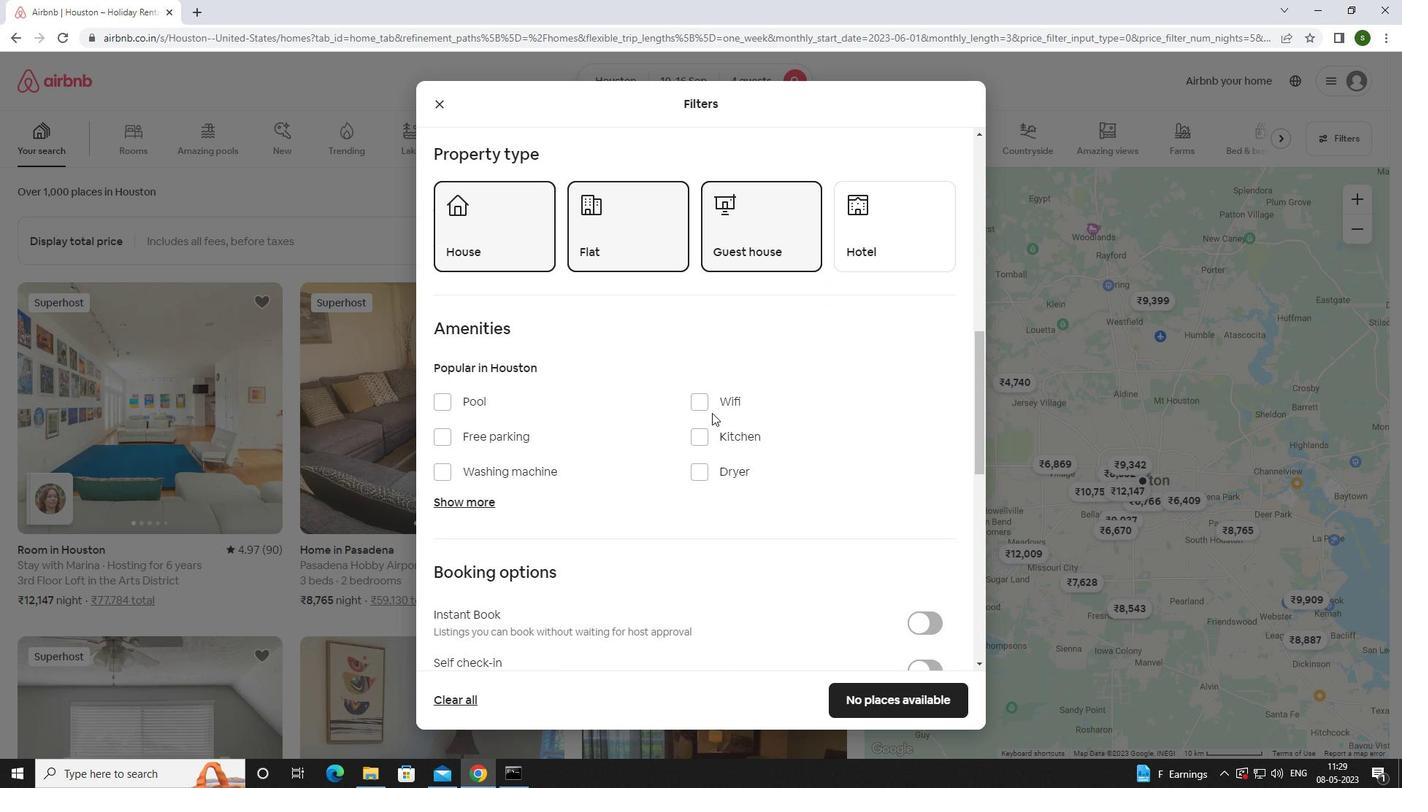 
Action: Mouse pressed left at (709, 400)
Screenshot: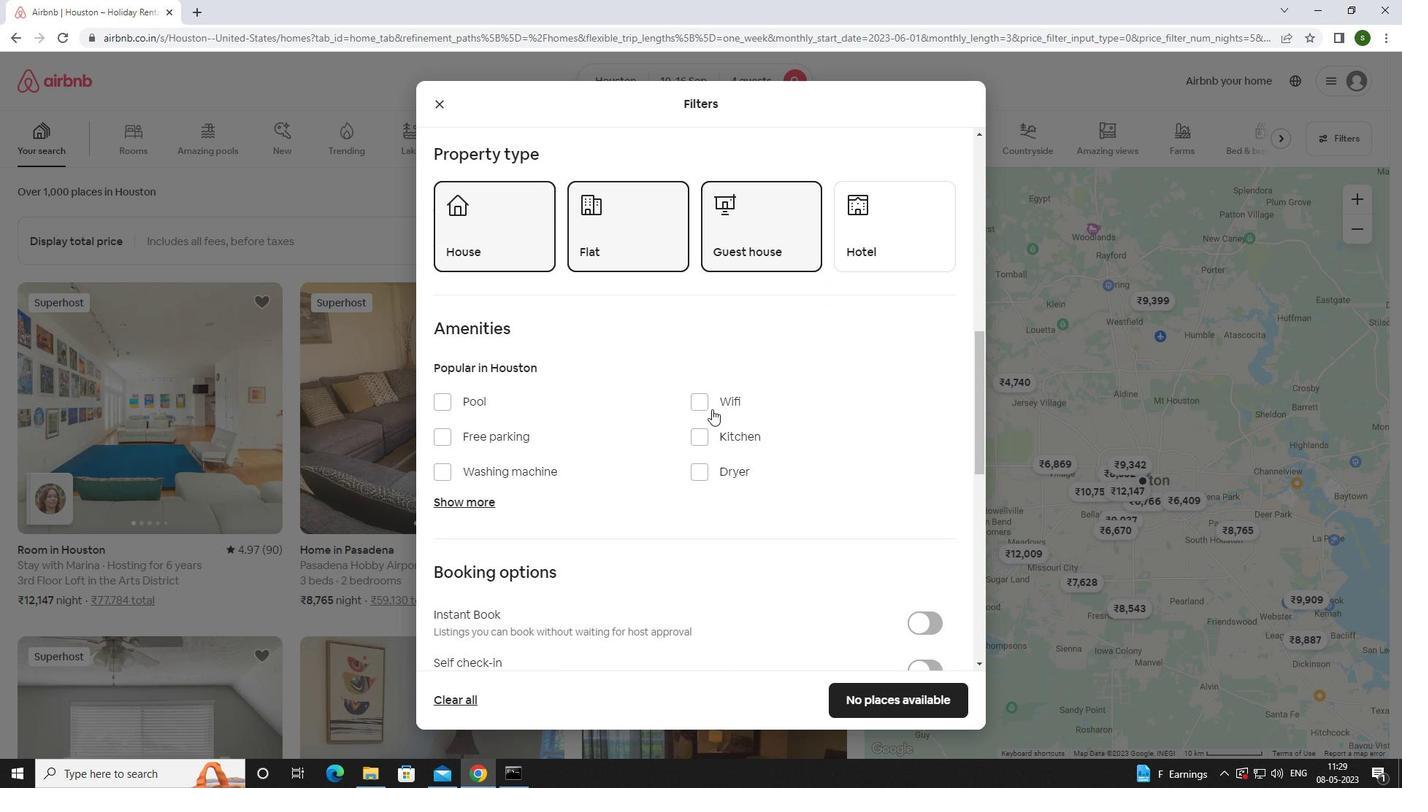 
Action: Mouse moved to (479, 441)
Screenshot: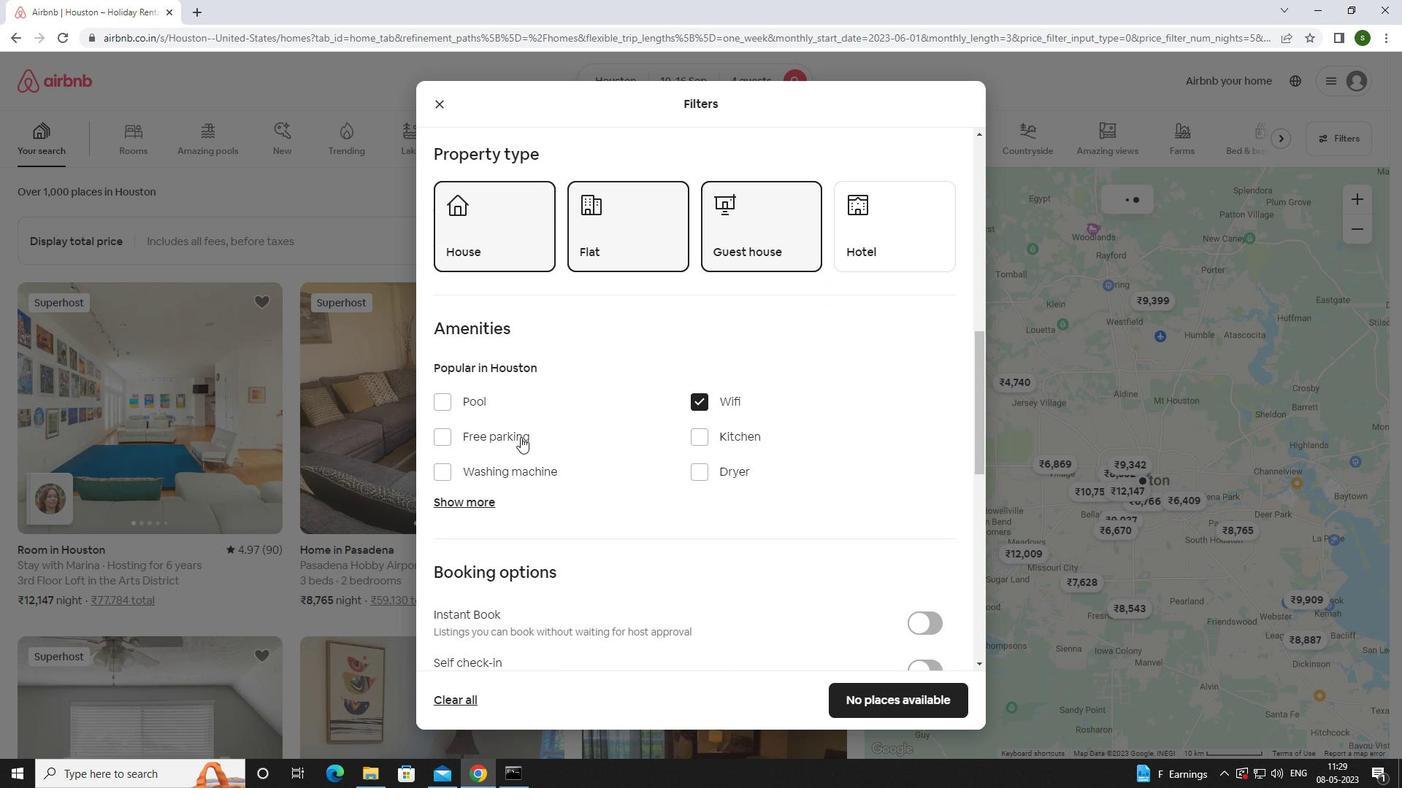
Action: Mouse pressed left at (479, 441)
Screenshot: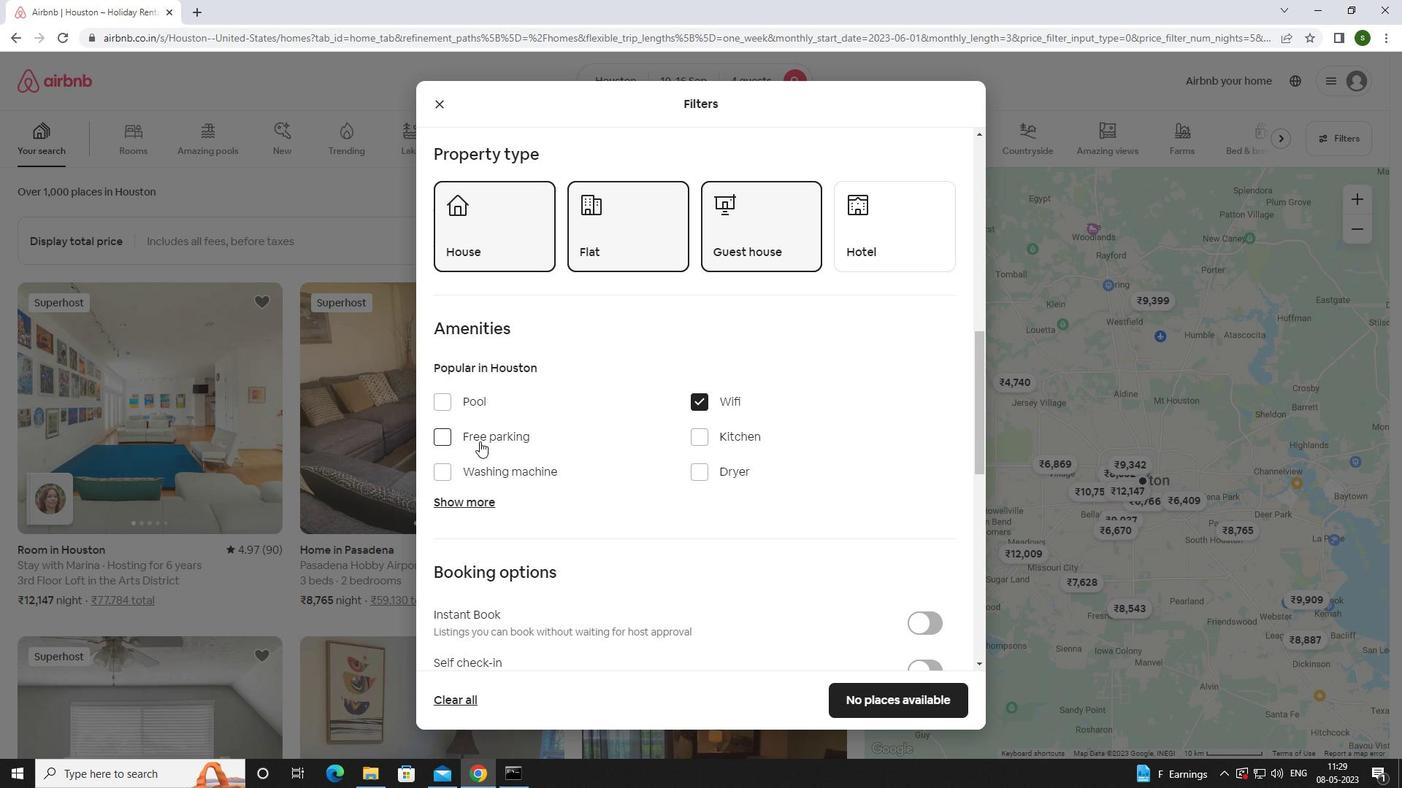 
Action: Mouse moved to (473, 500)
Screenshot: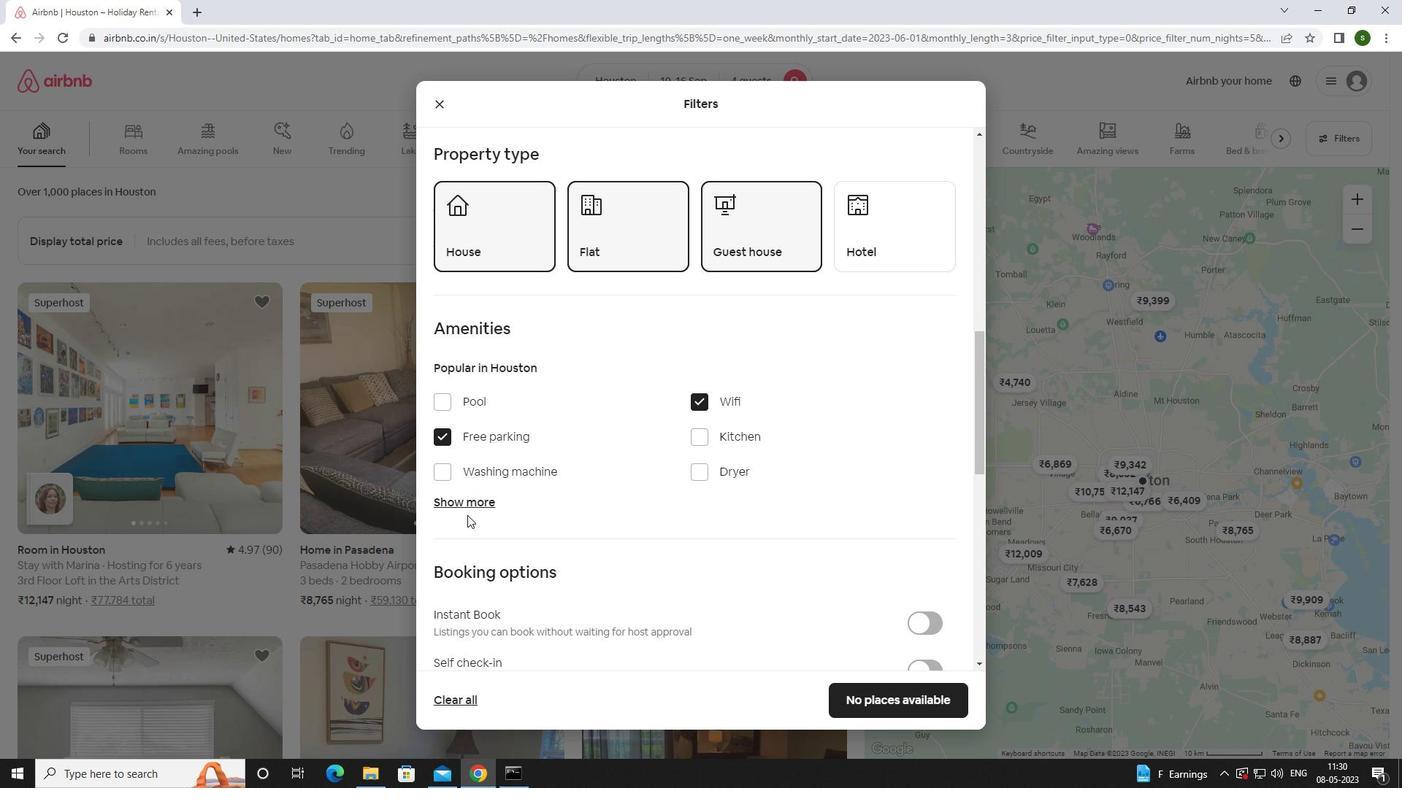 
Action: Mouse pressed left at (473, 500)
Screenshot: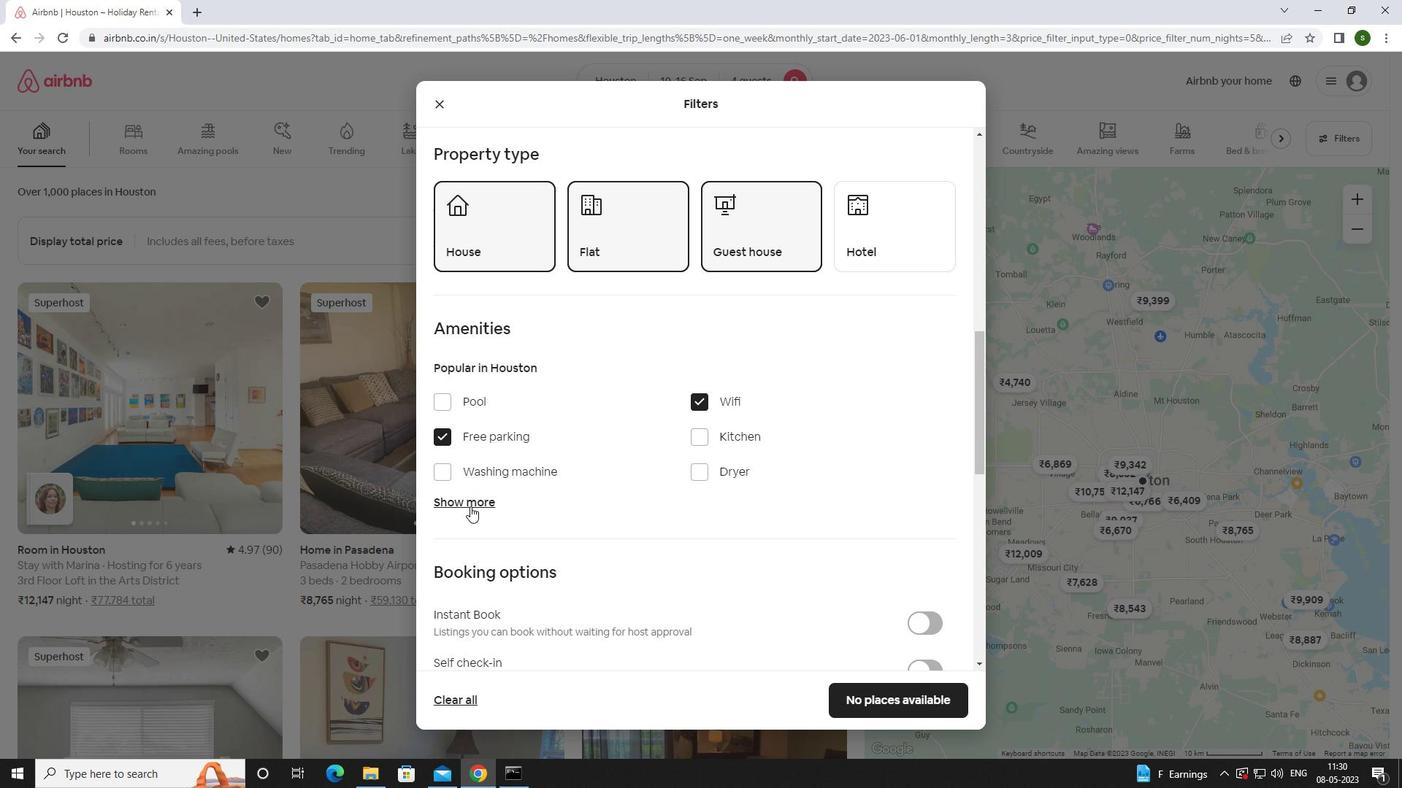 
Action: Mouse moved to (588, 503)
Screenshot: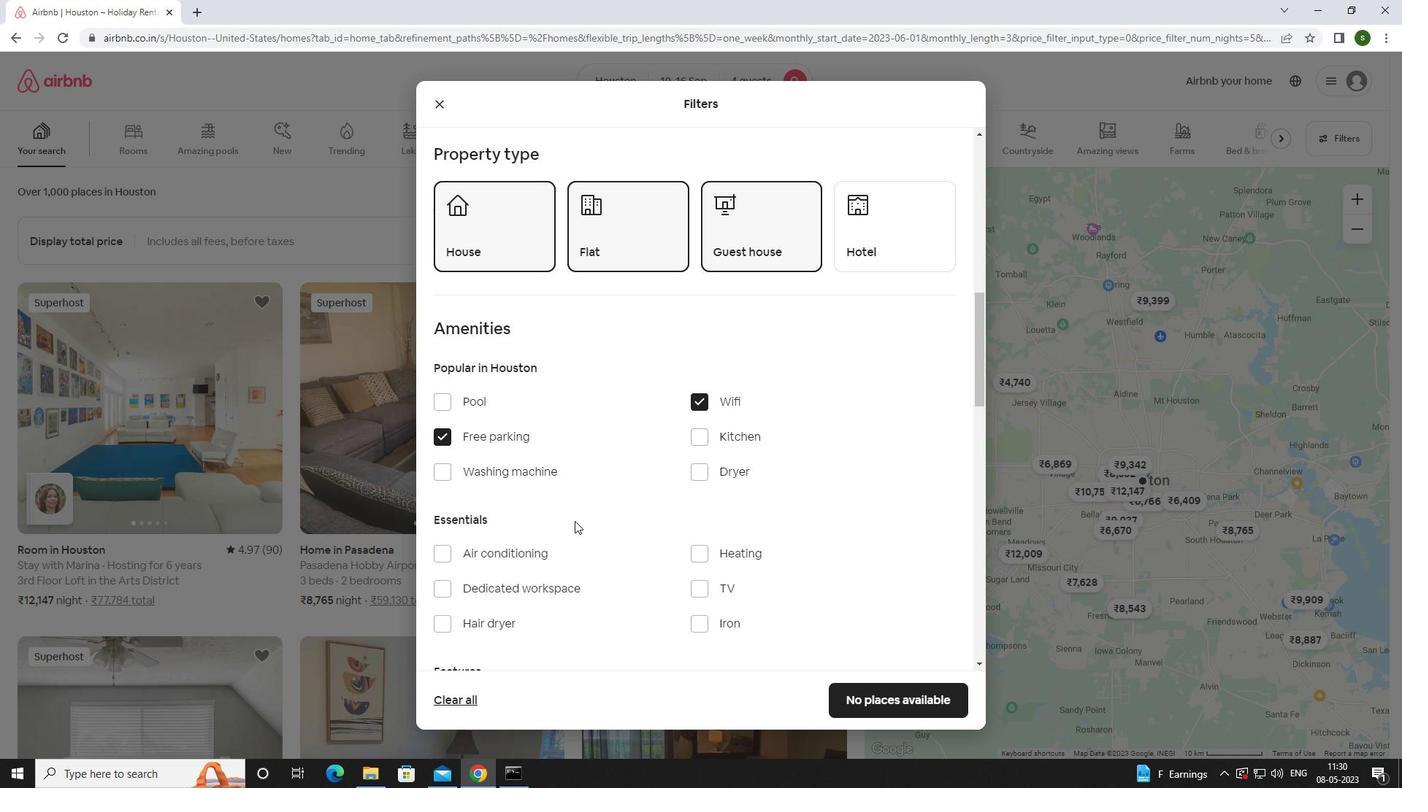 
Action: Mouse scrolled (588, 502) with delta (0, 0)
Screenshot: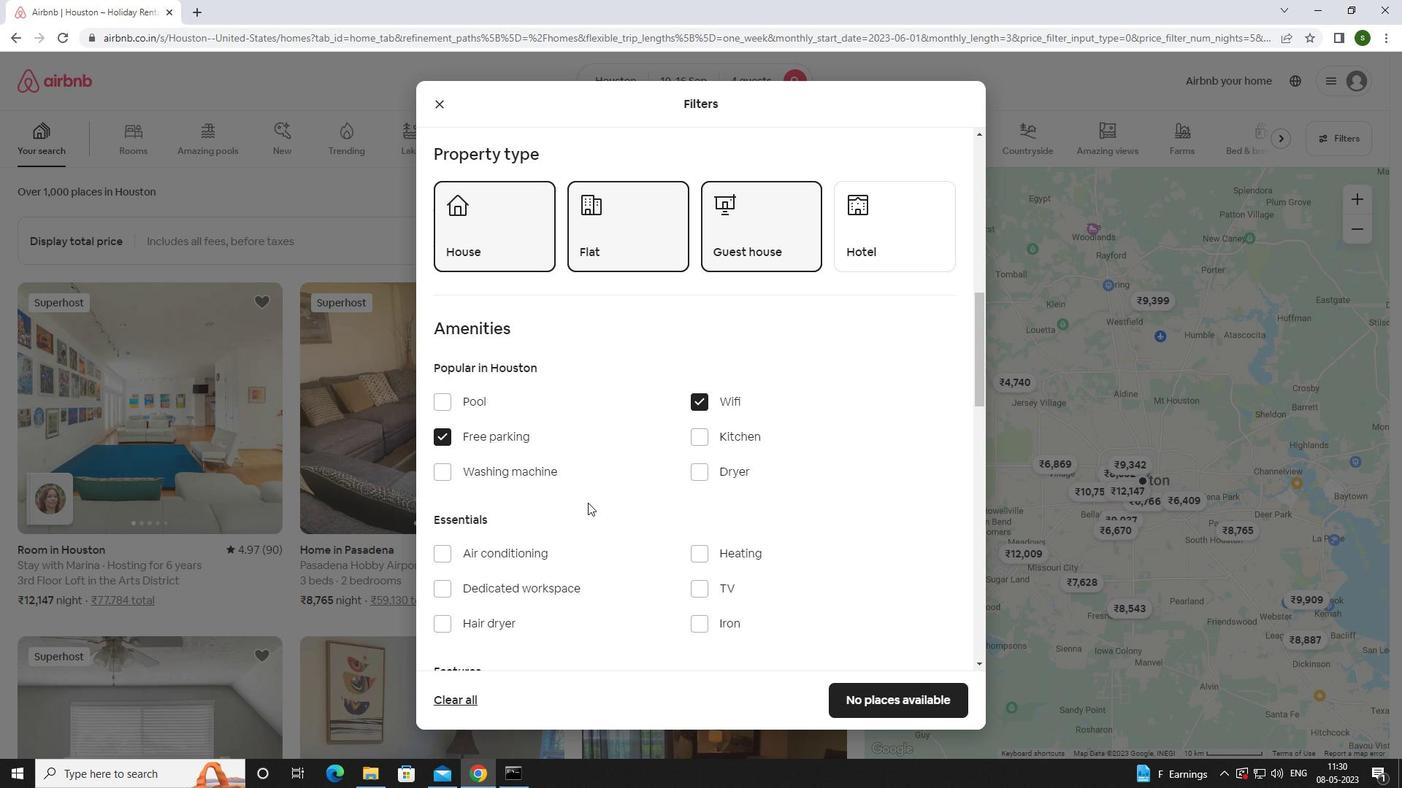 
Action: Mouse scrolled (588, 502) with delta (0, 0)
Screenshot: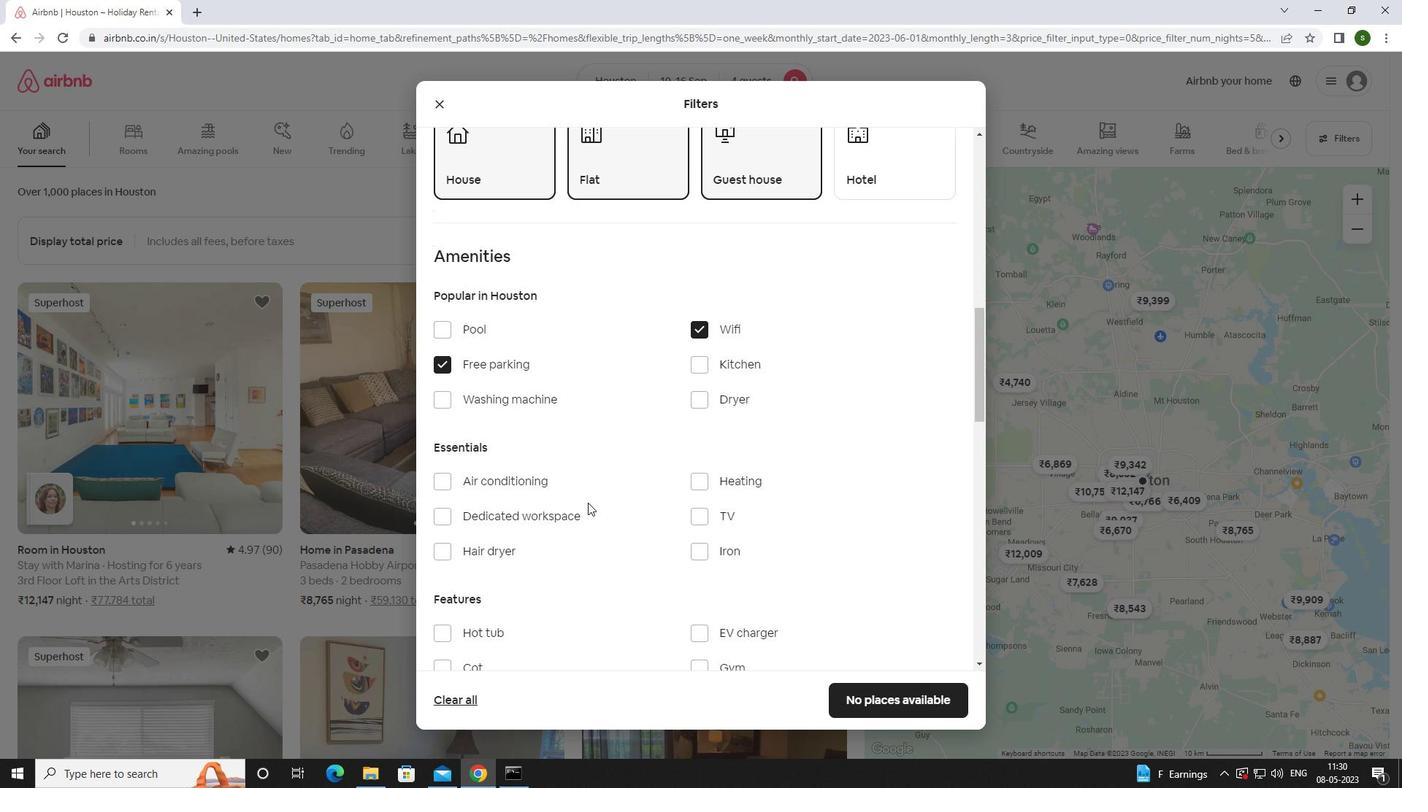 
Action: Mouse scrolled (588, 502) with delta (0, 0)
Screenshot: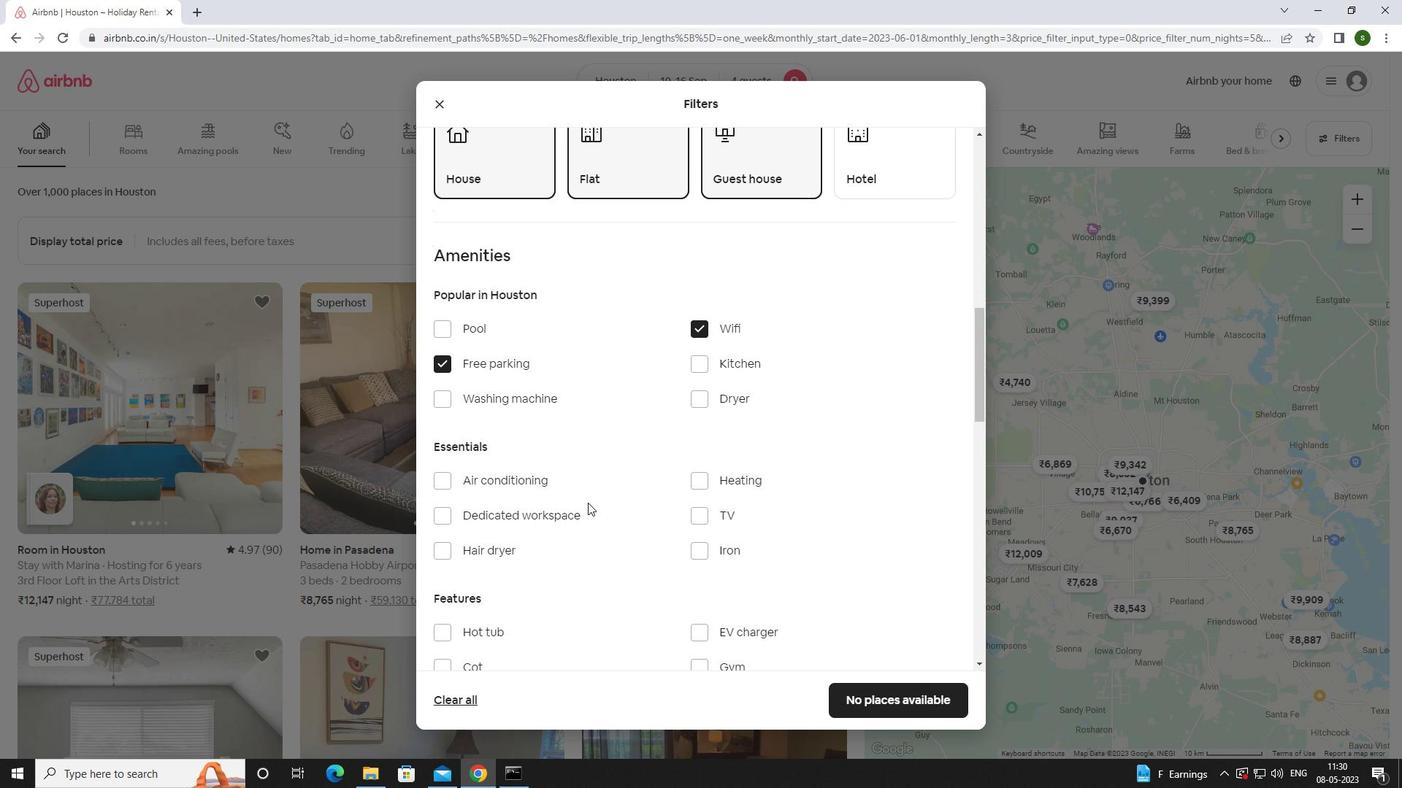 
Action: Mouse moved to (711, 374)
Screenshot: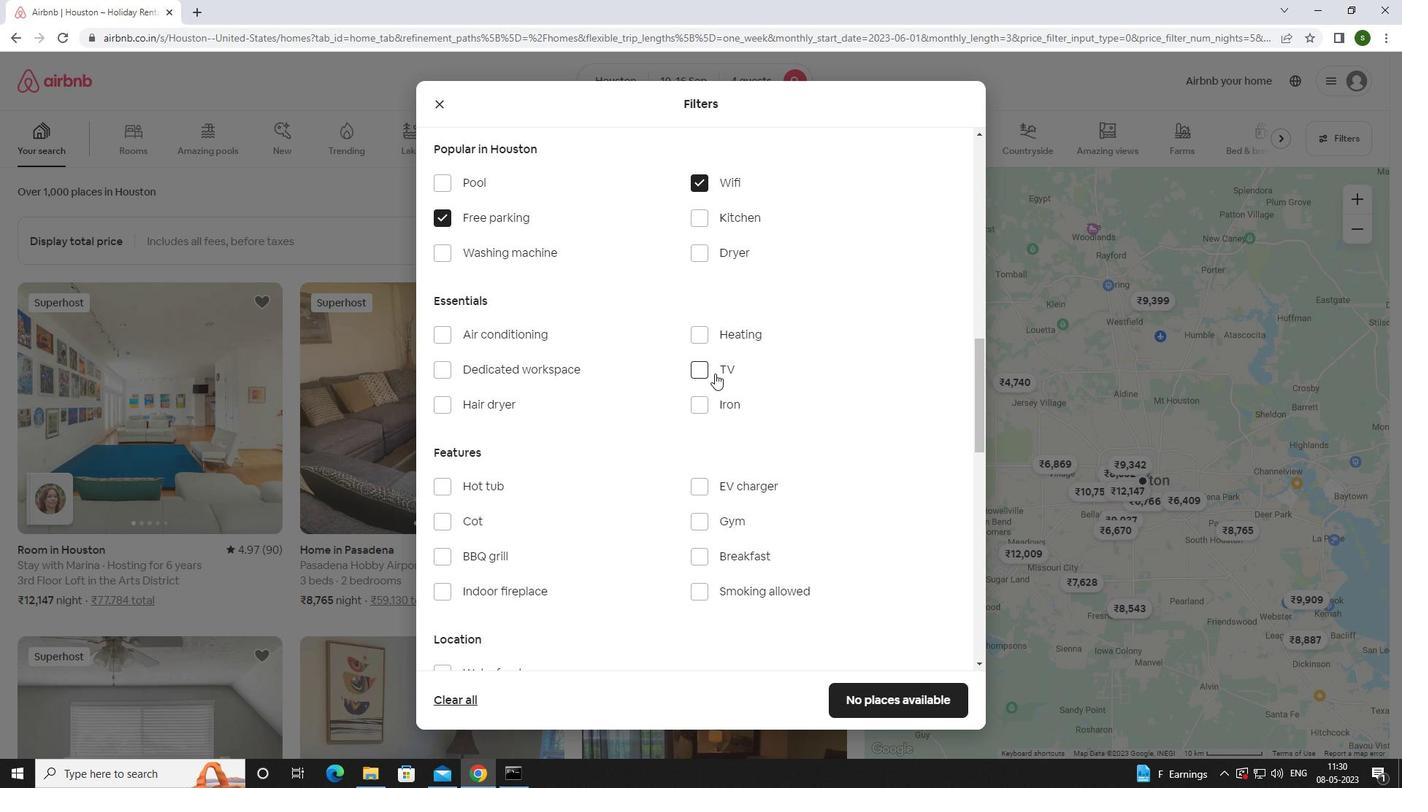 
Action: Mouse pressed left at (711, 374)
Screenshot: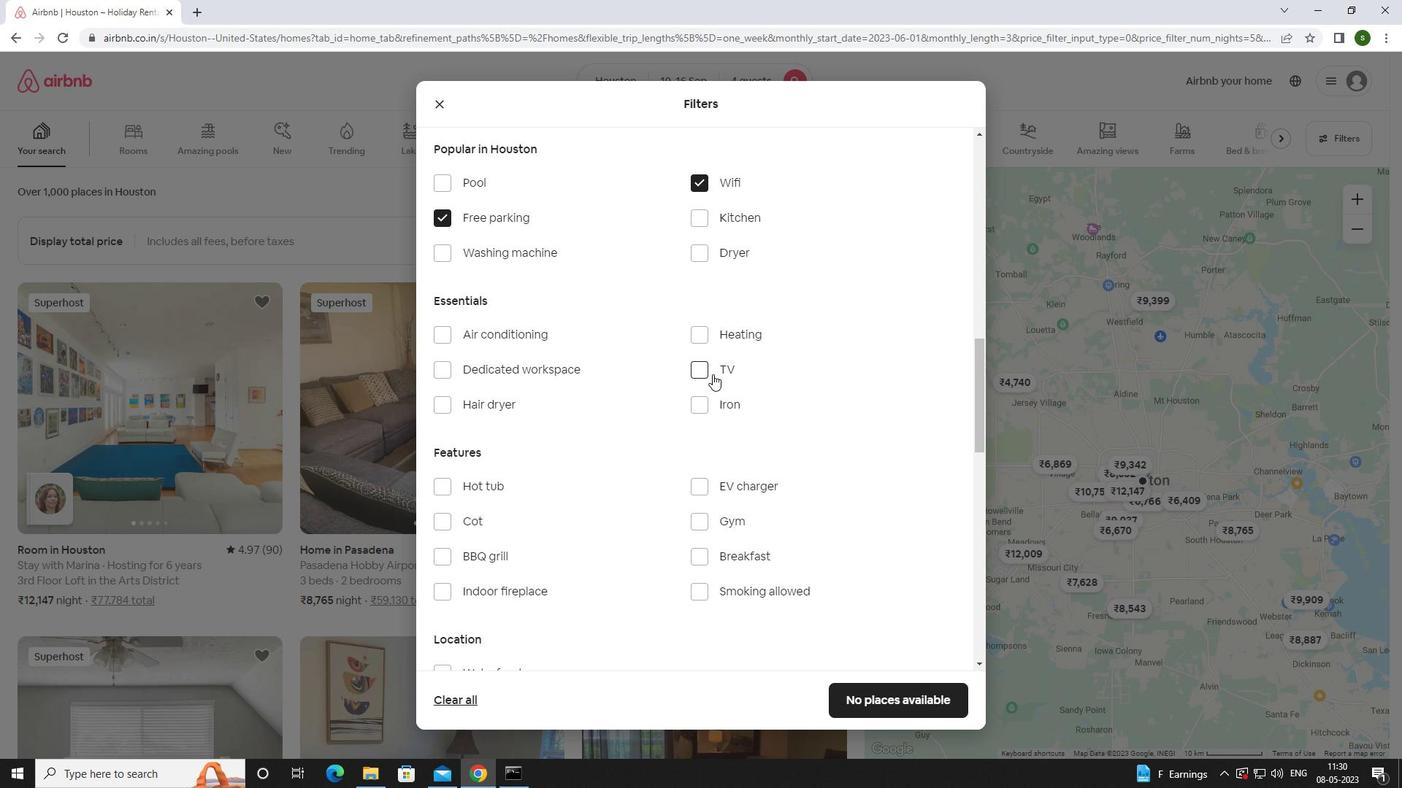 
Action: Mouse moved to (736, 551)
Screenshot: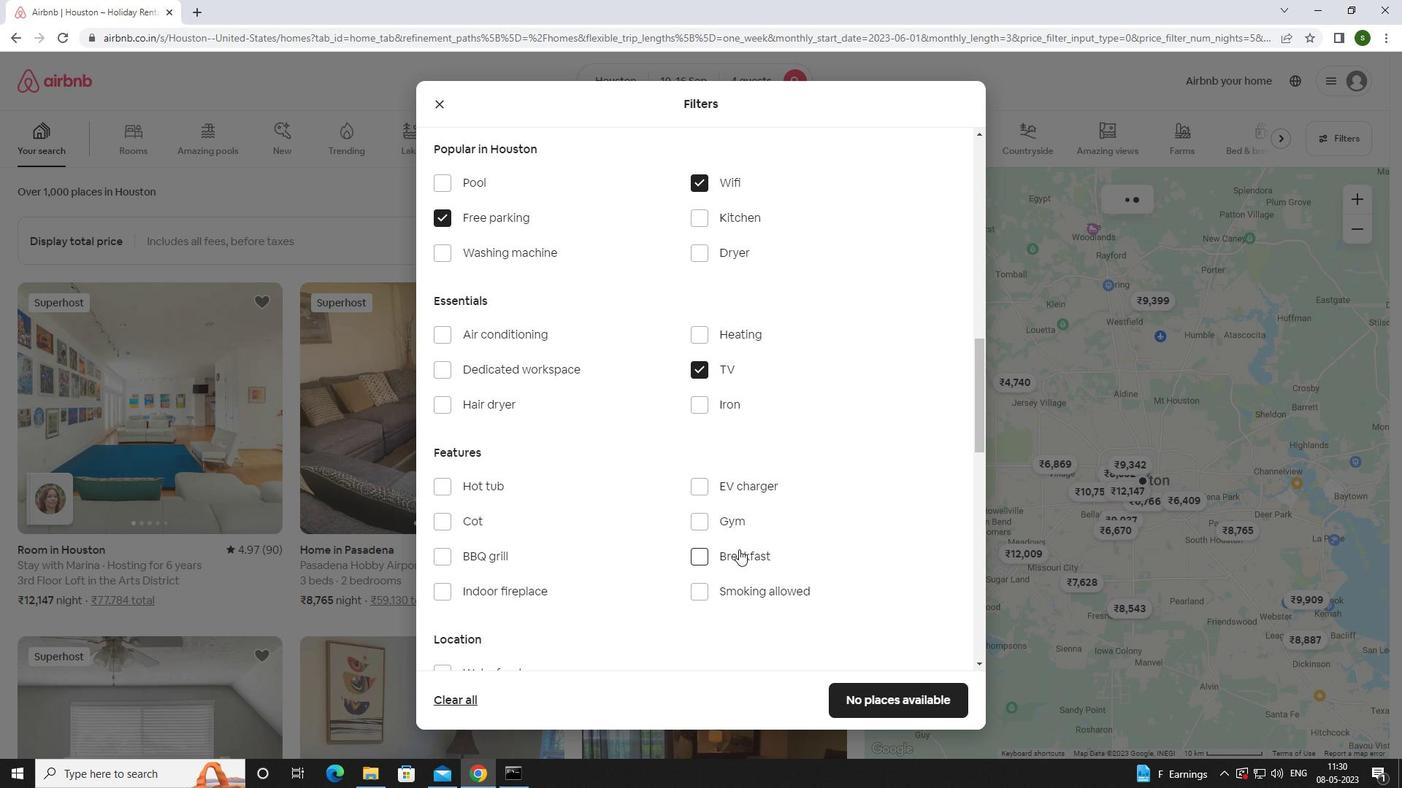 
Action: Mouse pressed left at (736, 551)
Screenshot: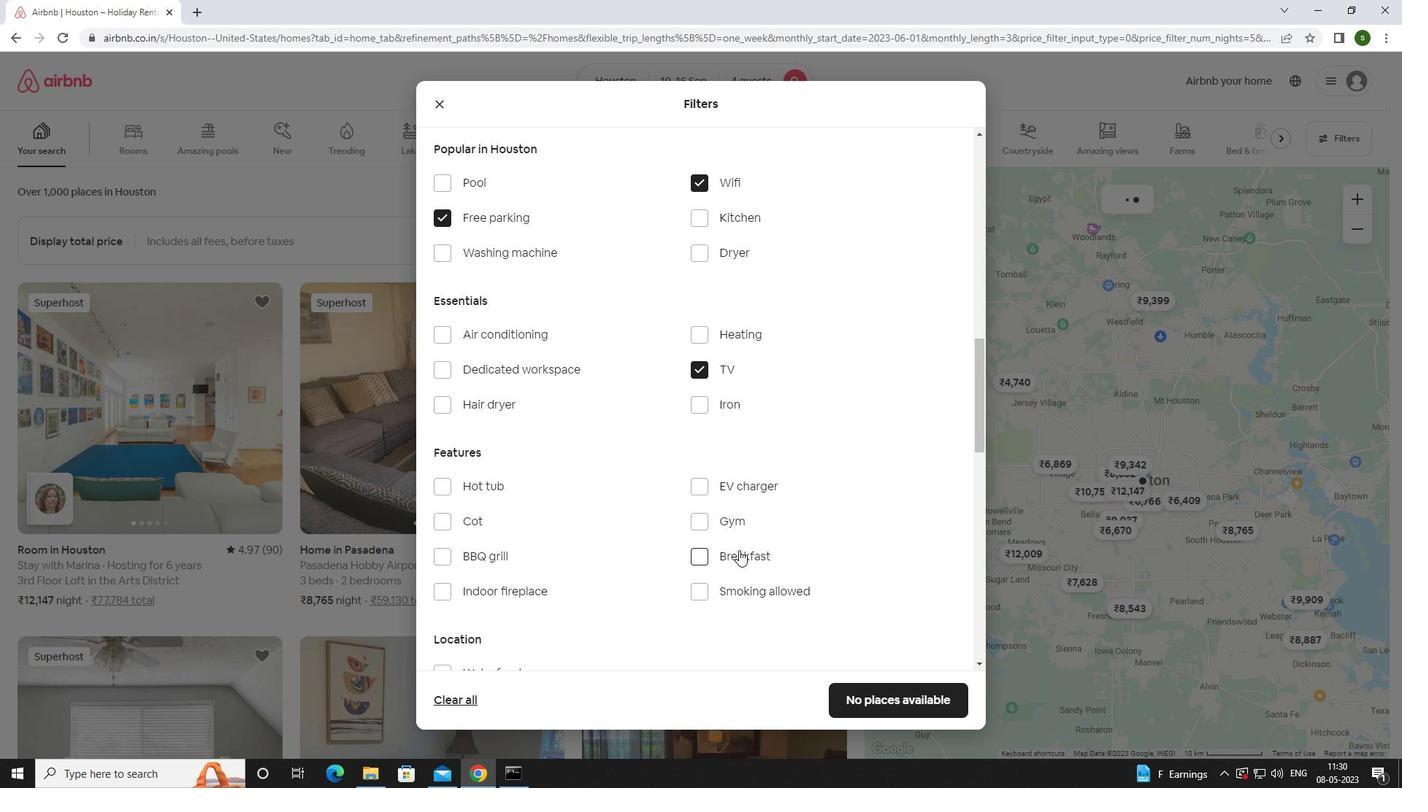 
Action: Mouse moved to (725, 520)
Screenshot: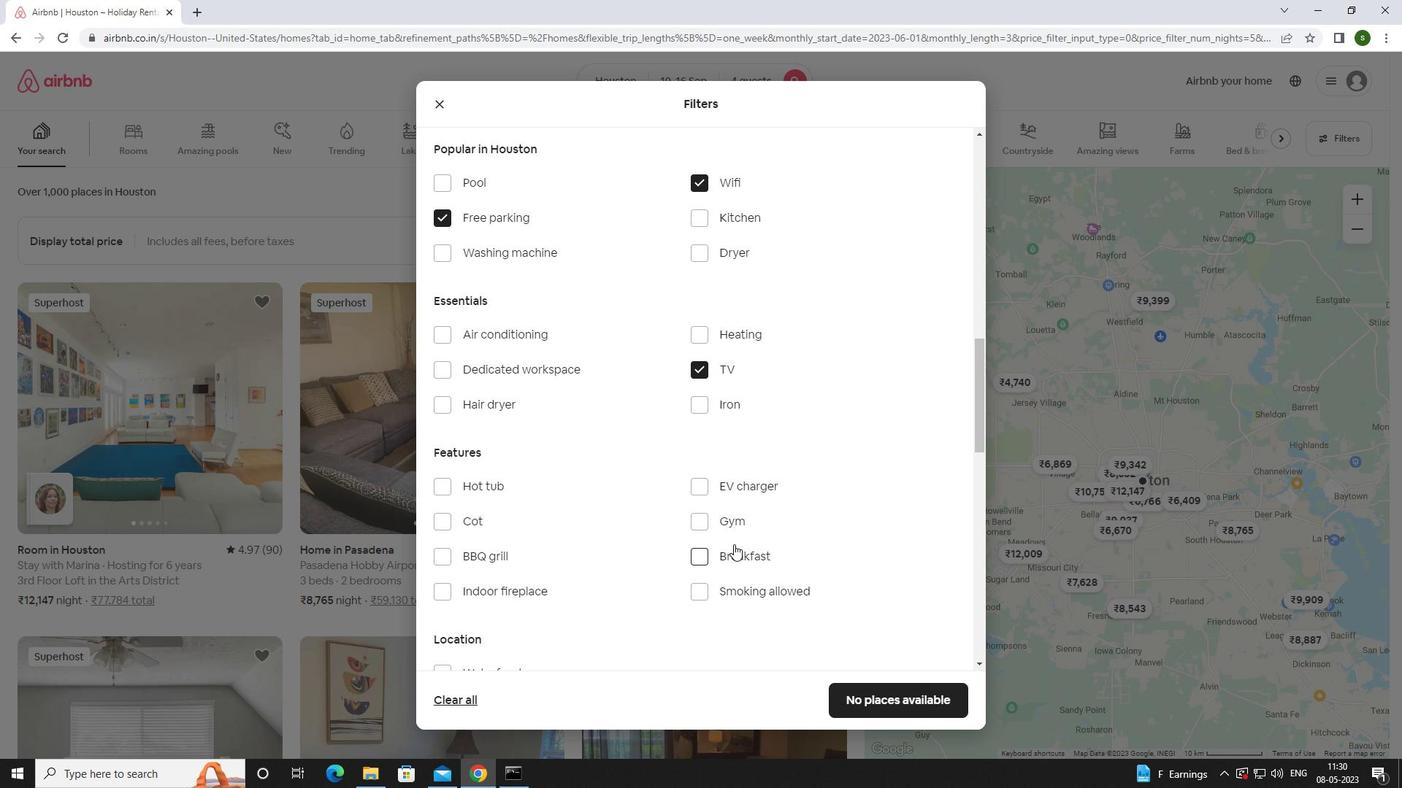 
Action: Mouse pressed left at (725, 520)
Screenshot: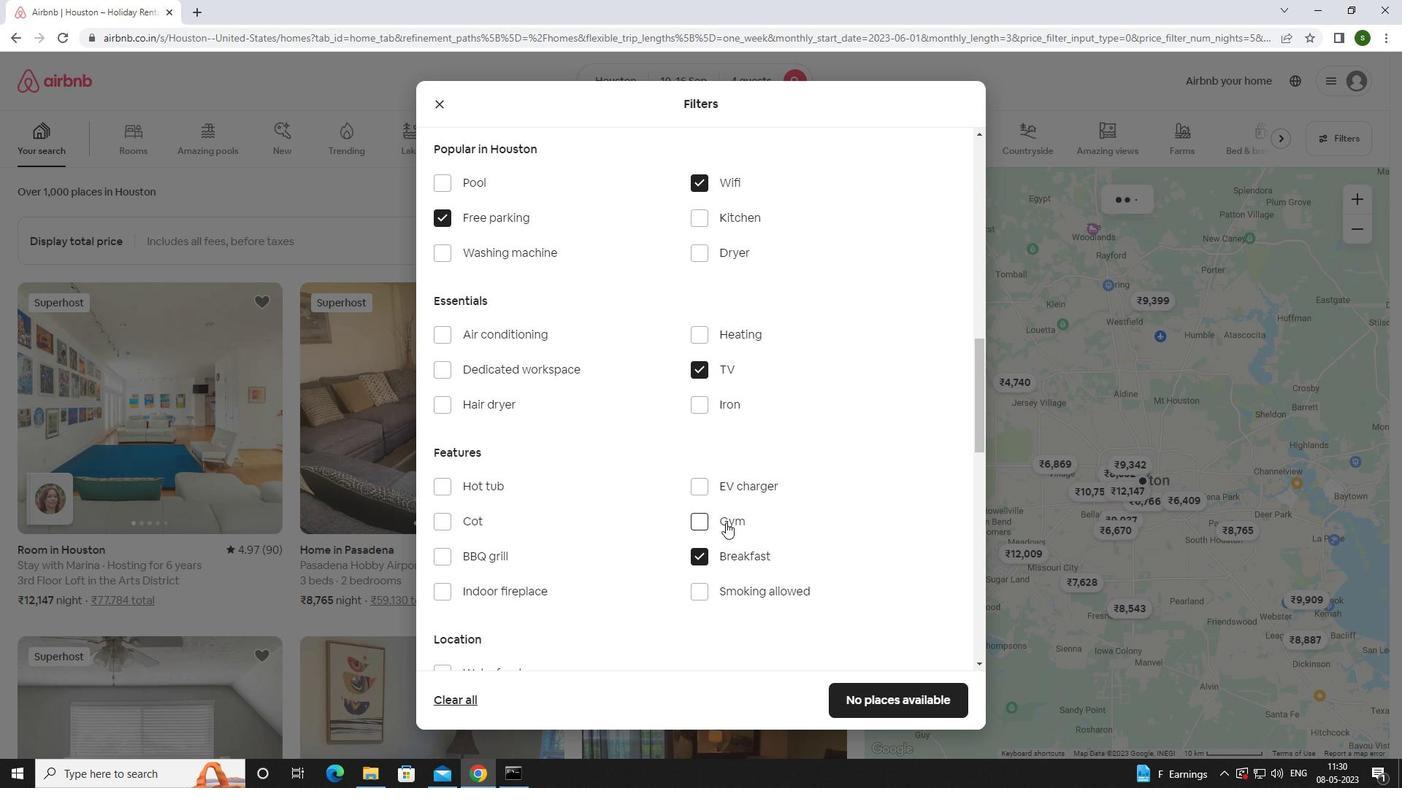 
Action: Mouse moved to (731, 488)
Screenshot: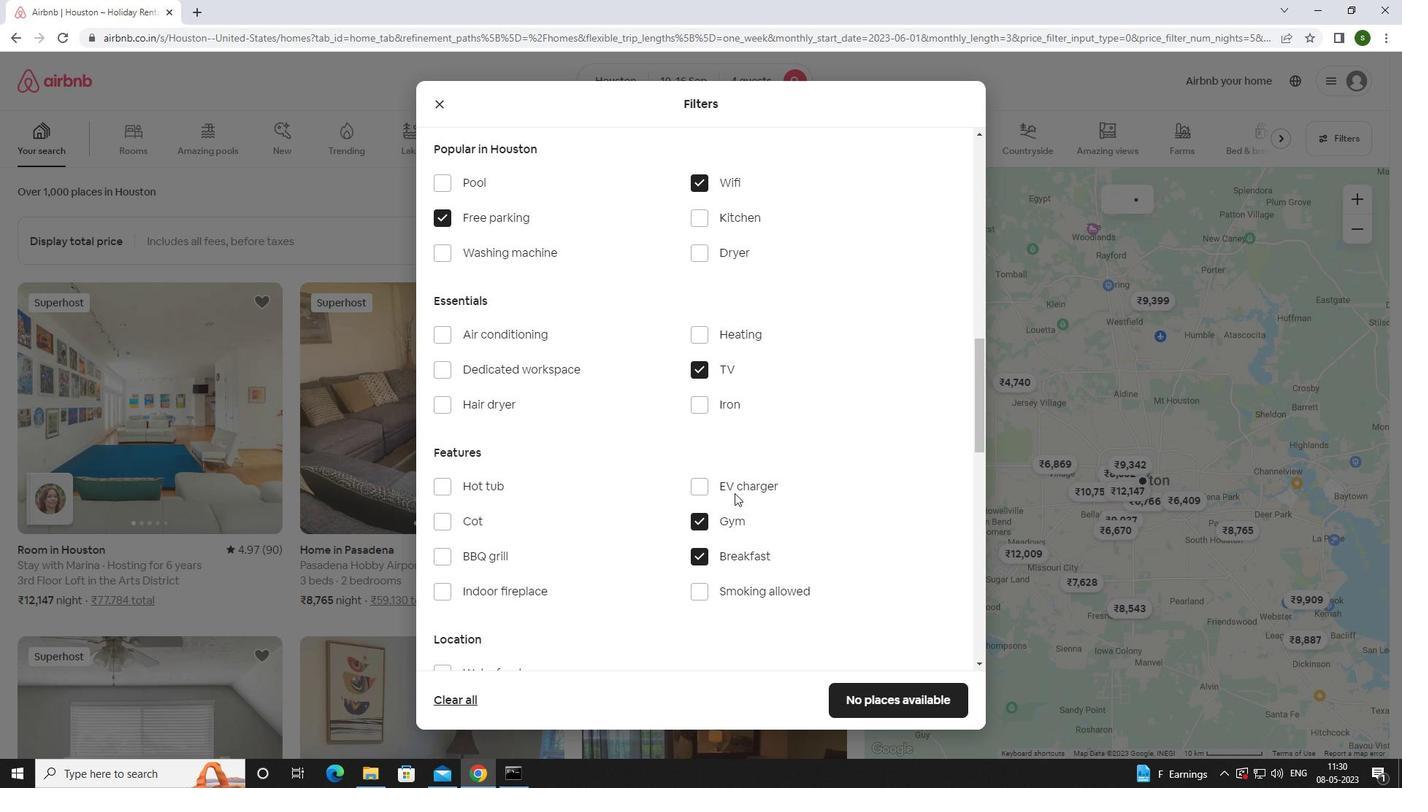 
Action: Mouse scrolled (731, 487) with delta (0, 0)
Screenshot: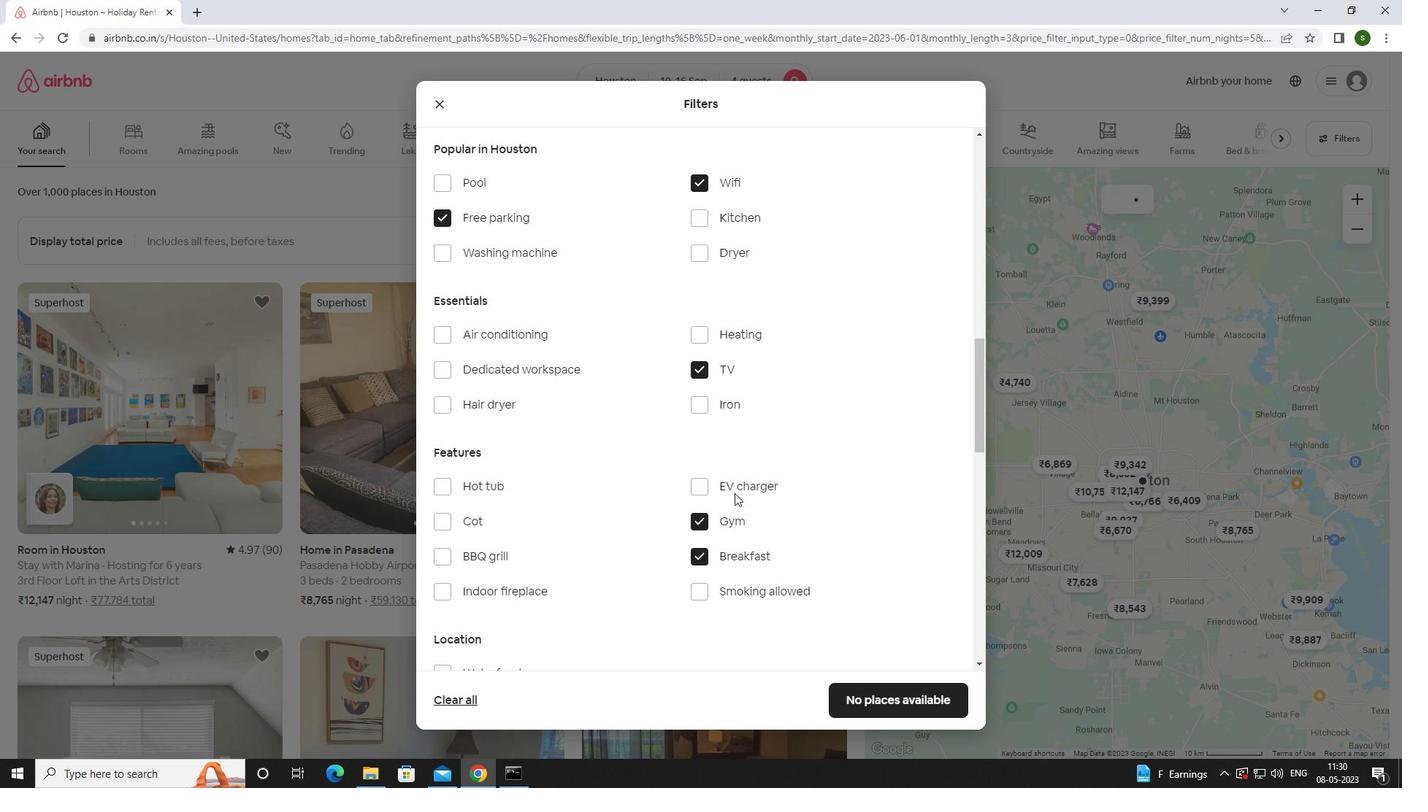 
Action: Mouse moved to (731, 492)
Screenshot: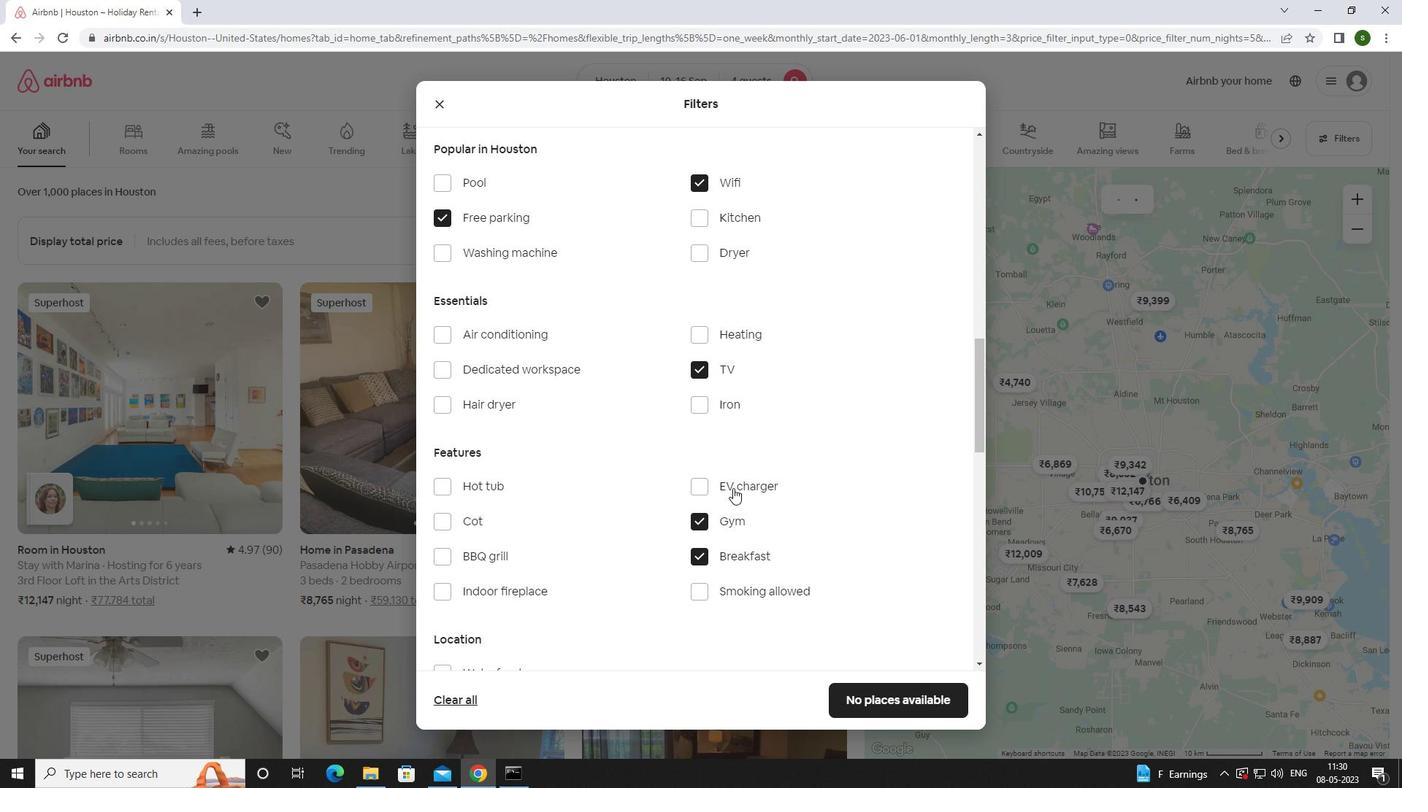 
Action: Mouse scrolled (731, 491) with delta (0, 0)
Screenshot: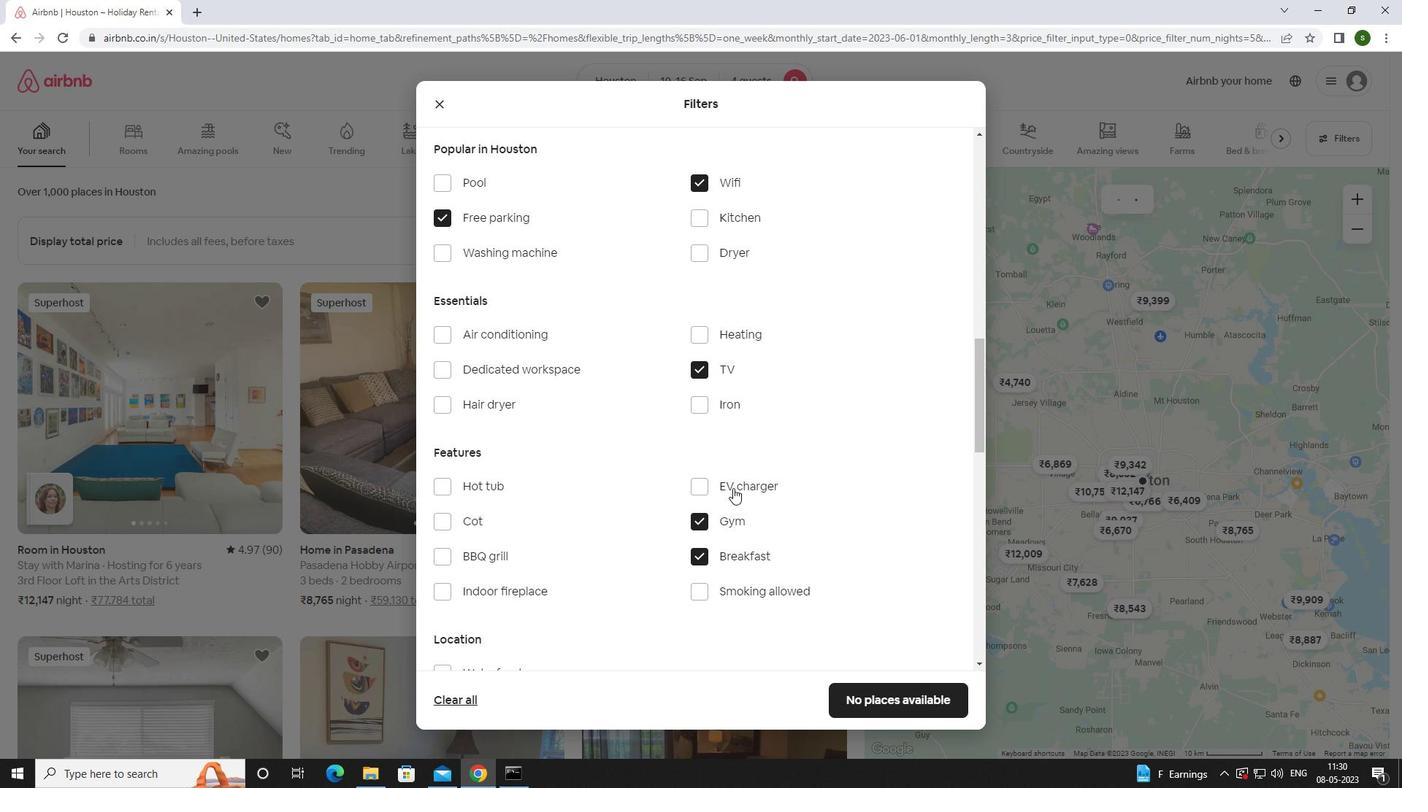 
Action: Mouse moved to (729, 494)
Screenshot: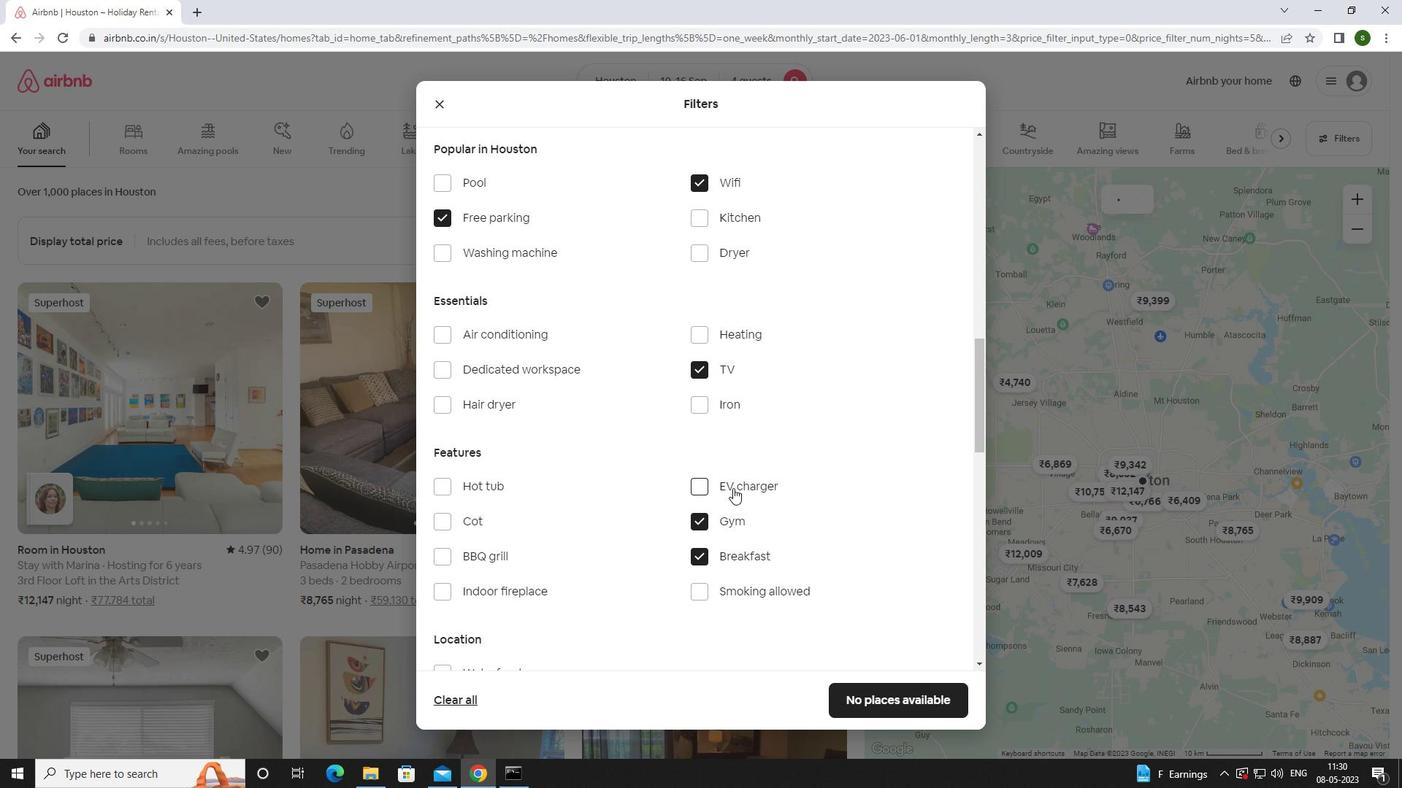 
Action: Mouse scrolled (729, 493) with delta (0, 0)
Screenshot: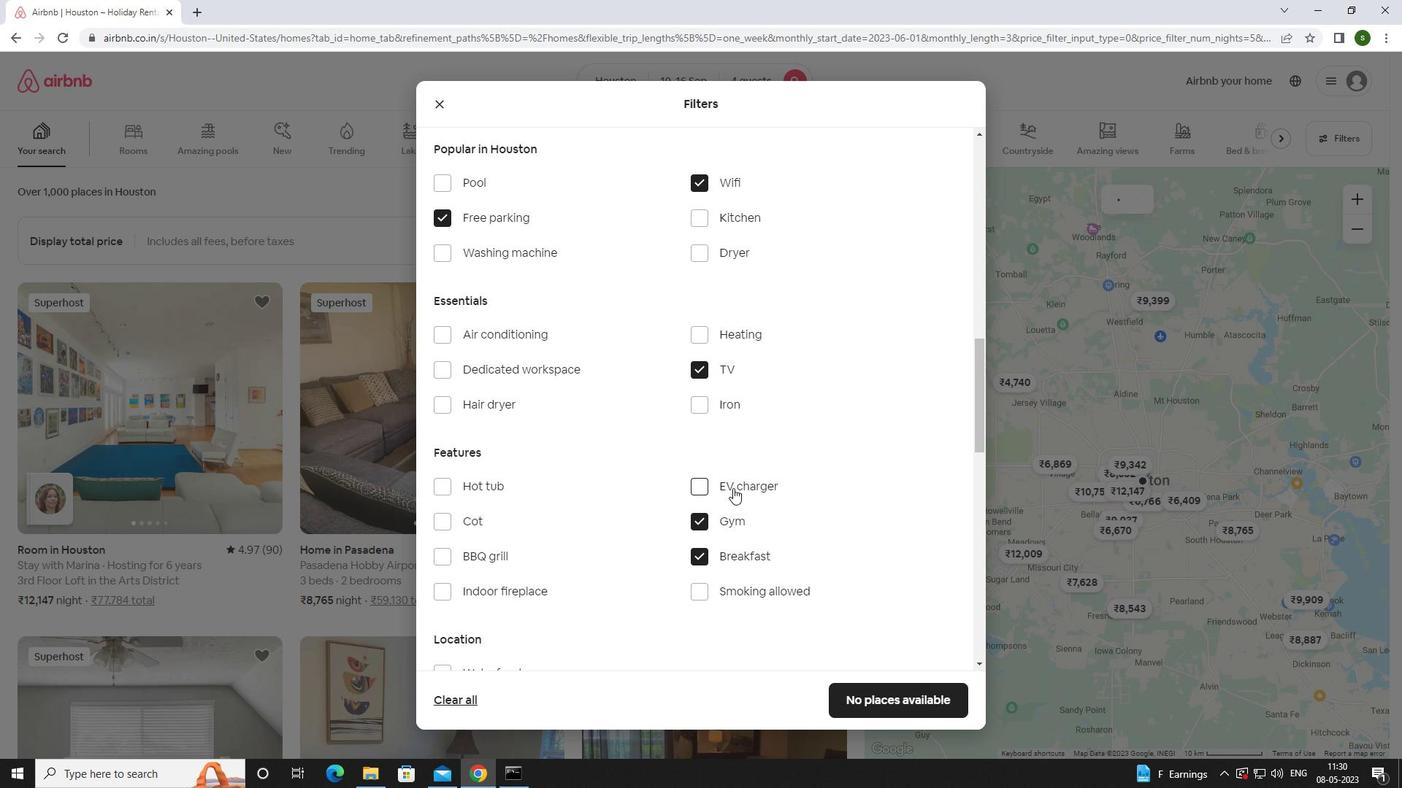 
Action: Mouse moved to (729, 495)
Screenshot: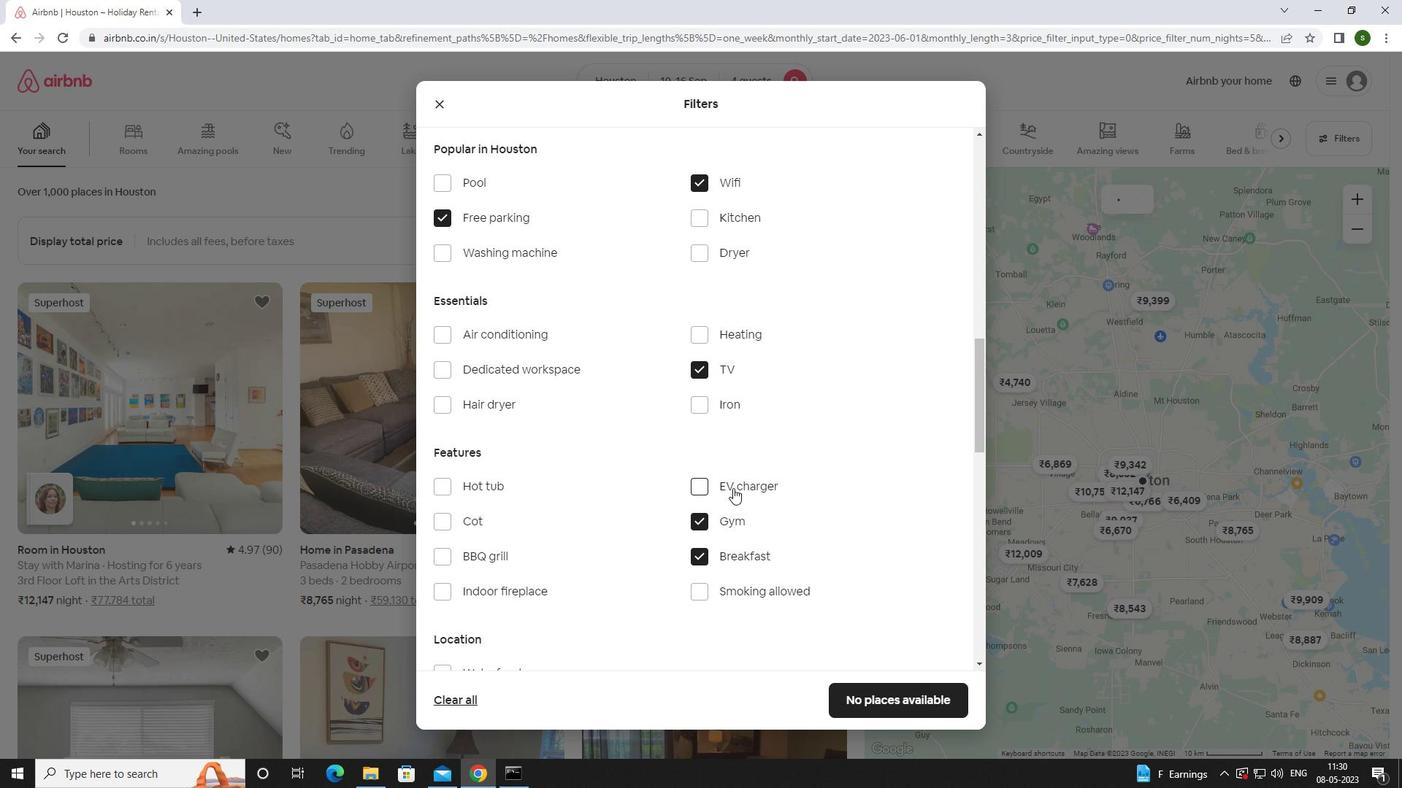 
Action: Mouse scrolled (729, 494) with delta (0, 0)
Screenshot: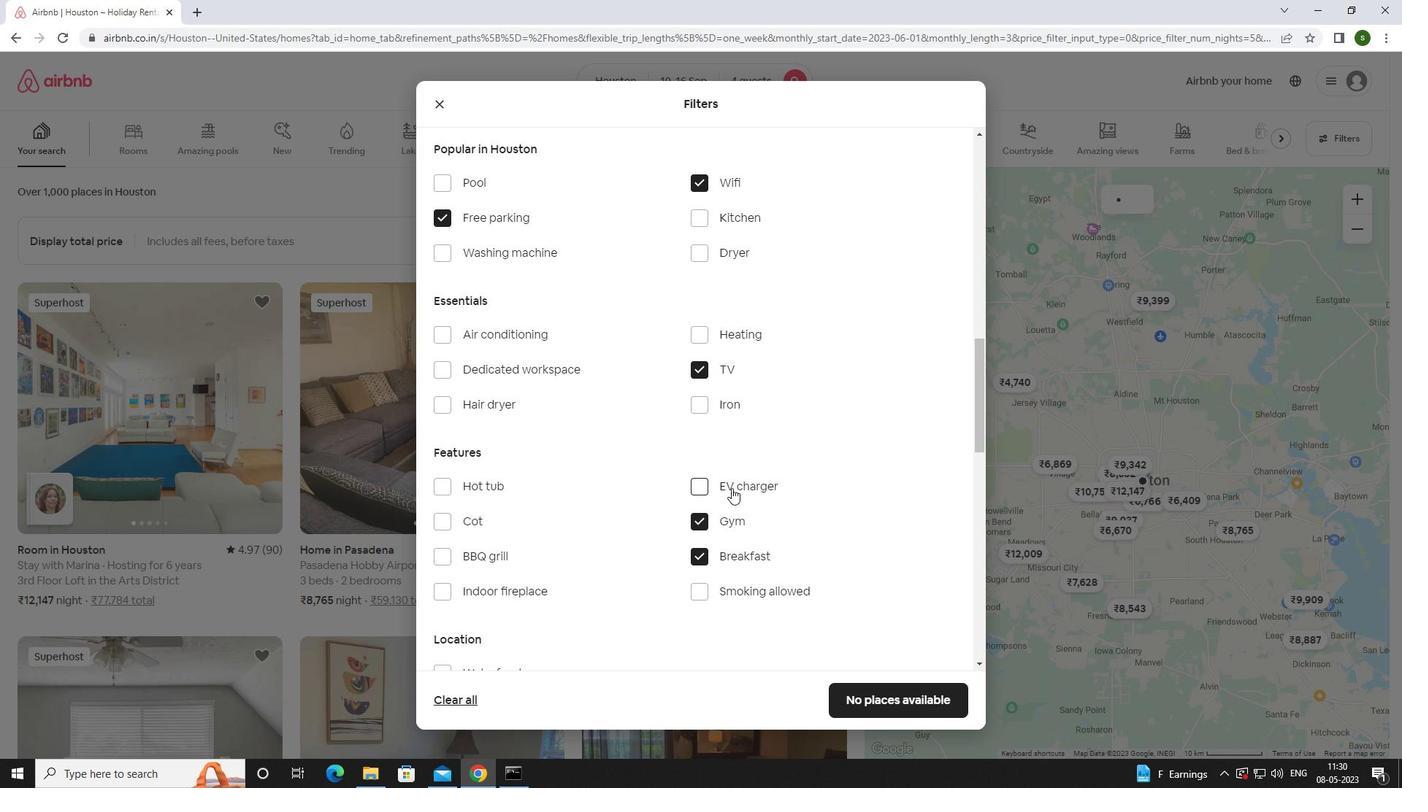 
Action: Mouse scrolled (729, 494) with delta (0, 0)
Screenshot: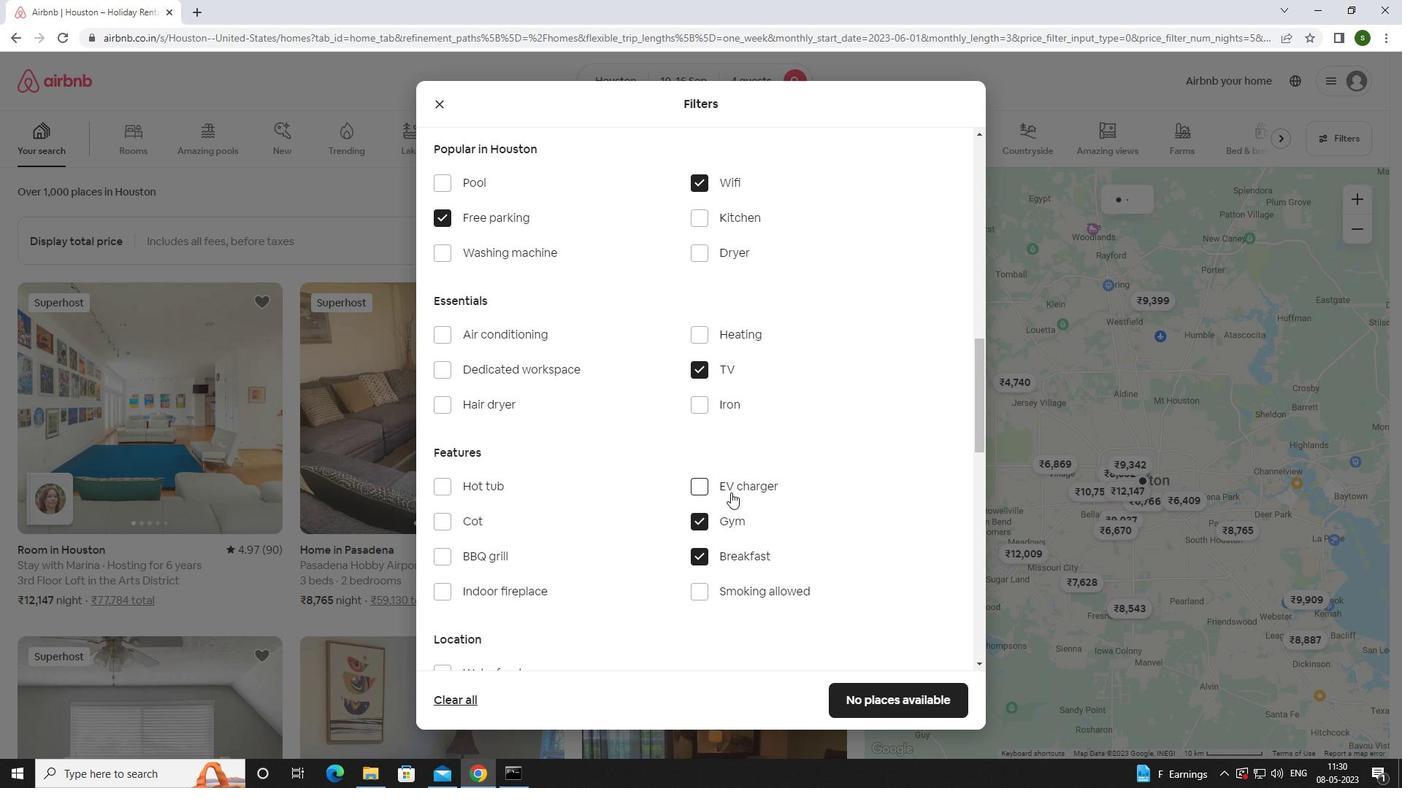 
Action: Mouse scrolled (729, 494) with delta (0, 0)
Screenshot: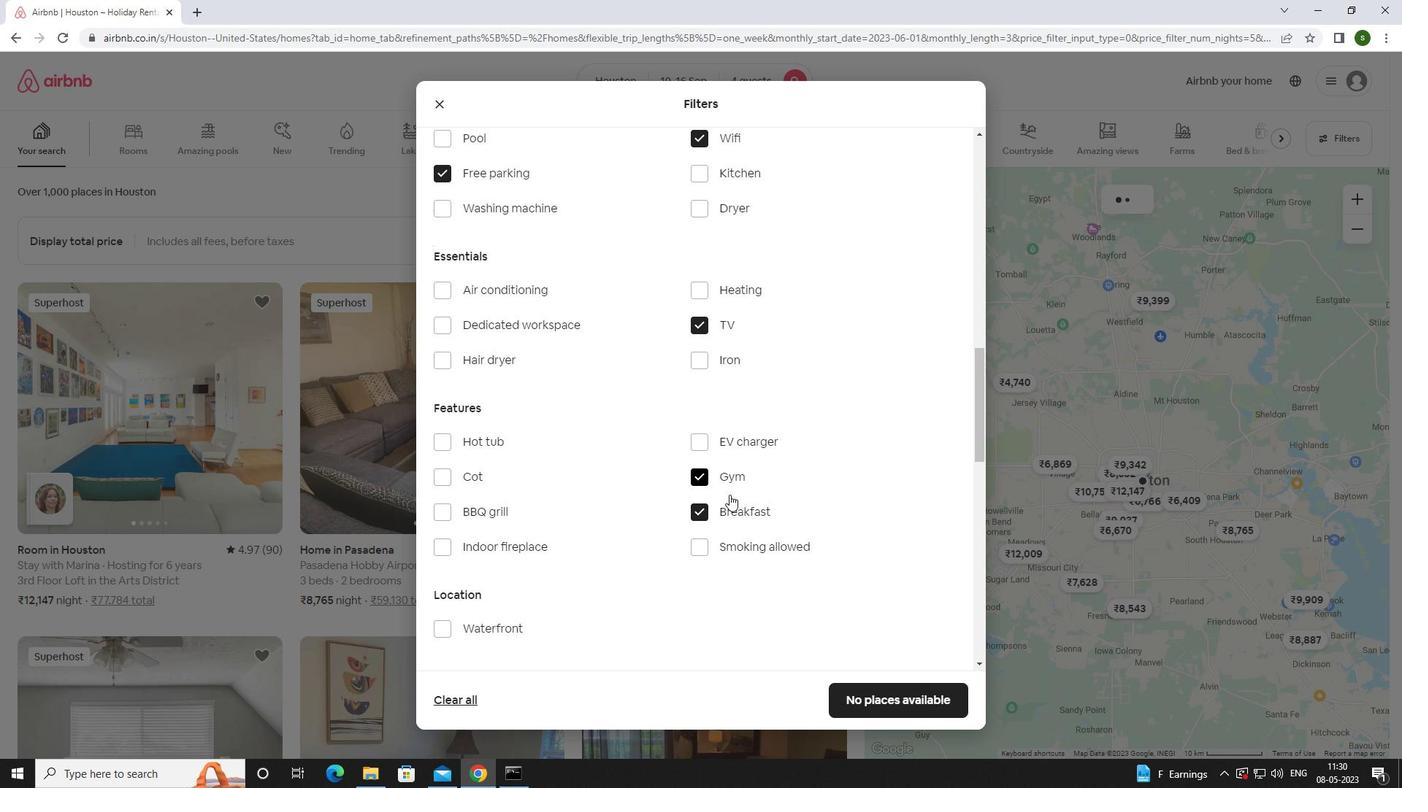 
Action: Mouse scrolled (729, 494) with delta (0, 0)
Screenshot: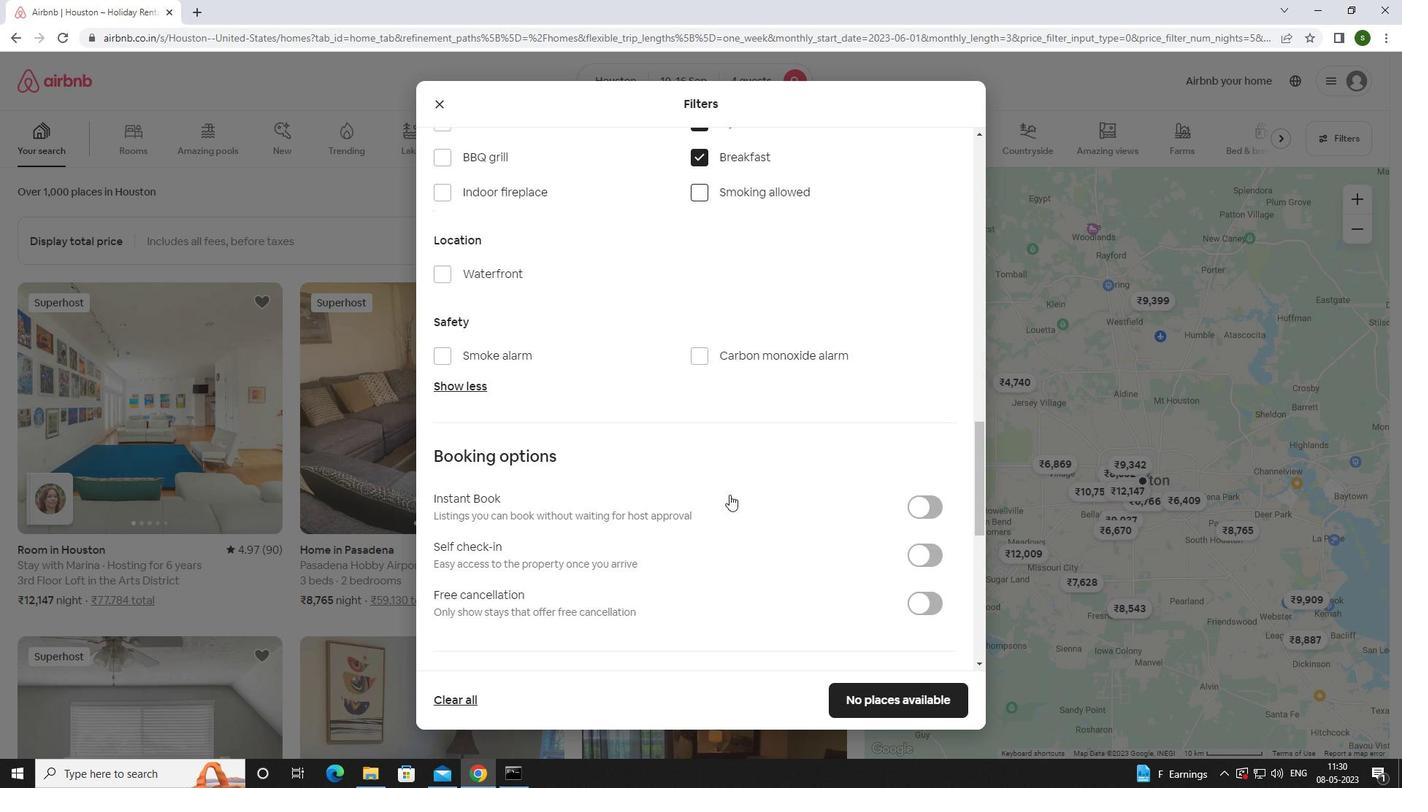 
Action: Mouse scrolled (729, 494) with delta (0, 0)
Screenshot: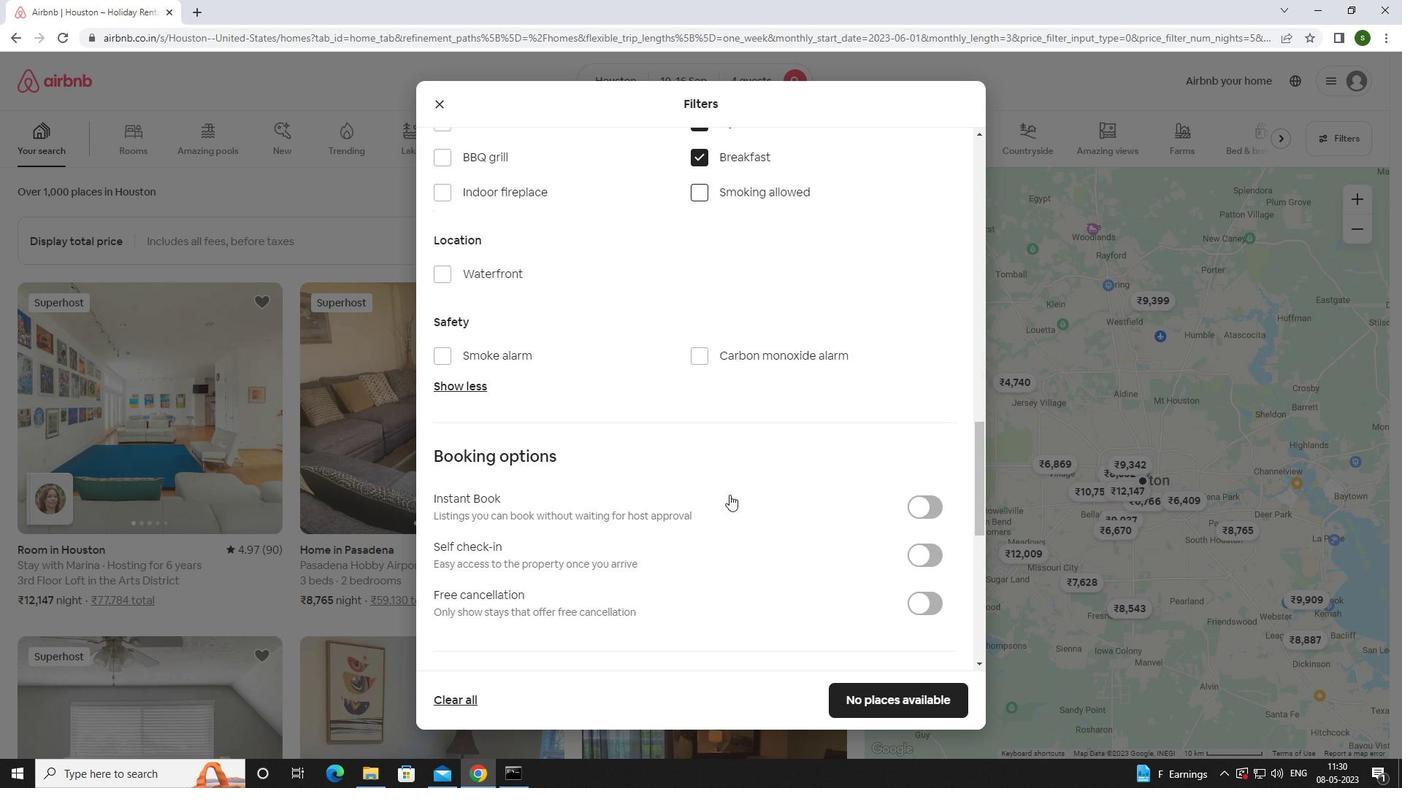 
Action: Mouse moved to (915, 372)
Screenshot: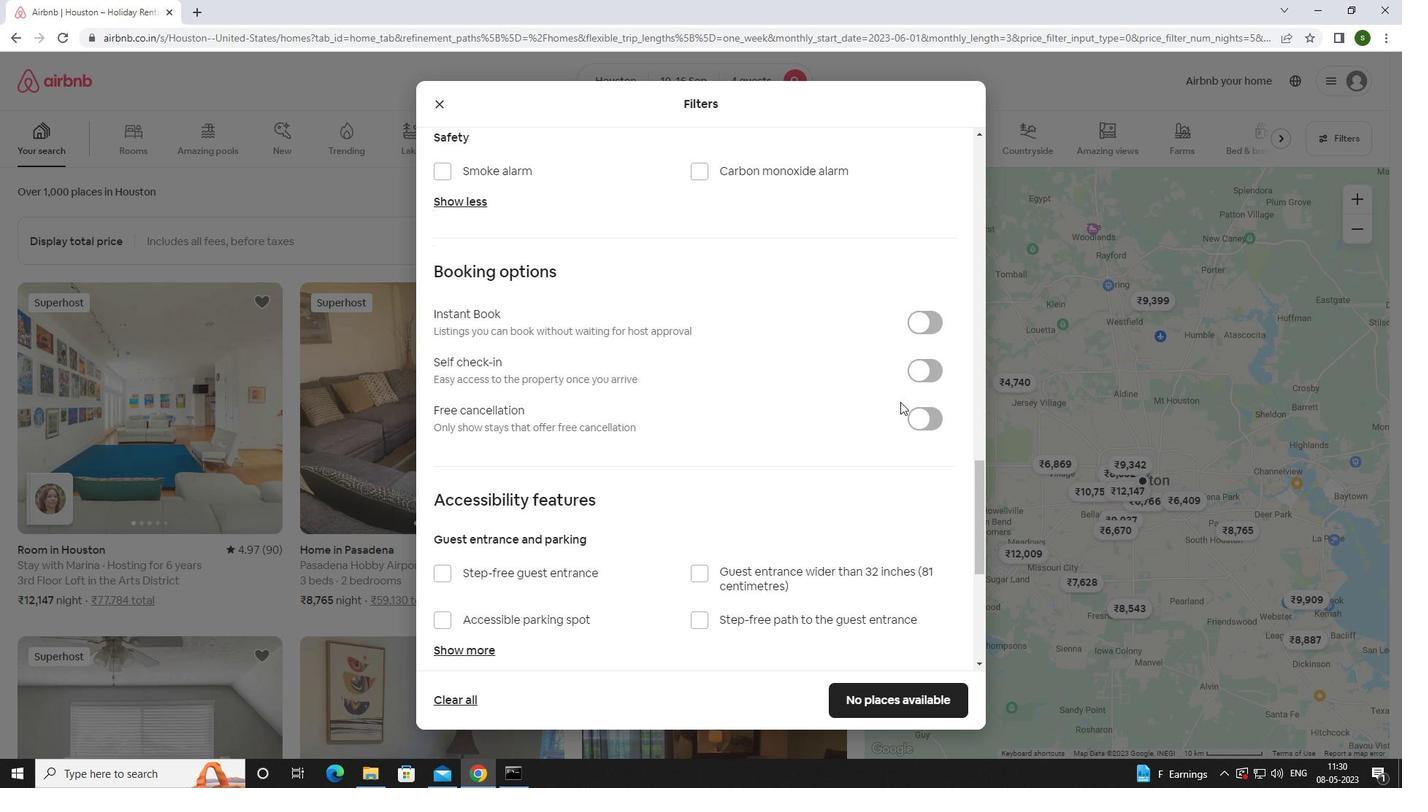 
Action: Mouse pressed left at (915, 372)
Screenshot: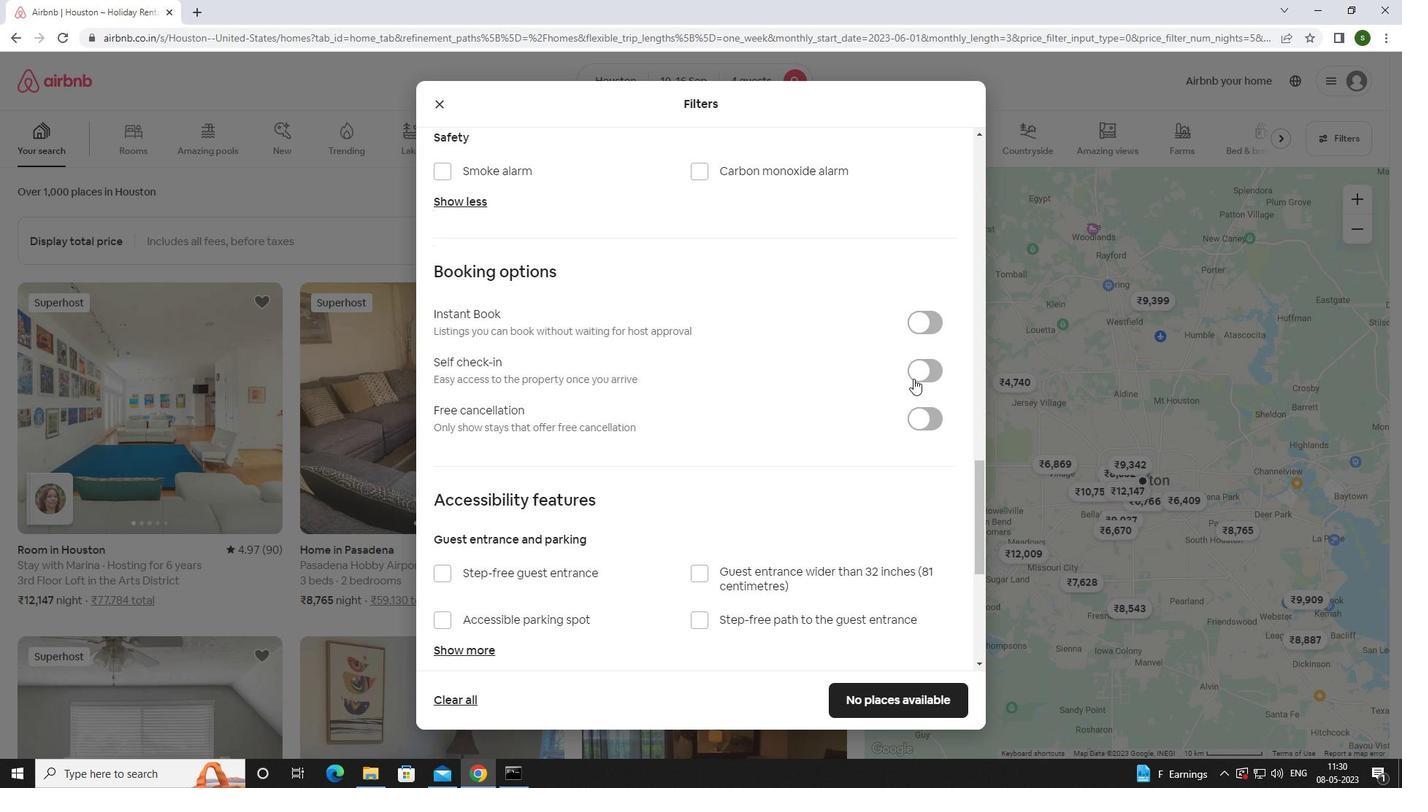 
Action: Mouse moved to (681, 485)
Screenshot: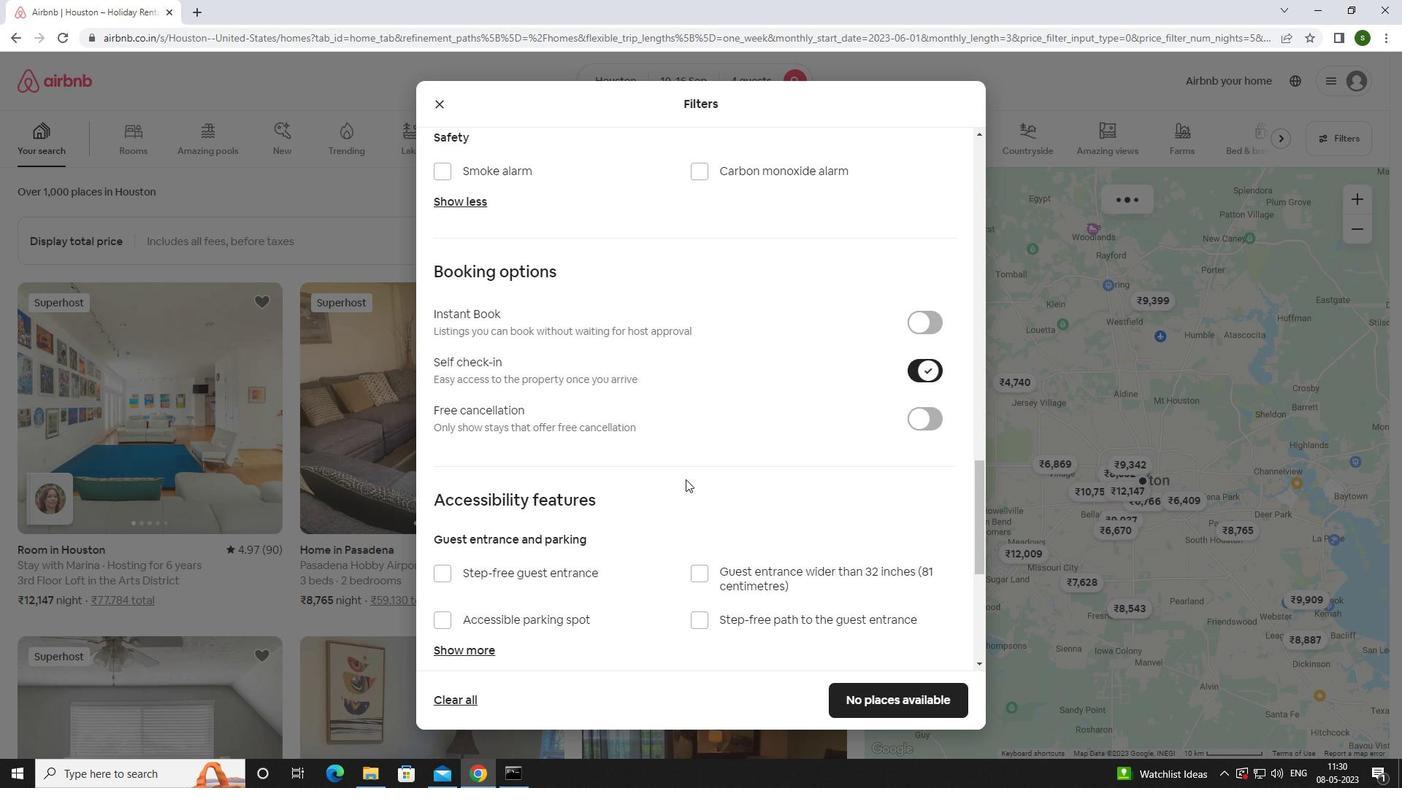 
Action: Mouse scrolled (681, 484) with delta (0, 0)
Screenshot: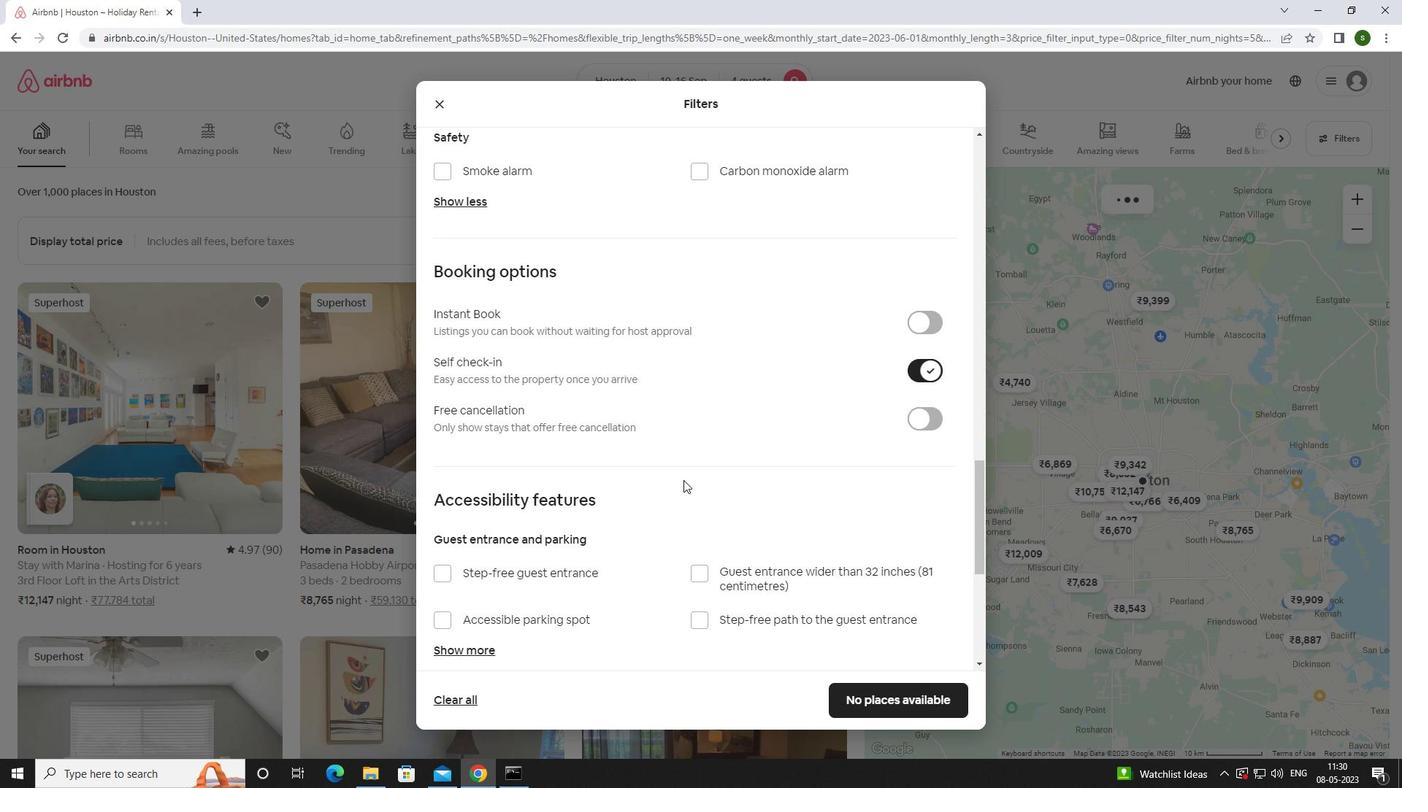 
Action: Mouse moved to (681, 485)
Screenshot: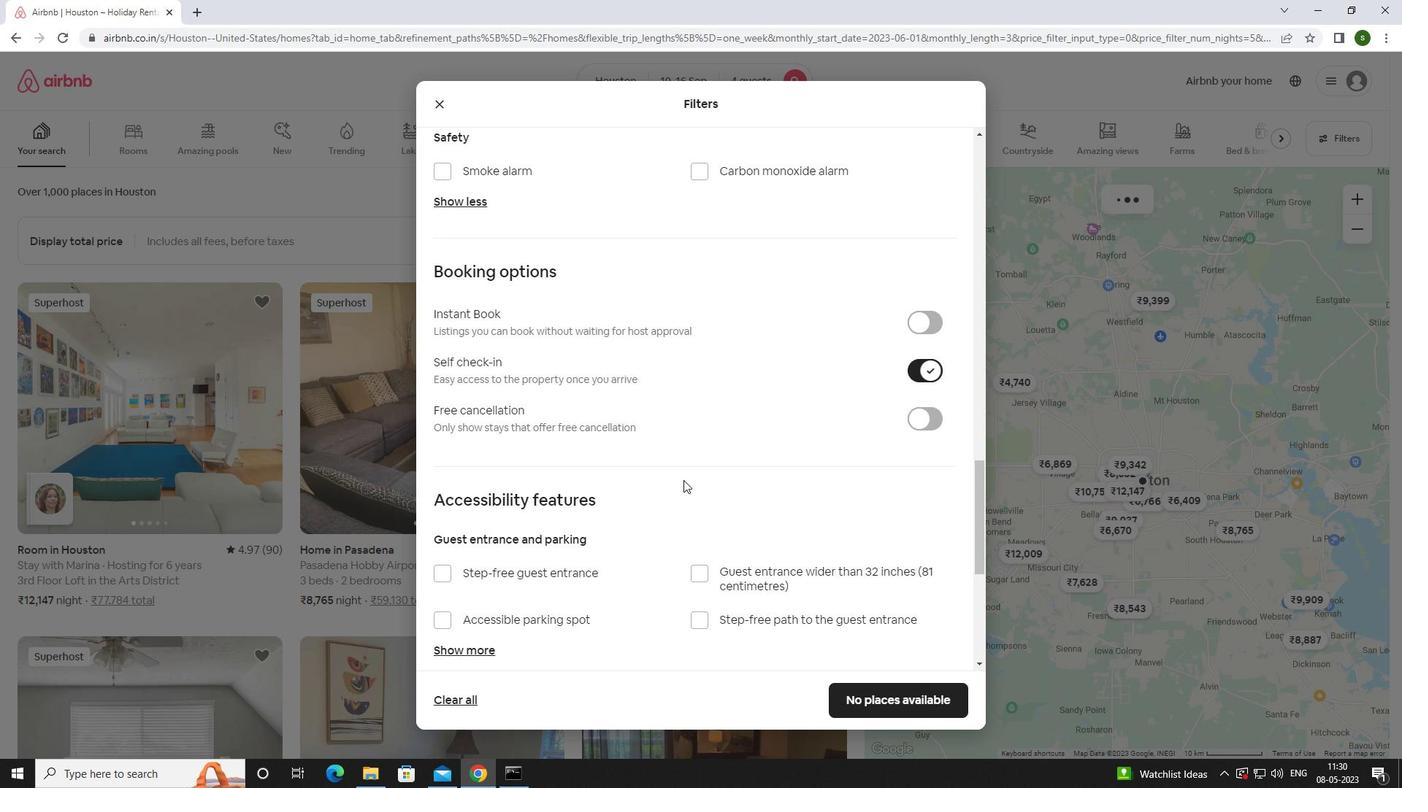 
Action: Mouse scrolled (681, 485) with delta (0, 0)
Screenshot: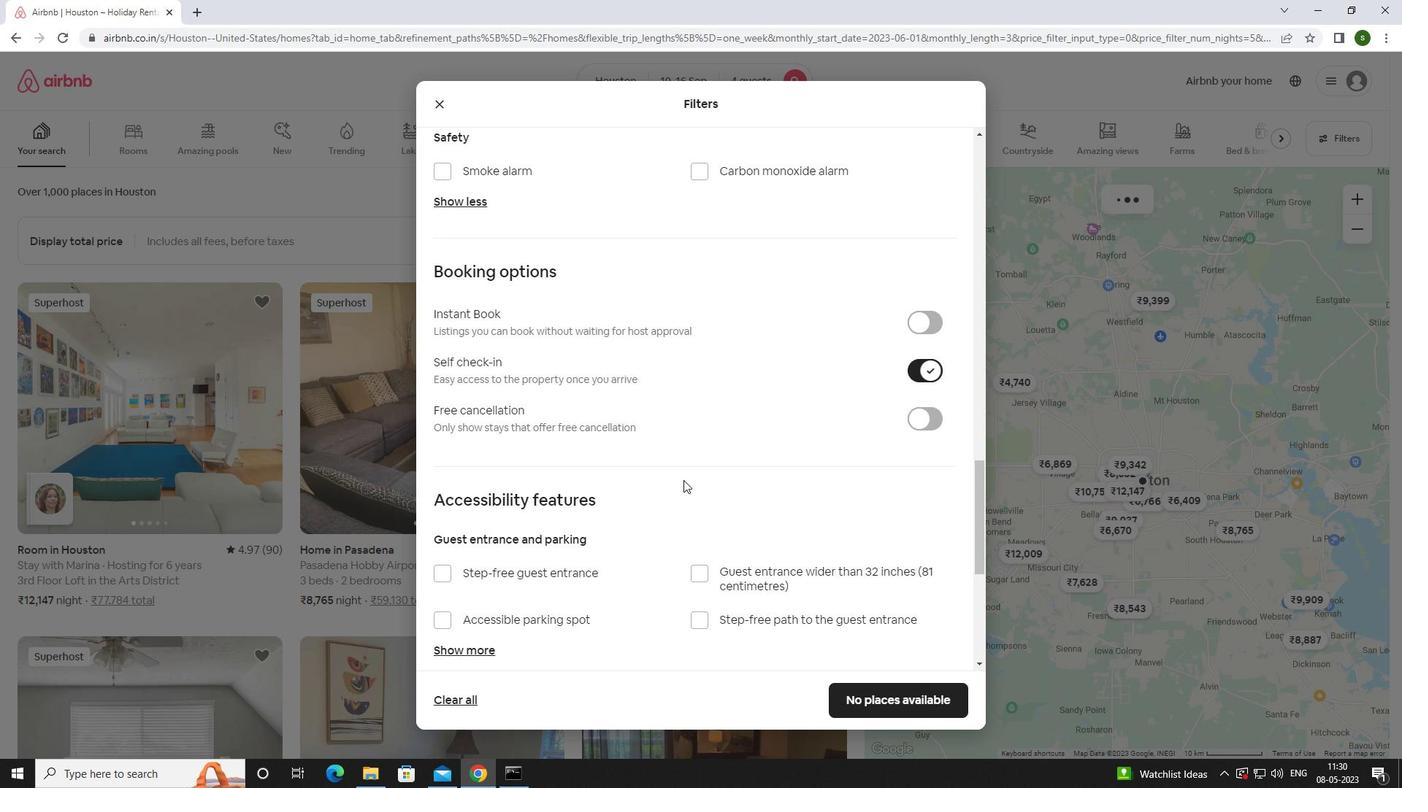 
Action: Mouse moved to (681, 486)
Screenshot: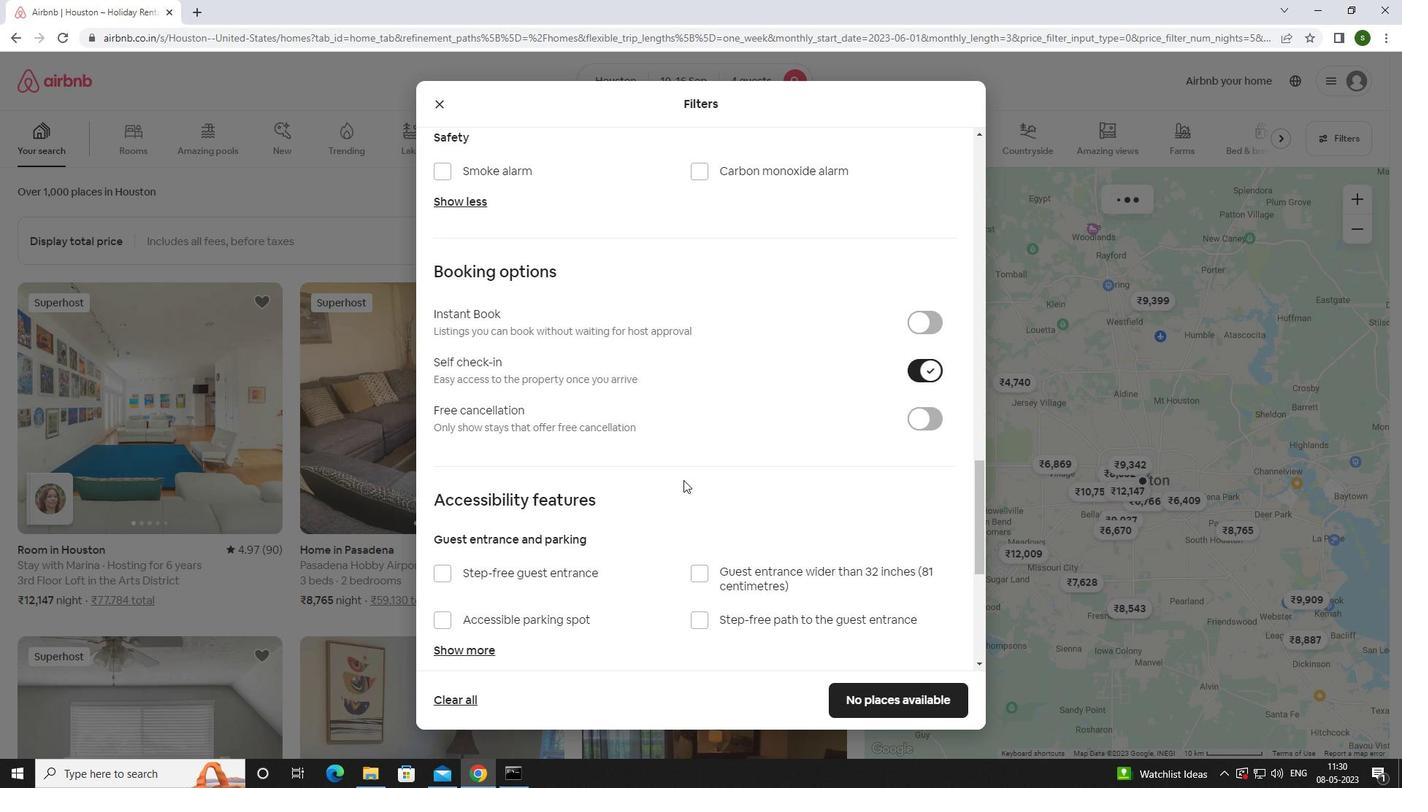 
Action: Mouse scrolled (681, 485) with delta (0, 0)
Screenshot: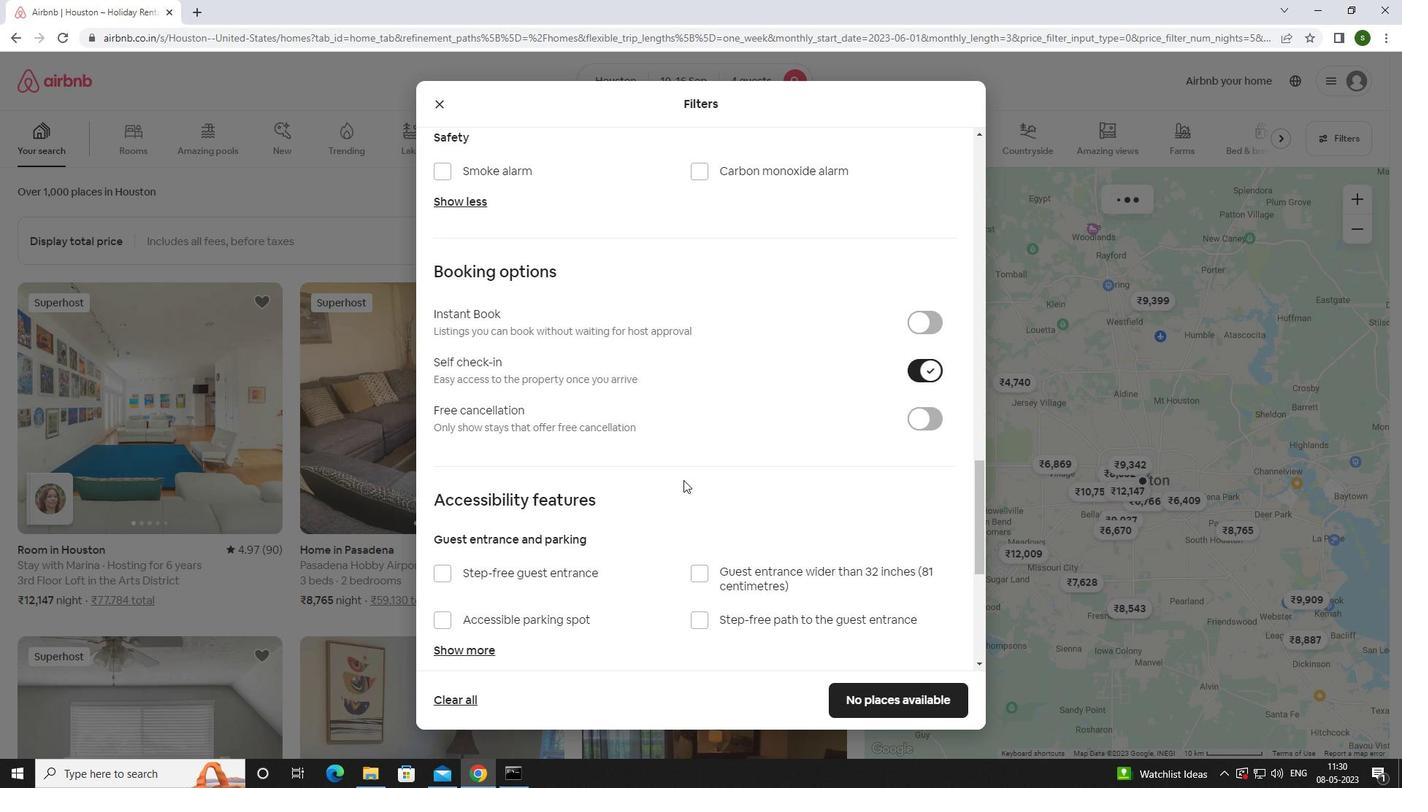 
Action: Mouse scrolled (681, 485) with delta (0, 0)
Screenshot: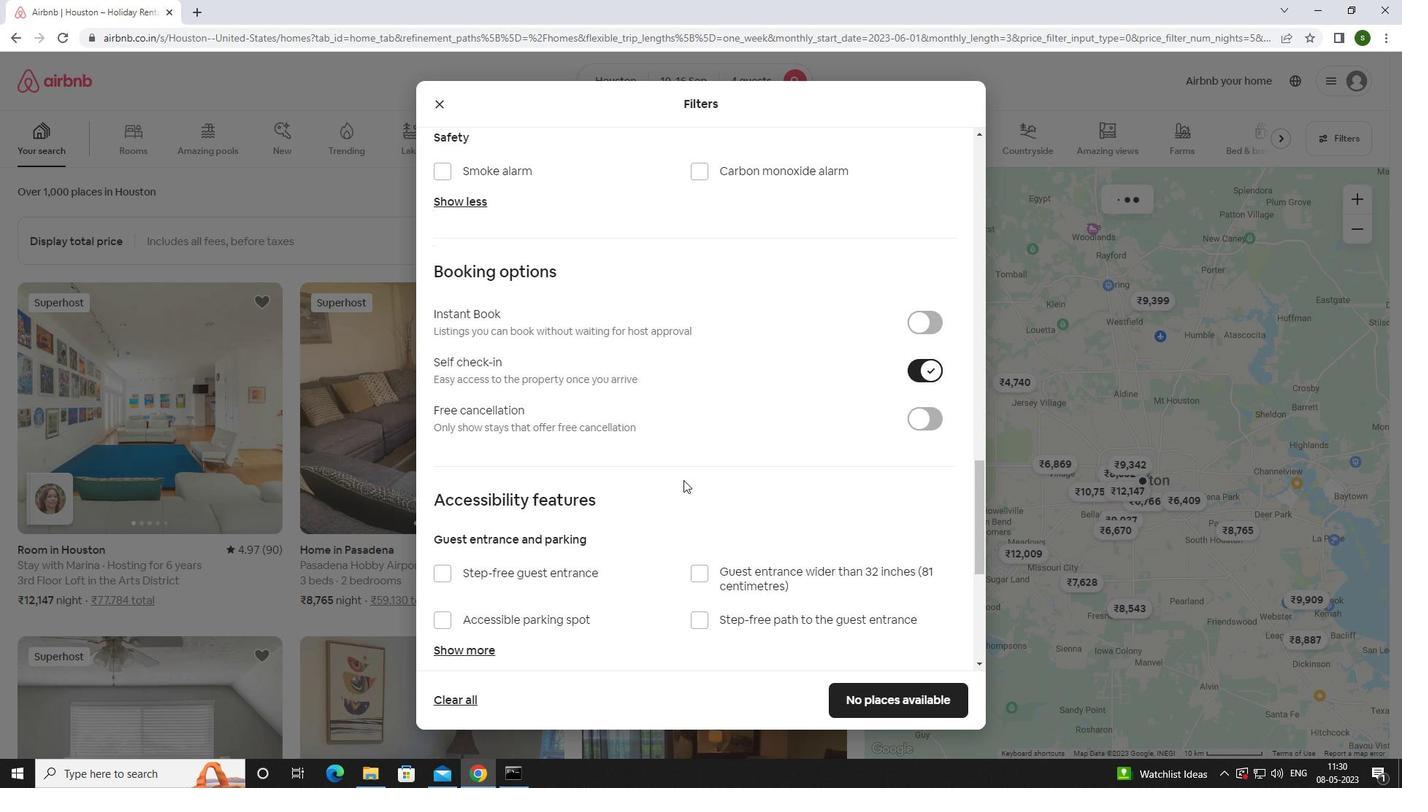 
Action: Mouse scrolled (681, 485) with delta (0, 0)
Screenshot: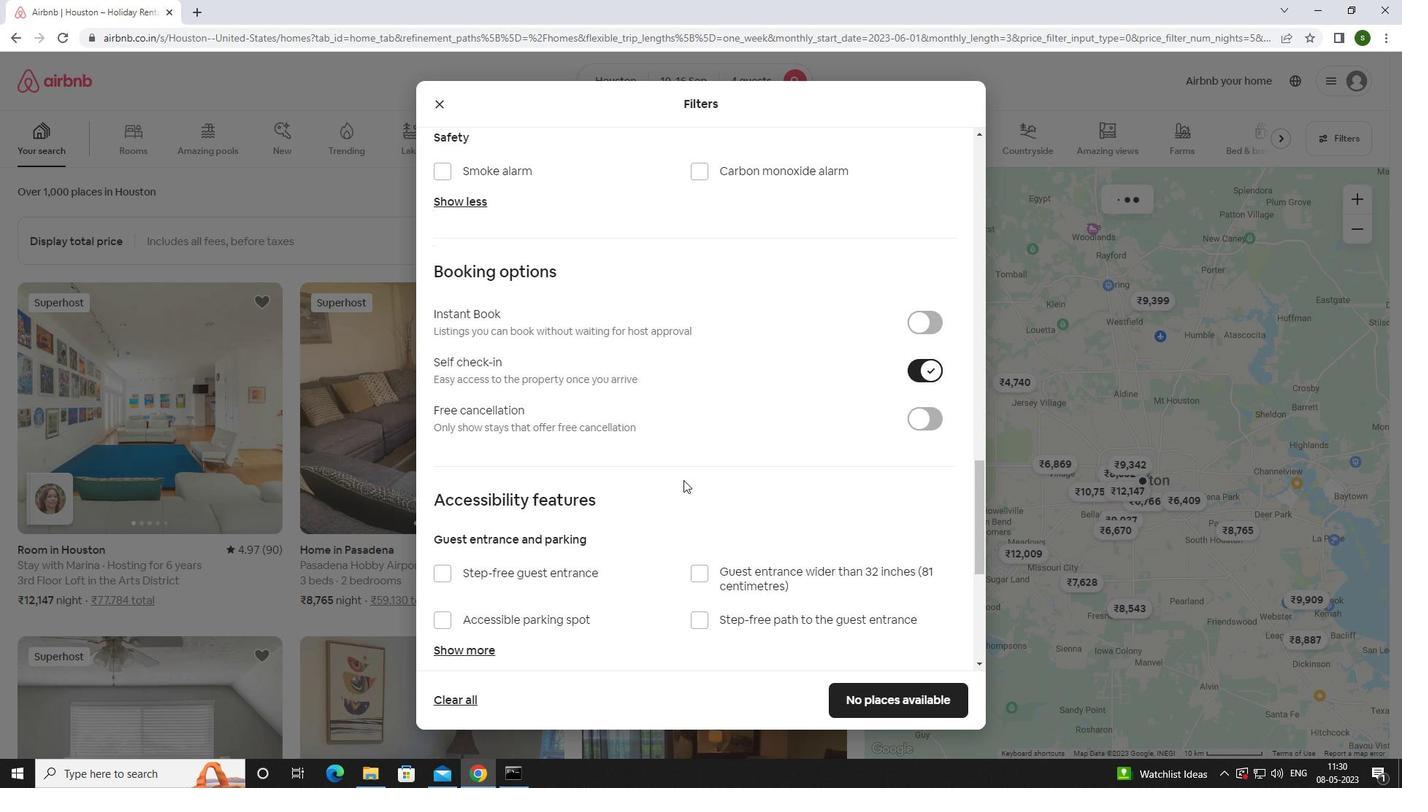 
Action: Mouse scrolled (681, 485) with delta (0, 0)
Screenshot: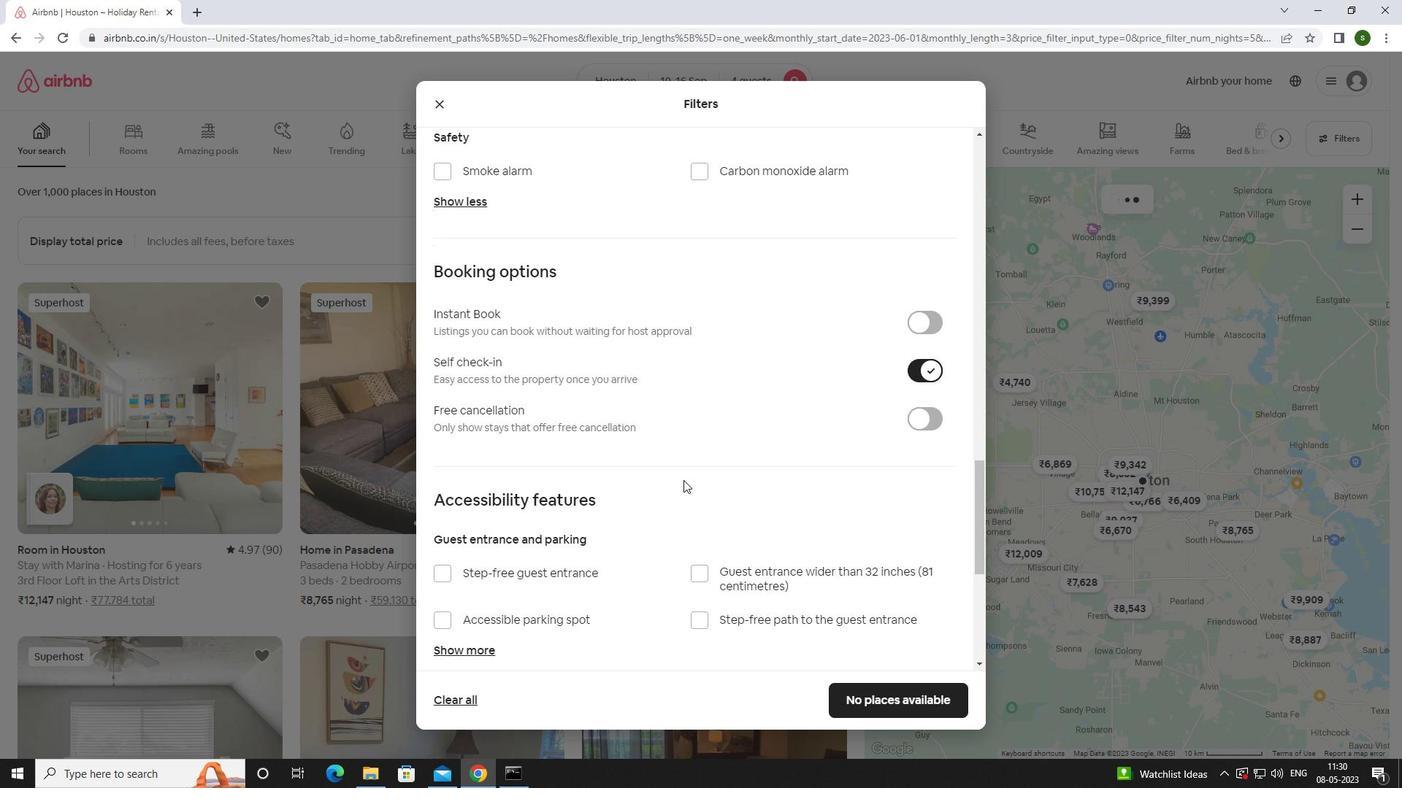 
Action: Mouse scrolled (681, 485) with delta (0, 0)
Screenshot: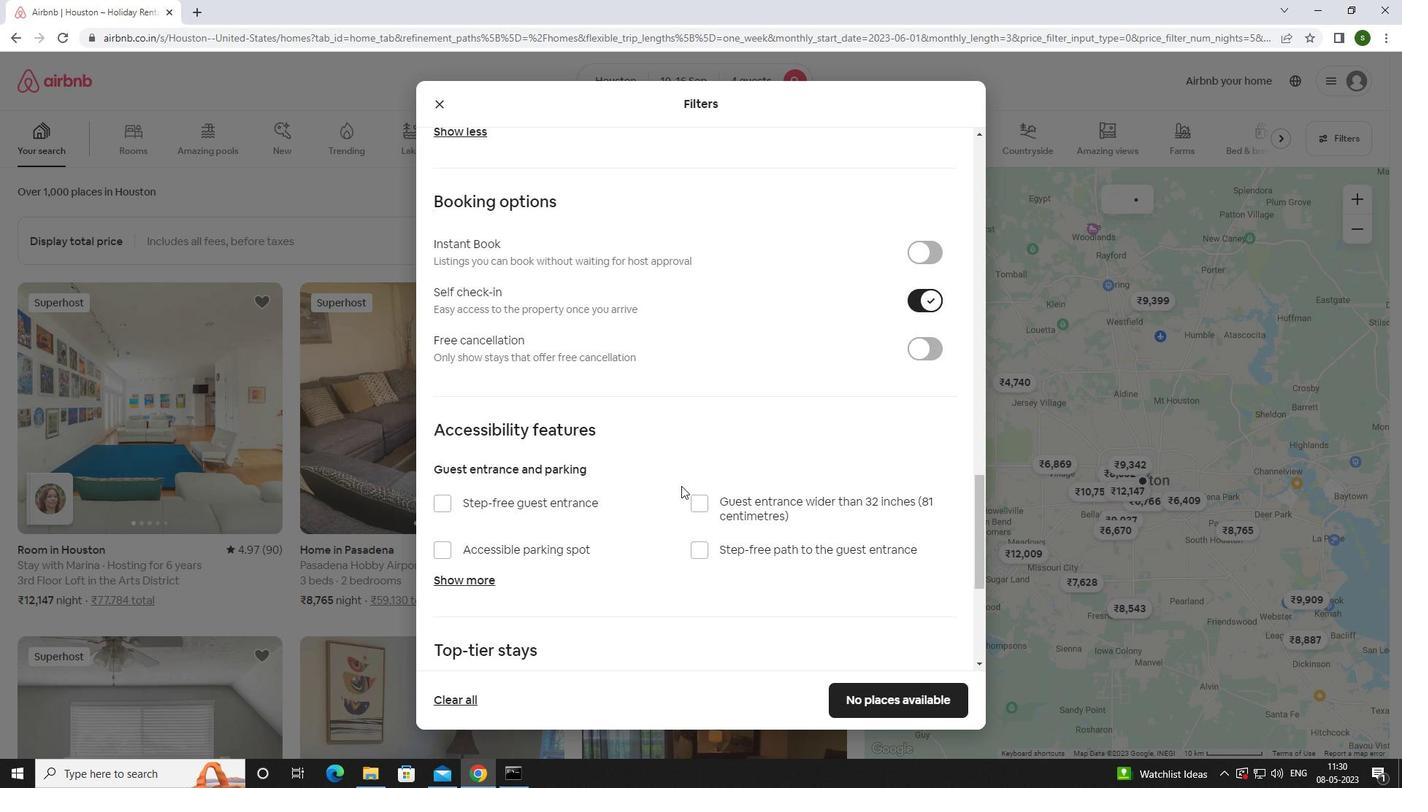 
Action: Mouse moved to (680, 487)
Screenshot: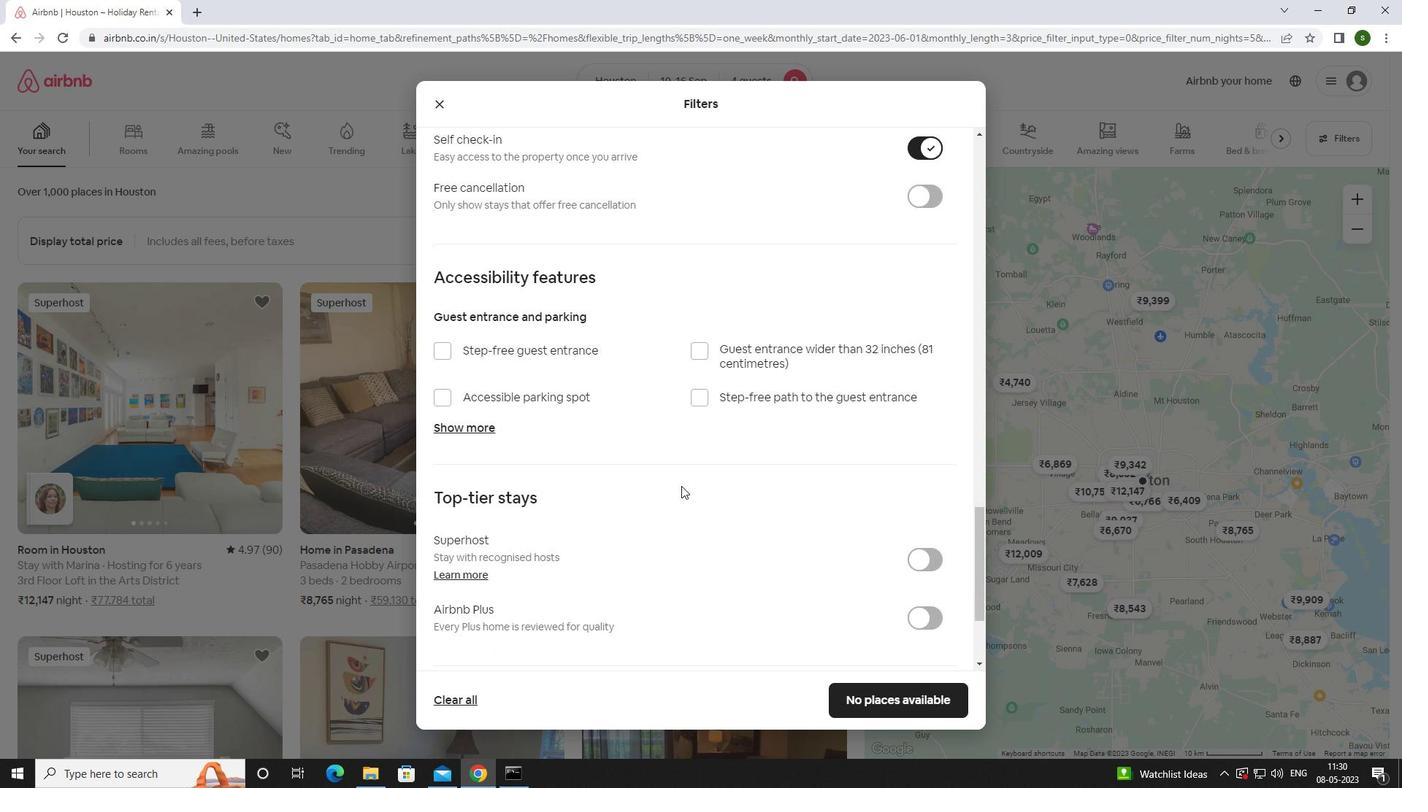 
Action: Mouse scrolled (680, 487) with delta (0, 0)
Screenshot: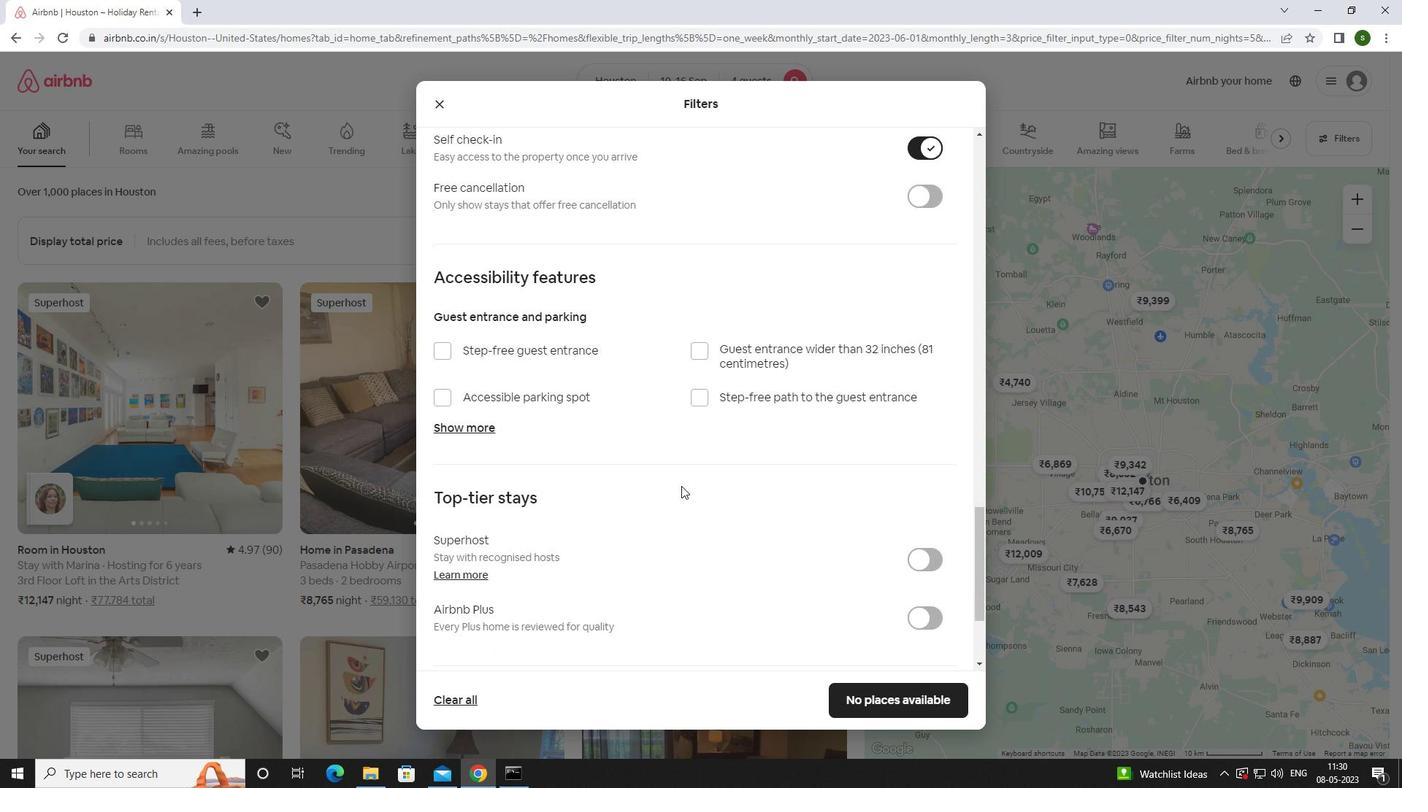 
Action: Mouse scrolled (680, 487) with delta (0, 0)
Screenshot: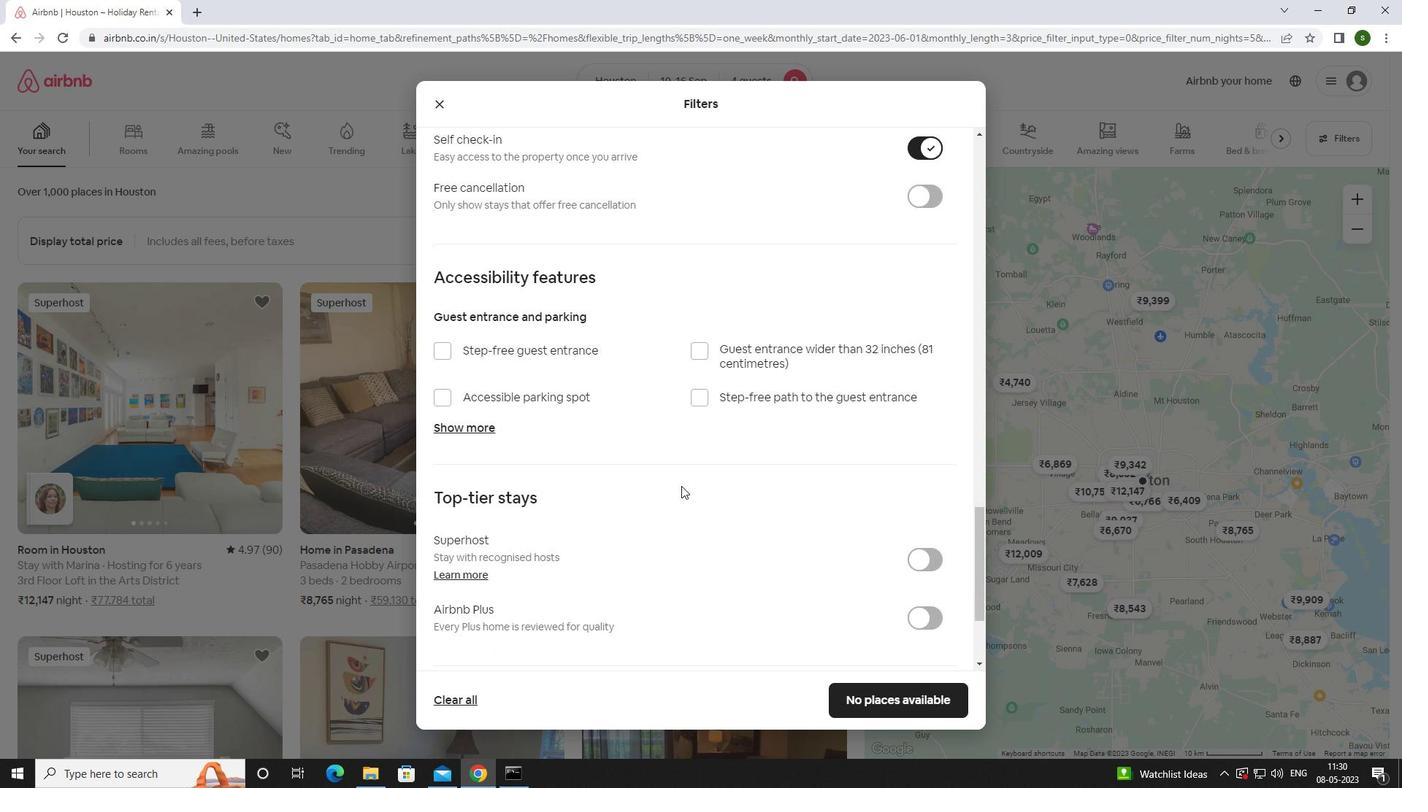 
Action: Mouse scrolled (680, 487) with delta (0, 0)
Screenshot: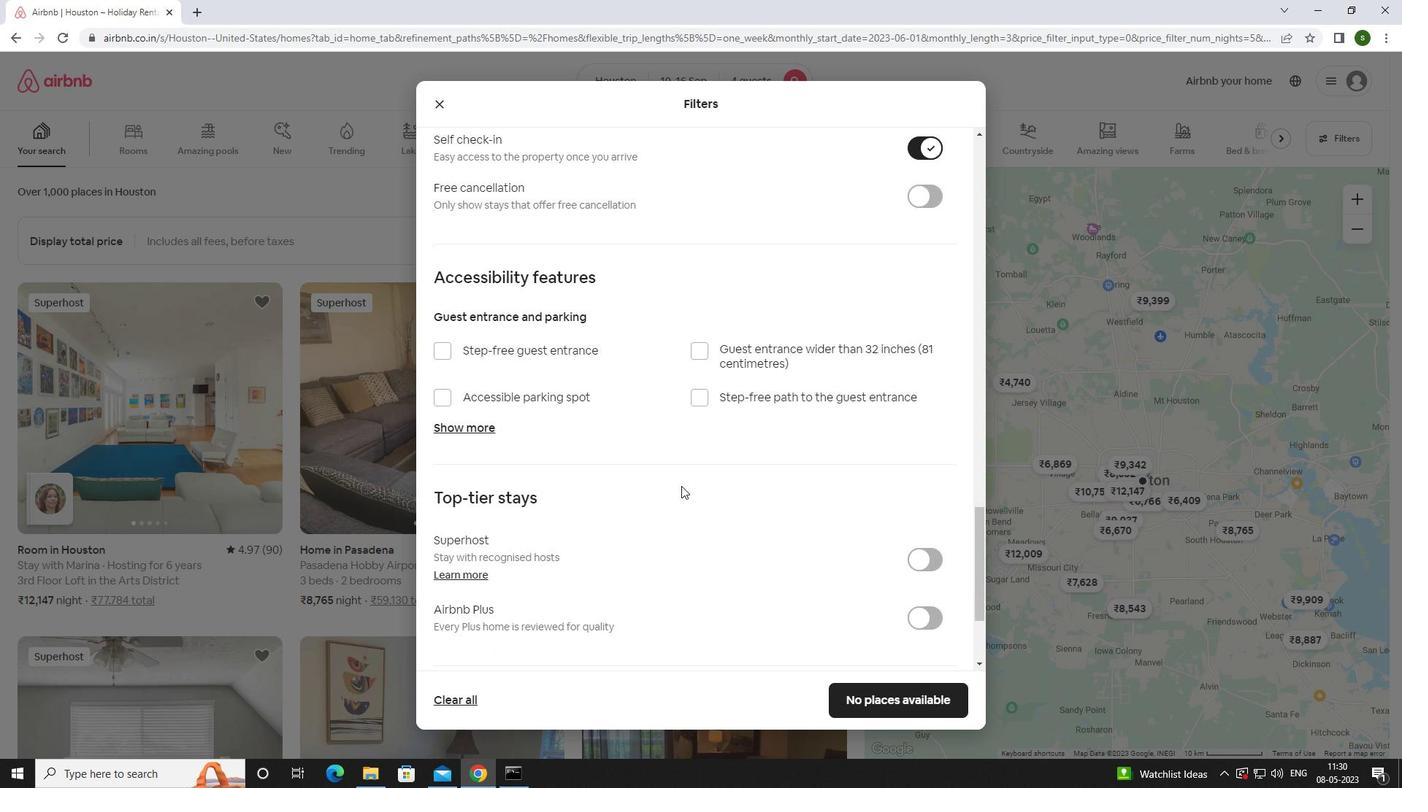 
Action: Mouse moved to (680, 487)
Screenshot: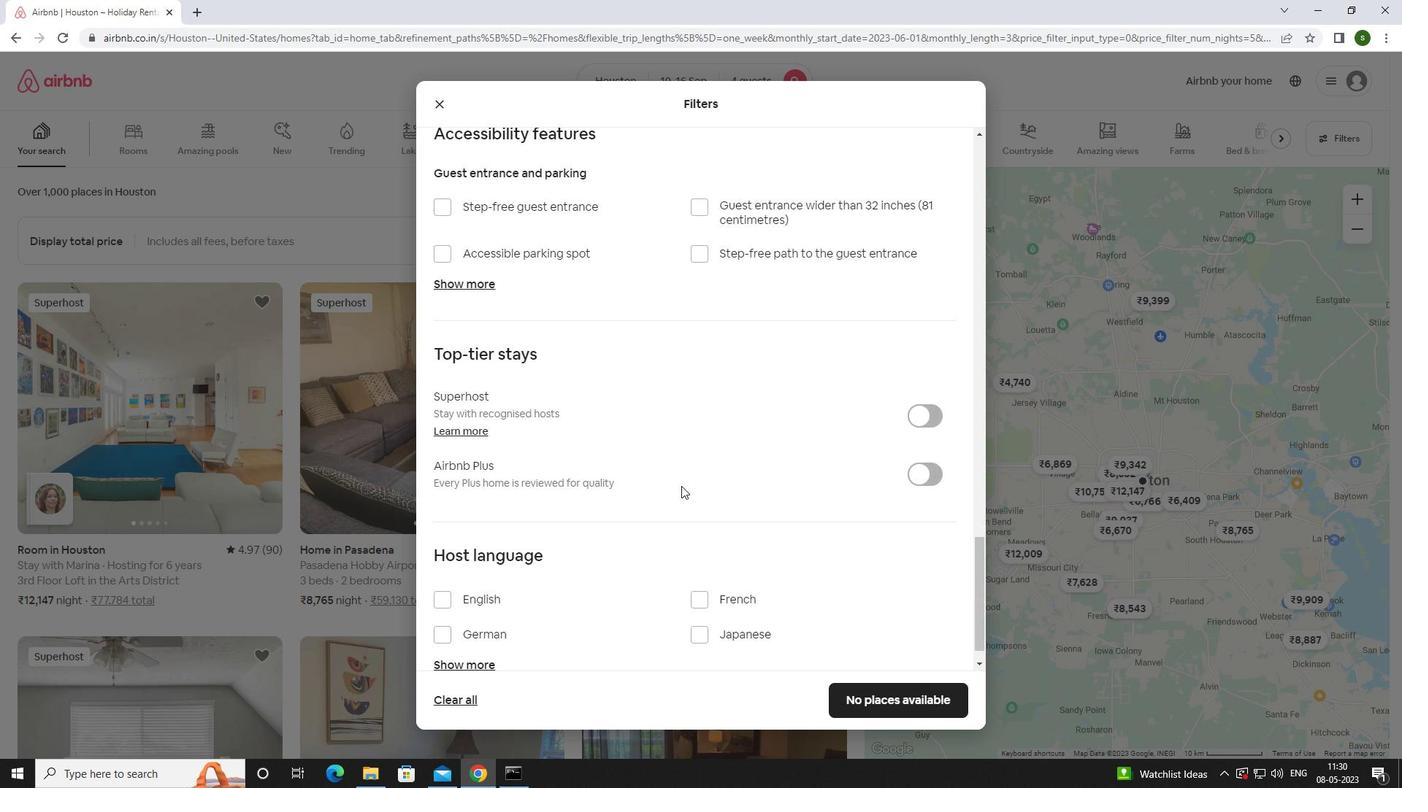 
Action: Mouse scrolled (680, 487) with delta (0, 0)
Screenshot: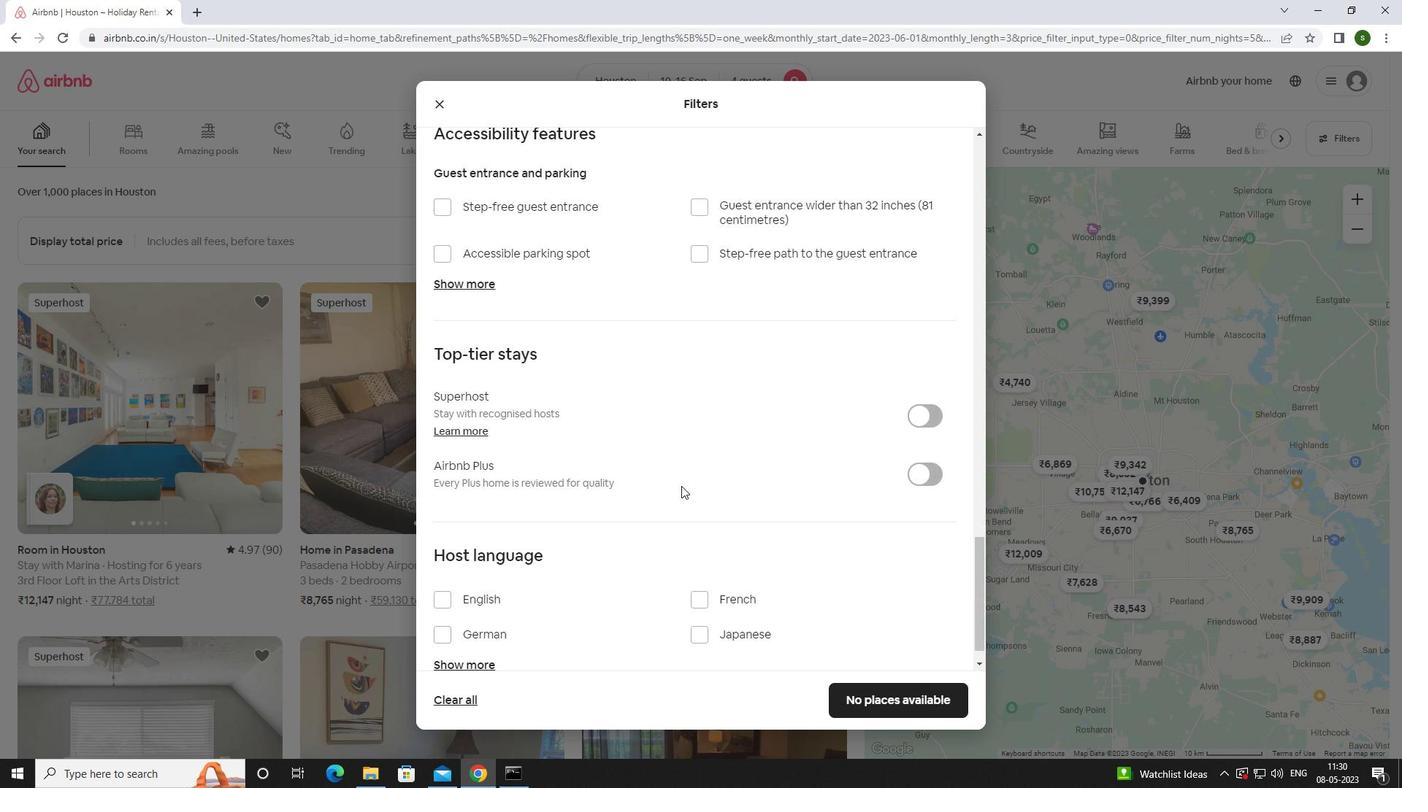 
Action: Mouse moved to (503, 565)
Screenshot: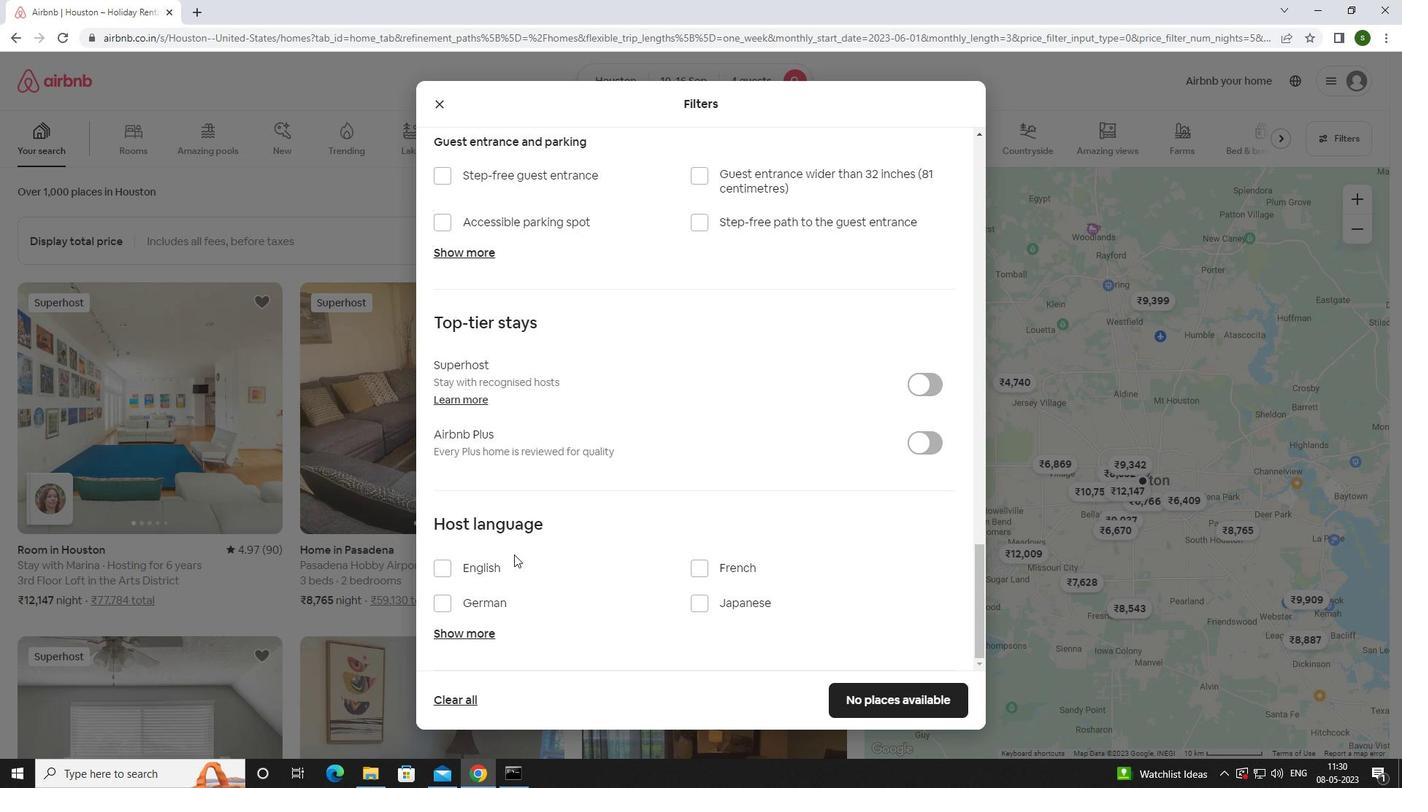 
Action: Mouse pressed left at (503, 565)
Screenshot: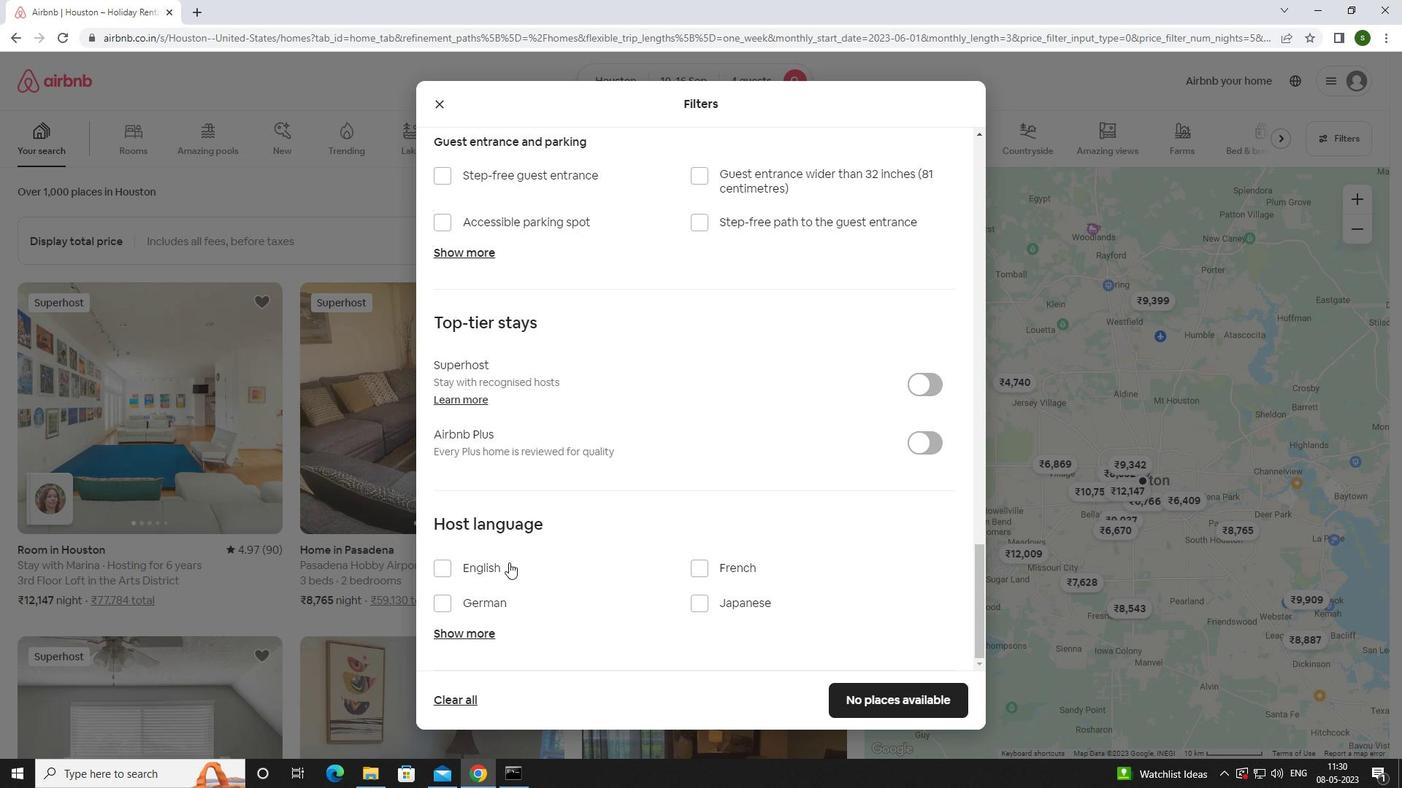 
Action: Mouse moved to (864, 703)
Screenshot: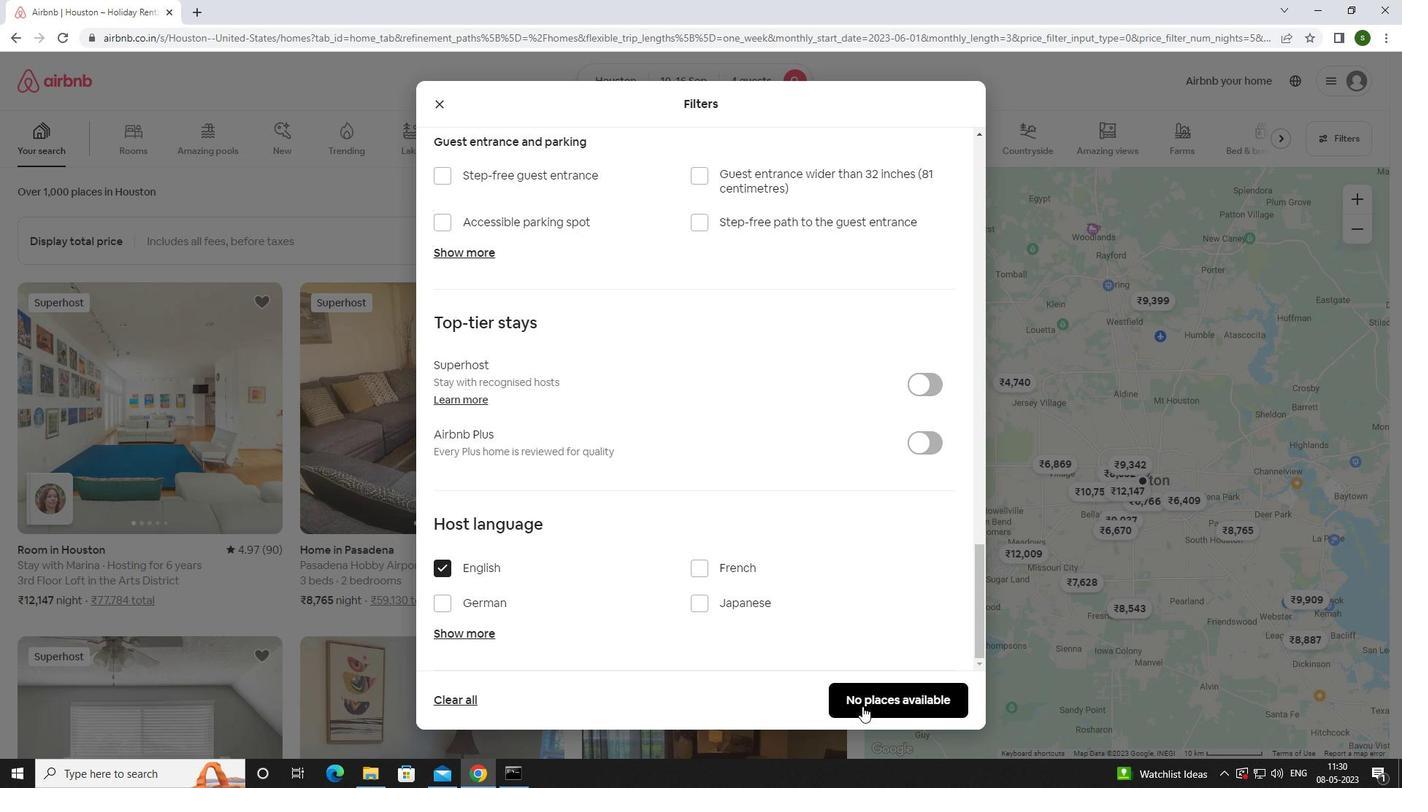 
Action: Mouse pressed left at (864, 703)
Screenshot: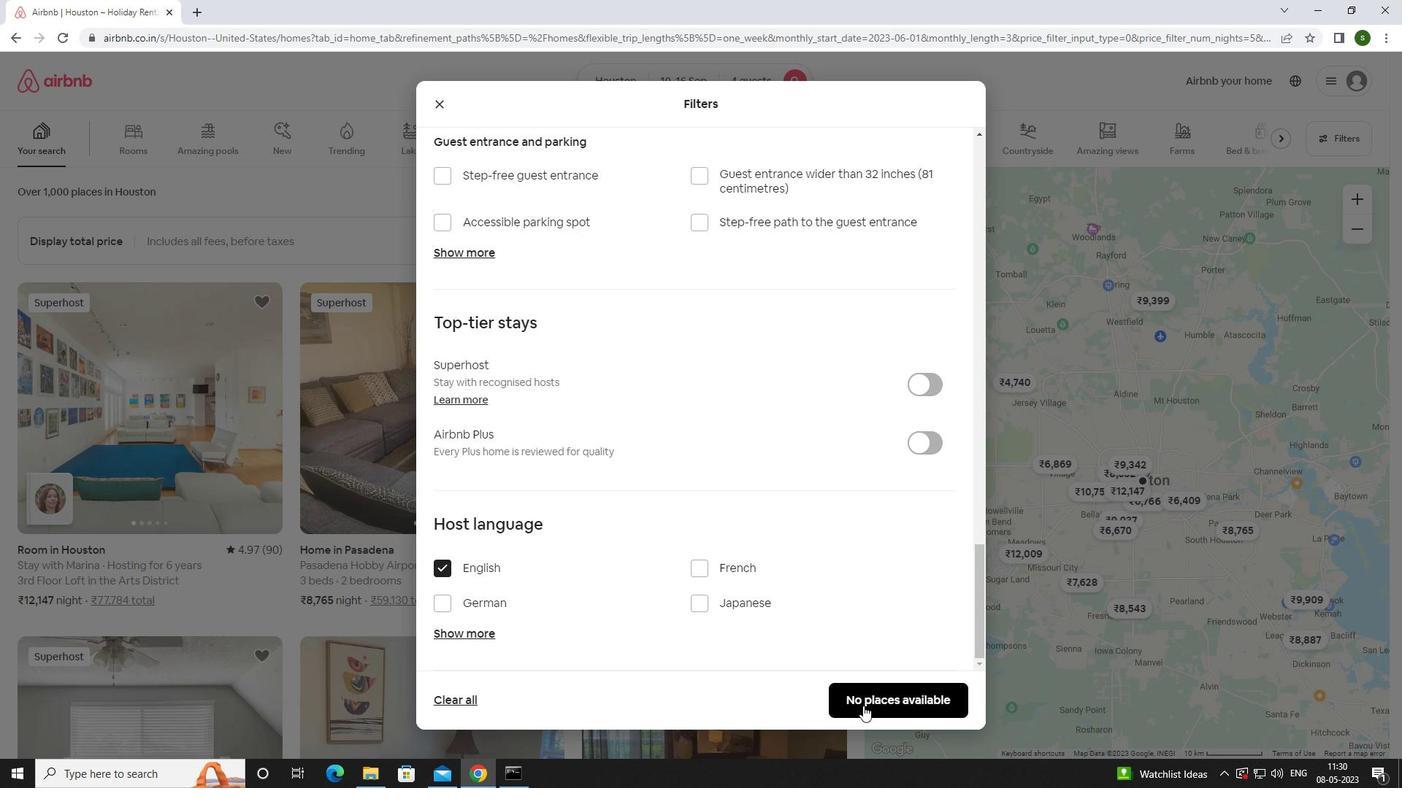 
Action: Mouse moved to (505, 440)
Screenshot: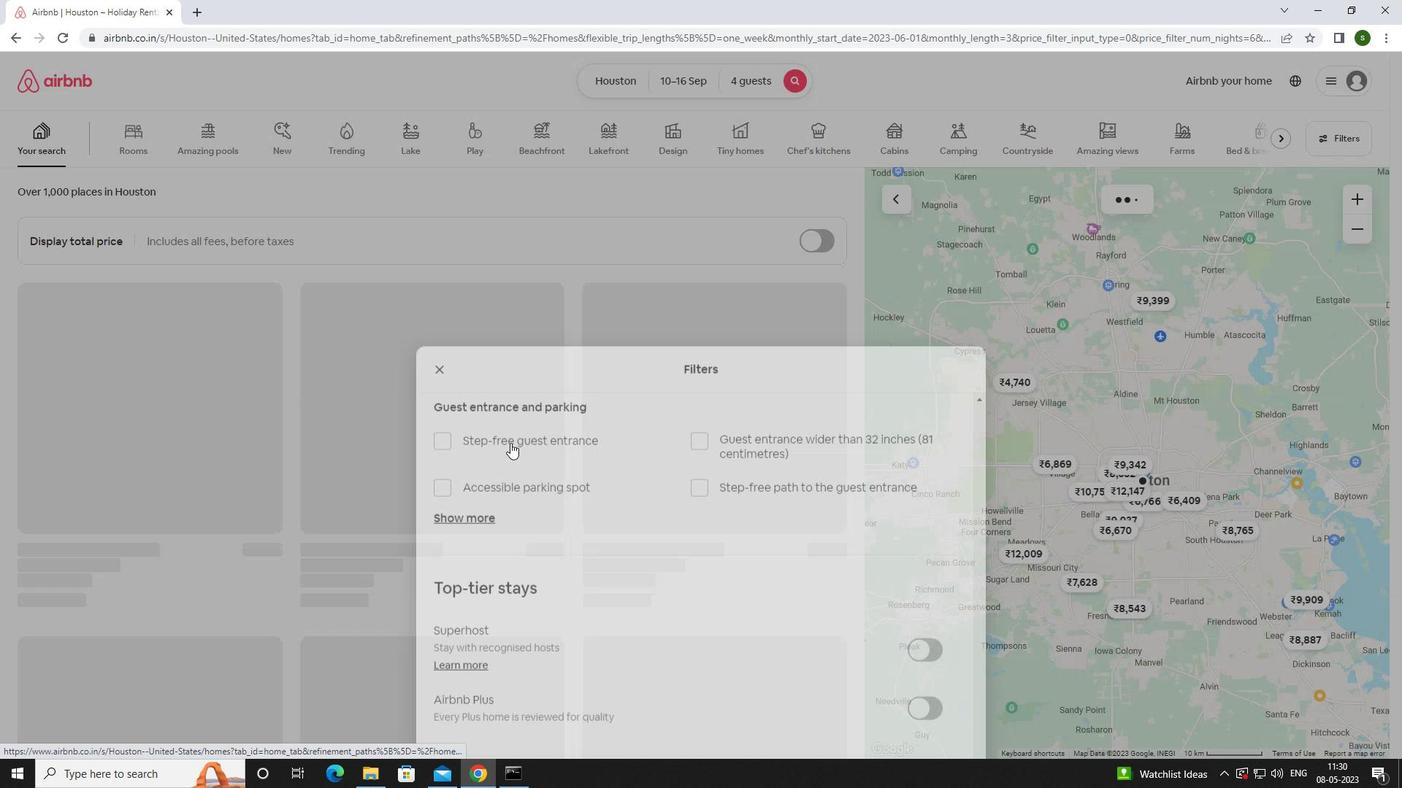 
